 Task: Find connections with filter location Bindki with filter topic #Managementconsultant with filter profile language German with filter current company Alembic Pharmaceuticals Limited with filter school Prin. L.N. Wellingkar Institute Of Mgt. Develop with filter industry Landscaping Services with filter service category Virtual Assistance with filter keywords title Animal Trainer
Action: Mouse moved to (664, 87)
Screenshot: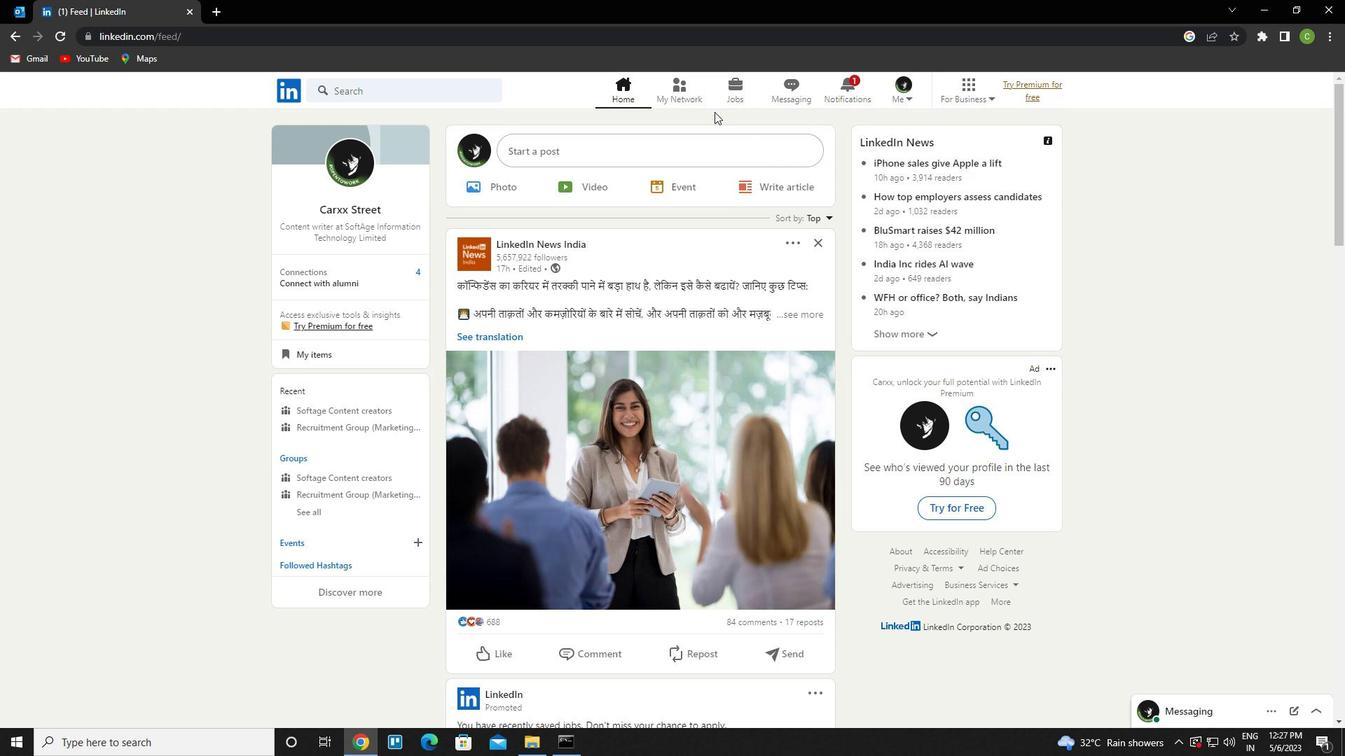 
Action: Mouse pressed left at (664, 87)
Screenshot: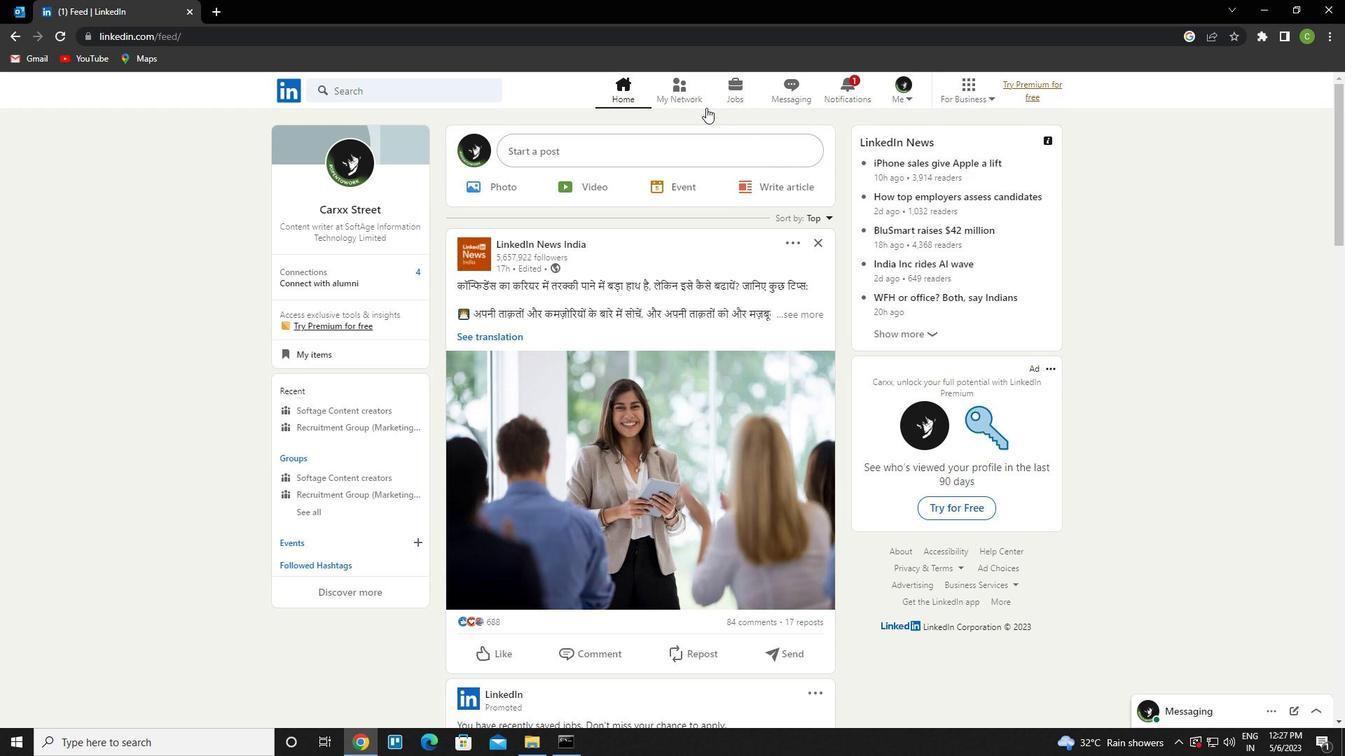 
Action: Mouse moved to (430, 171)
Screenshot: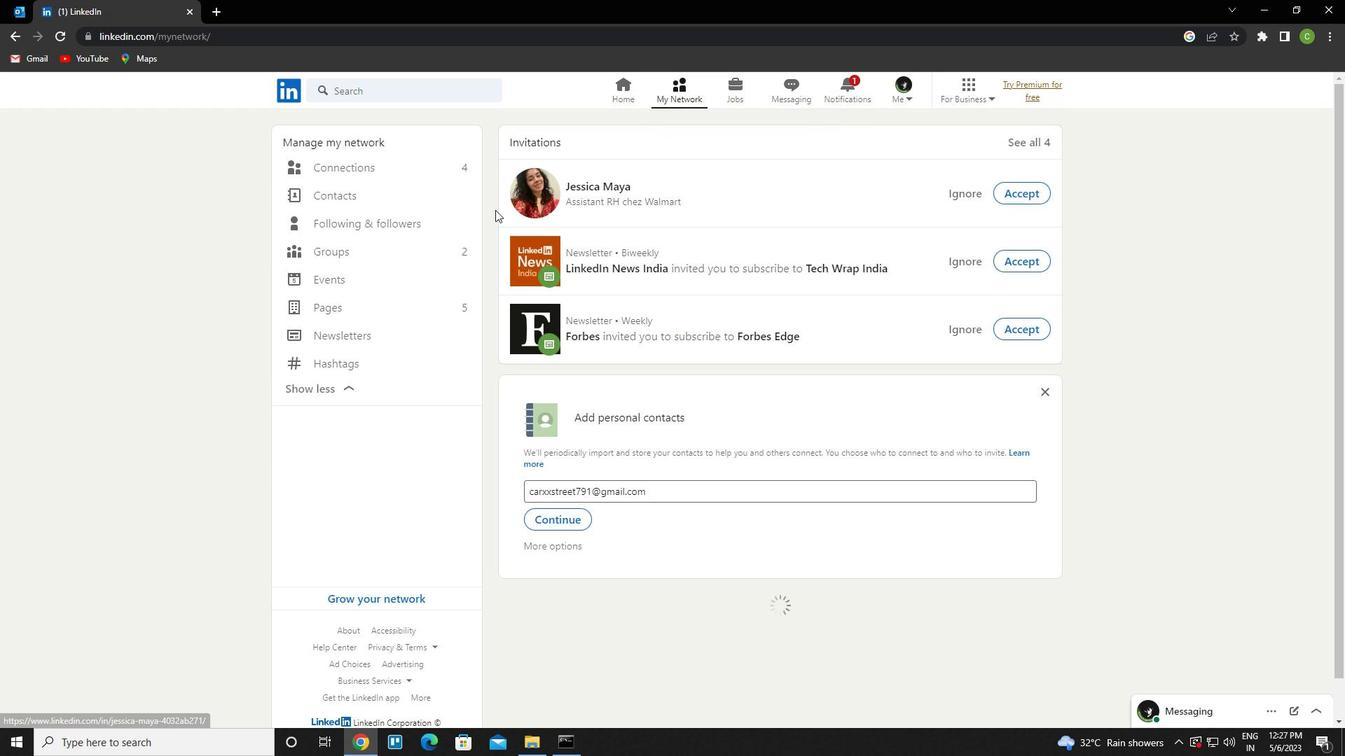 
Action: Mouse pressed left at (430, 171)
Screenshot: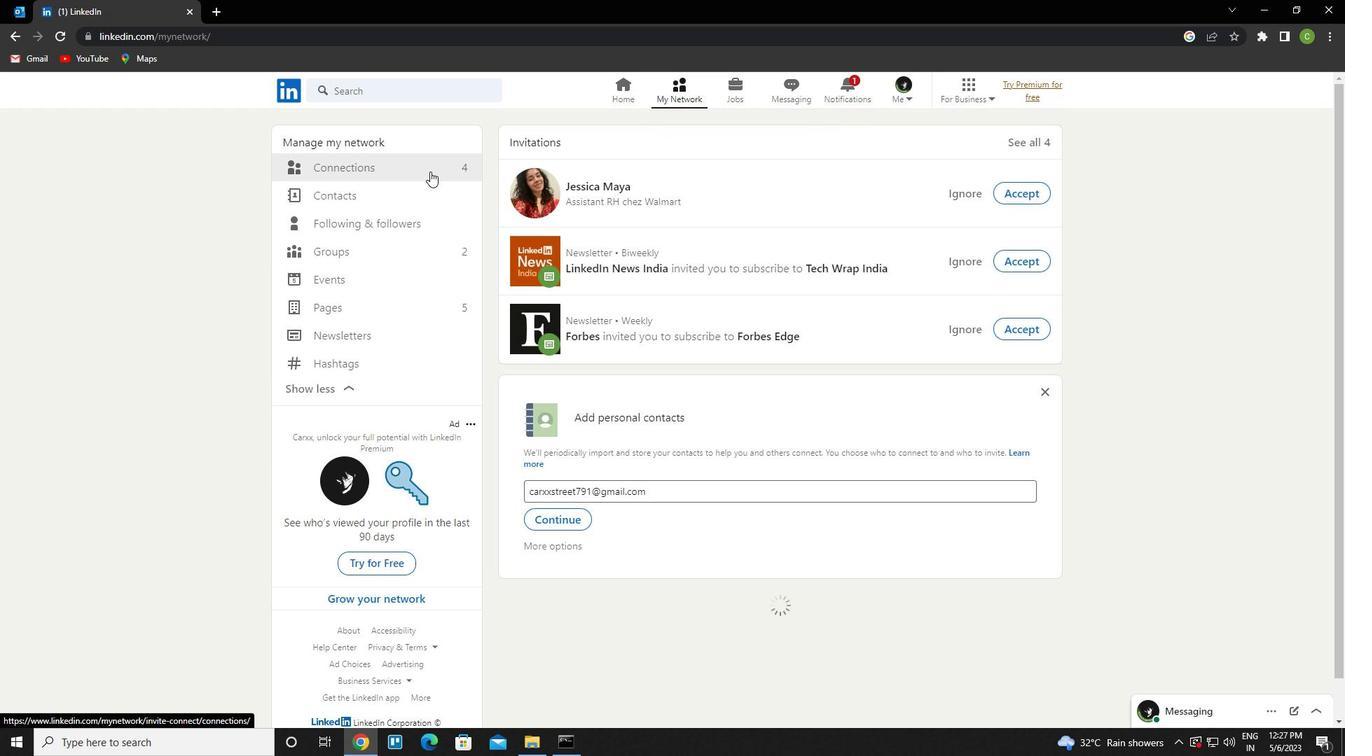 
Action: Mouse moved to (768, 169)
Screenshot: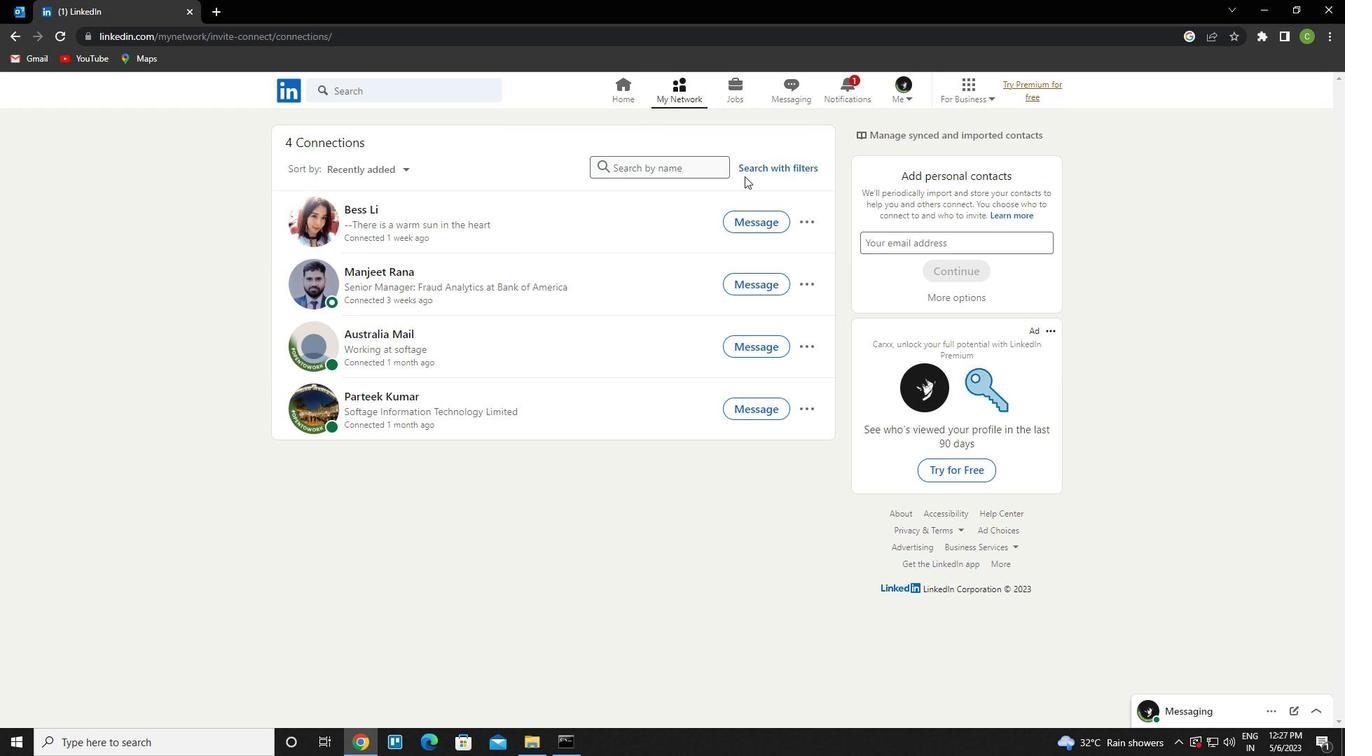 
Action: Mouse pressed left at (768, 169)
Screenshot: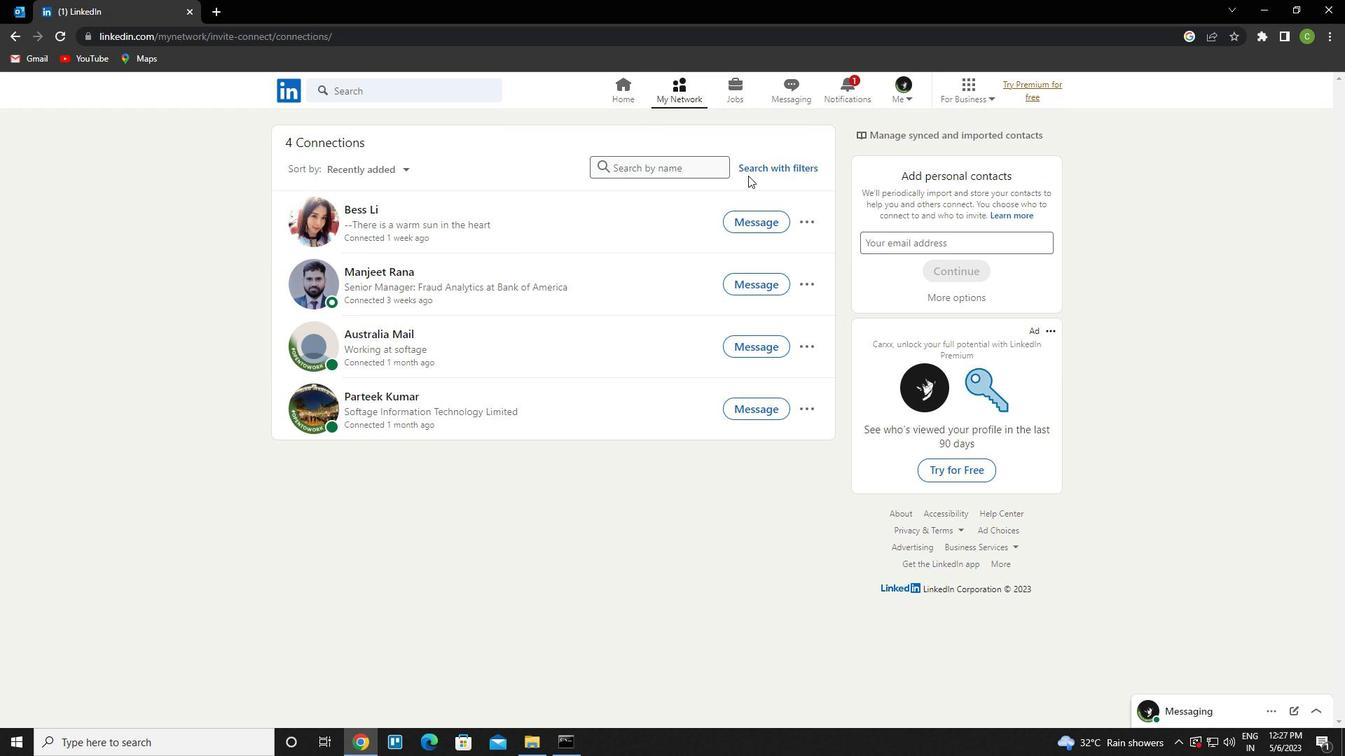 
Action: Mouse moved to (719, 124)
Screenshot: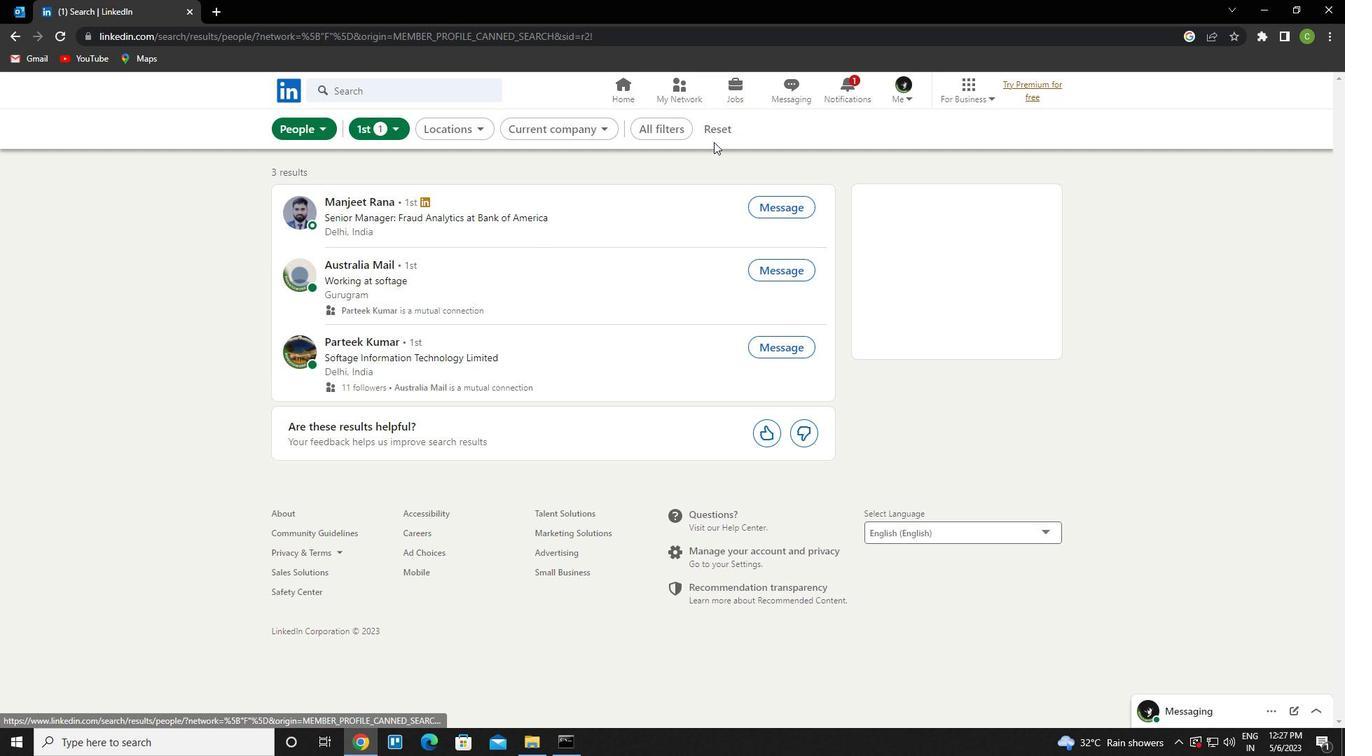 
Action: Mouse pressed left at (719, 124)
Screenshot: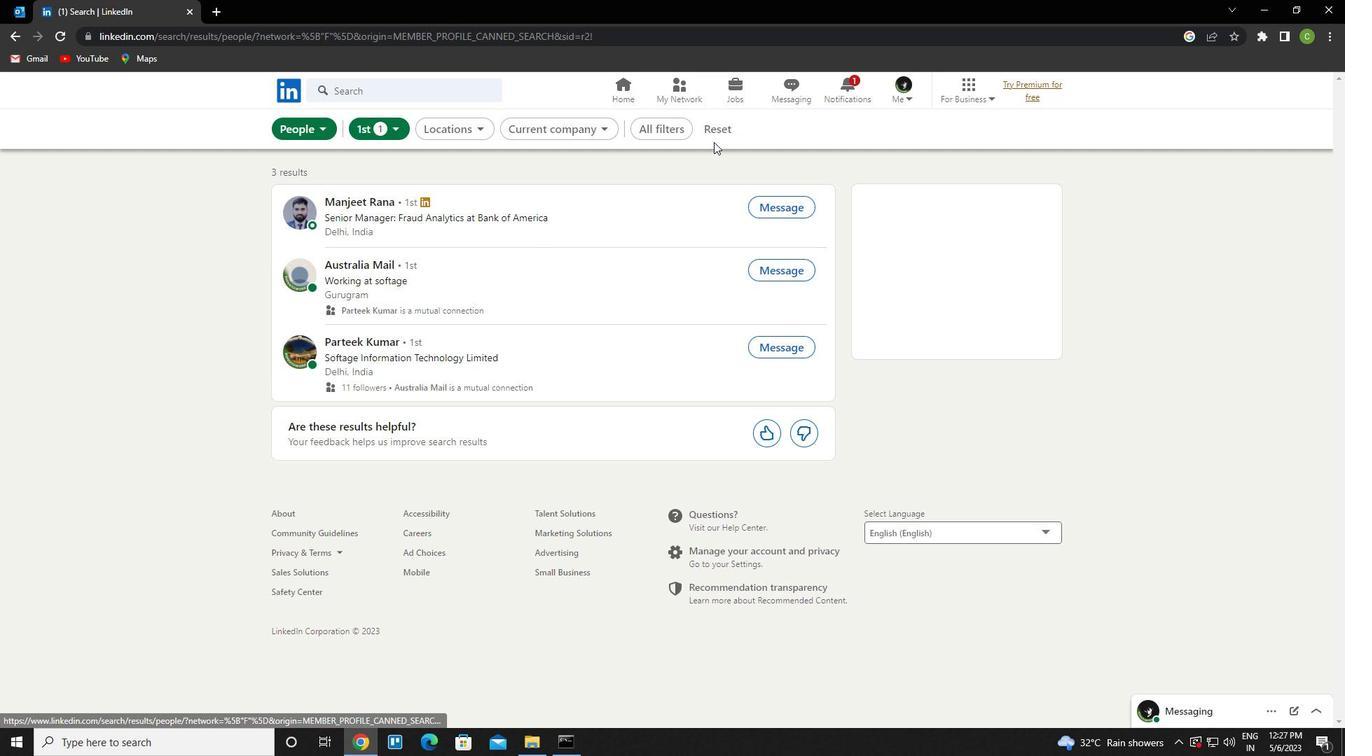 
Action: Mouse moved to (690, 133)
Screenshot: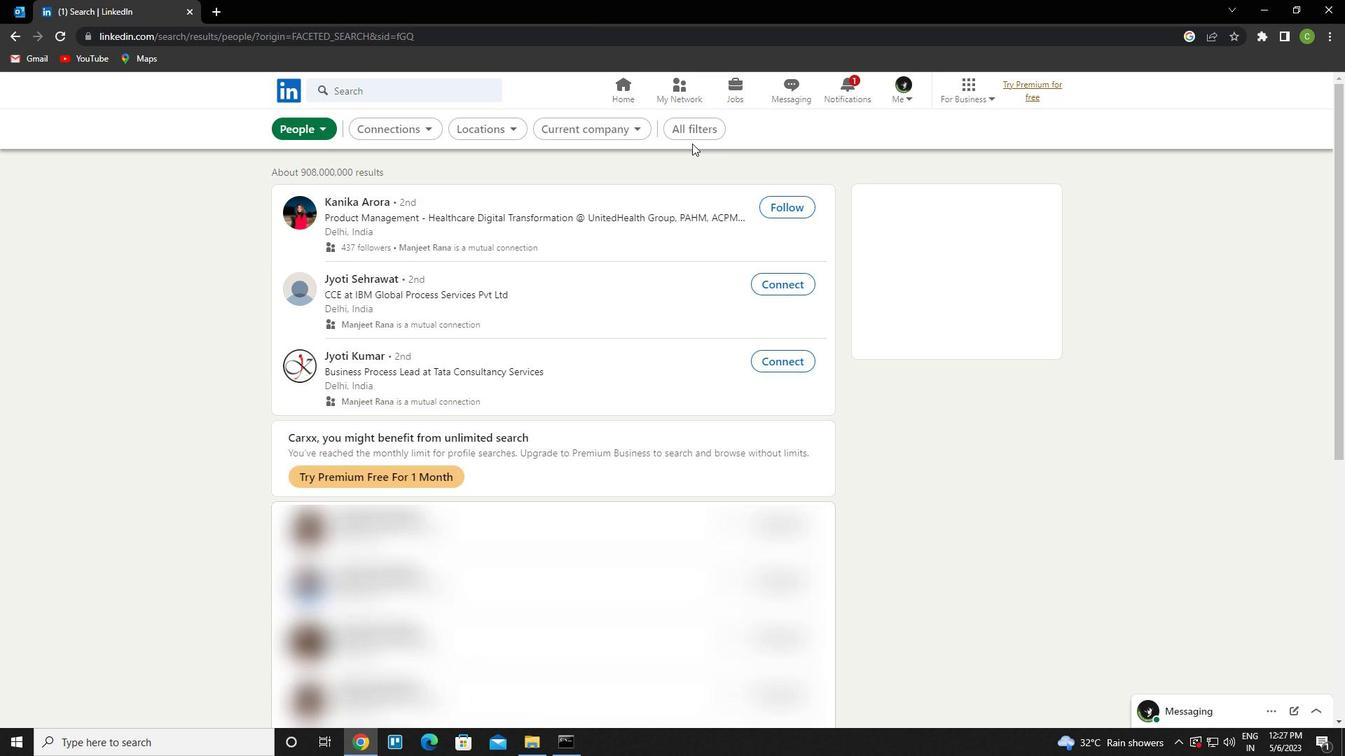 
Action: Mouse pressed left at (690, 133)
Screenshot: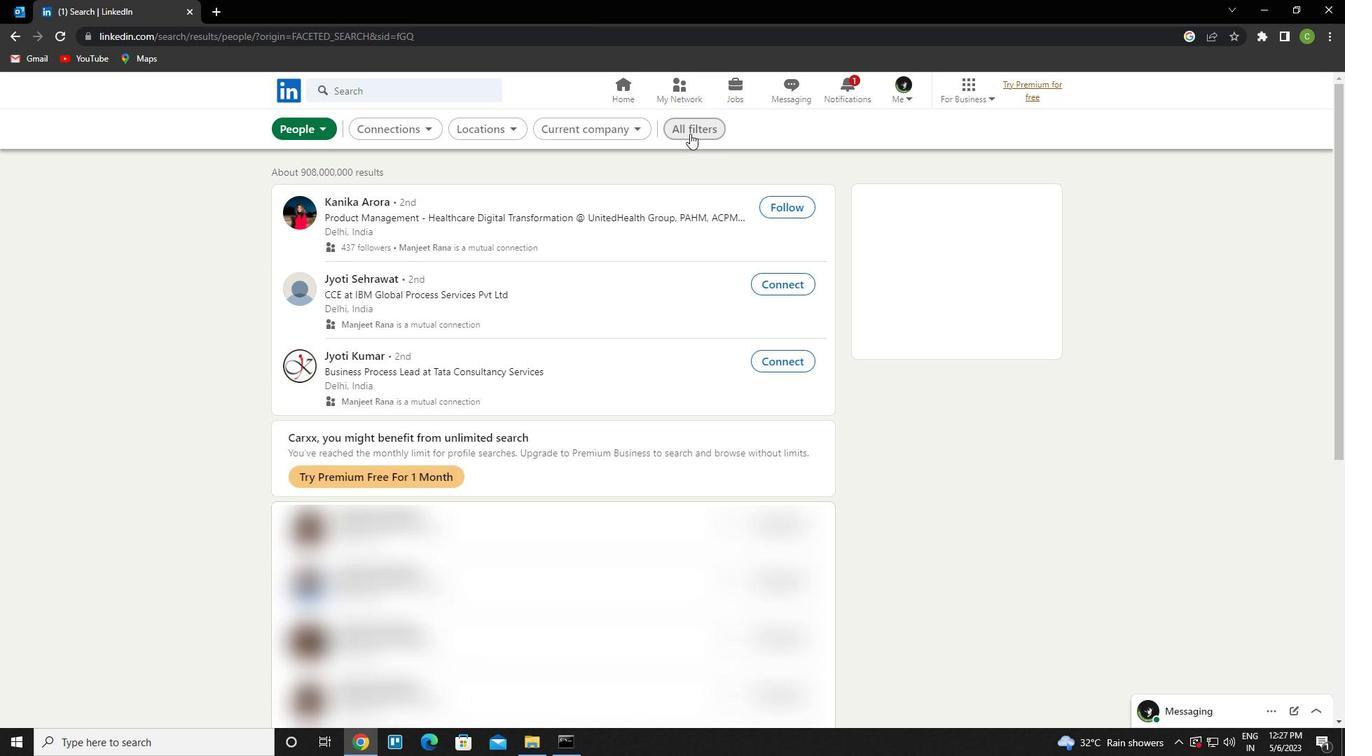
Action: Mouse moved to (1141, 432)
Screenshot: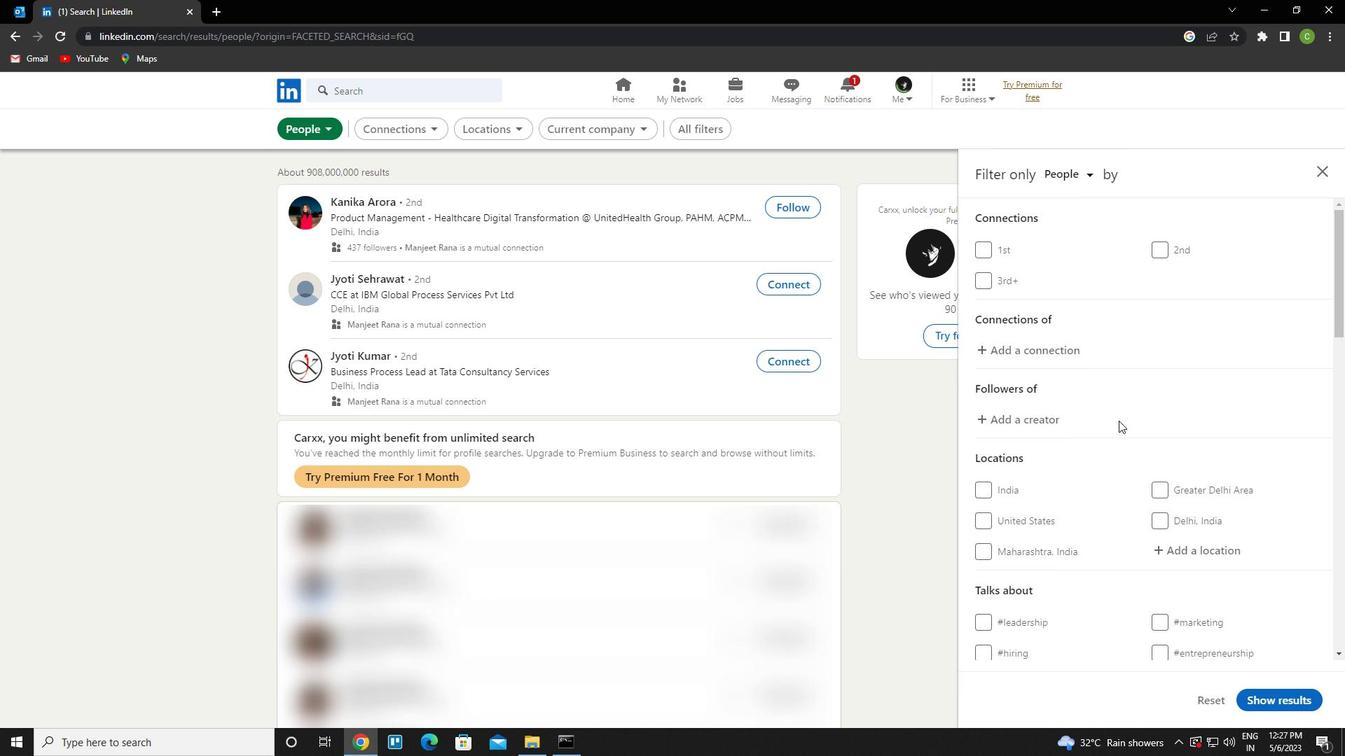 
Action: Mouse scrolled (1141, 431) with delta (0, 0)
Screenshot: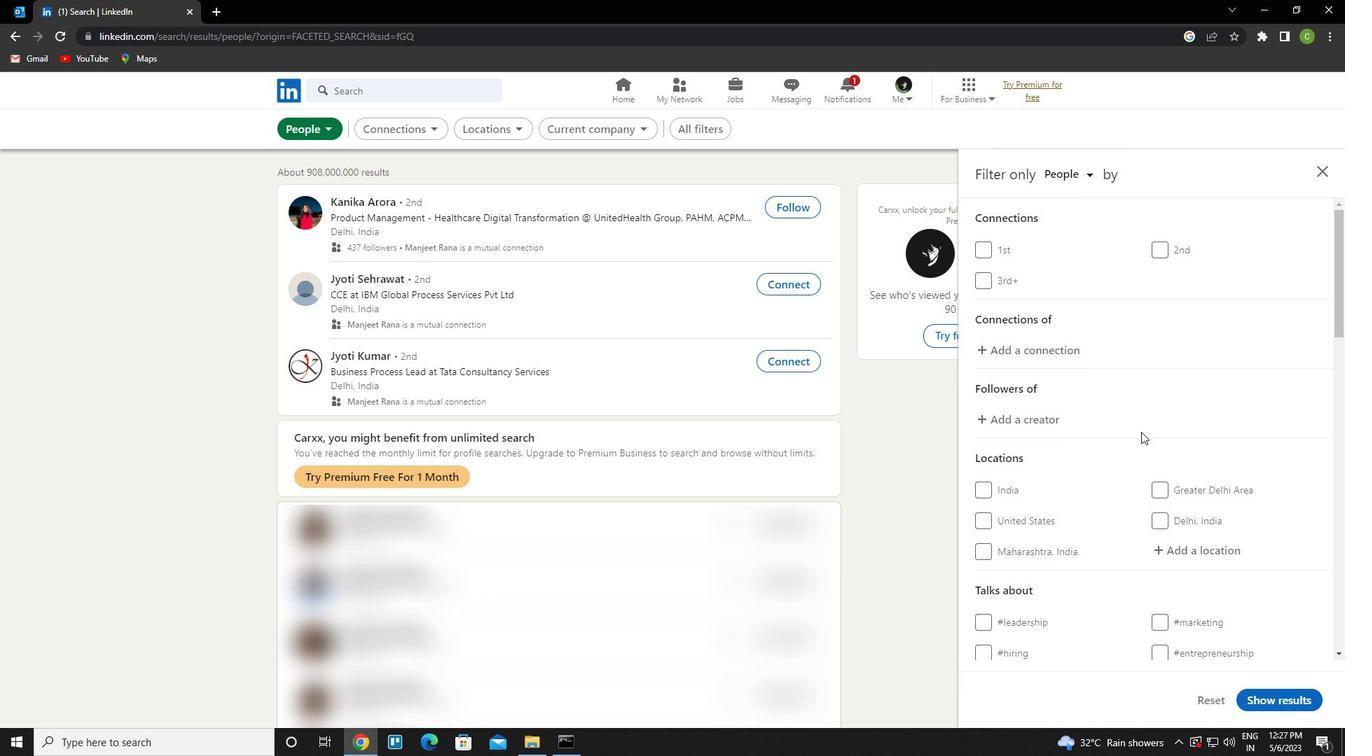 
Action: Mouse scrolled (1141, 431) with delta (0, 0)
Screenshot: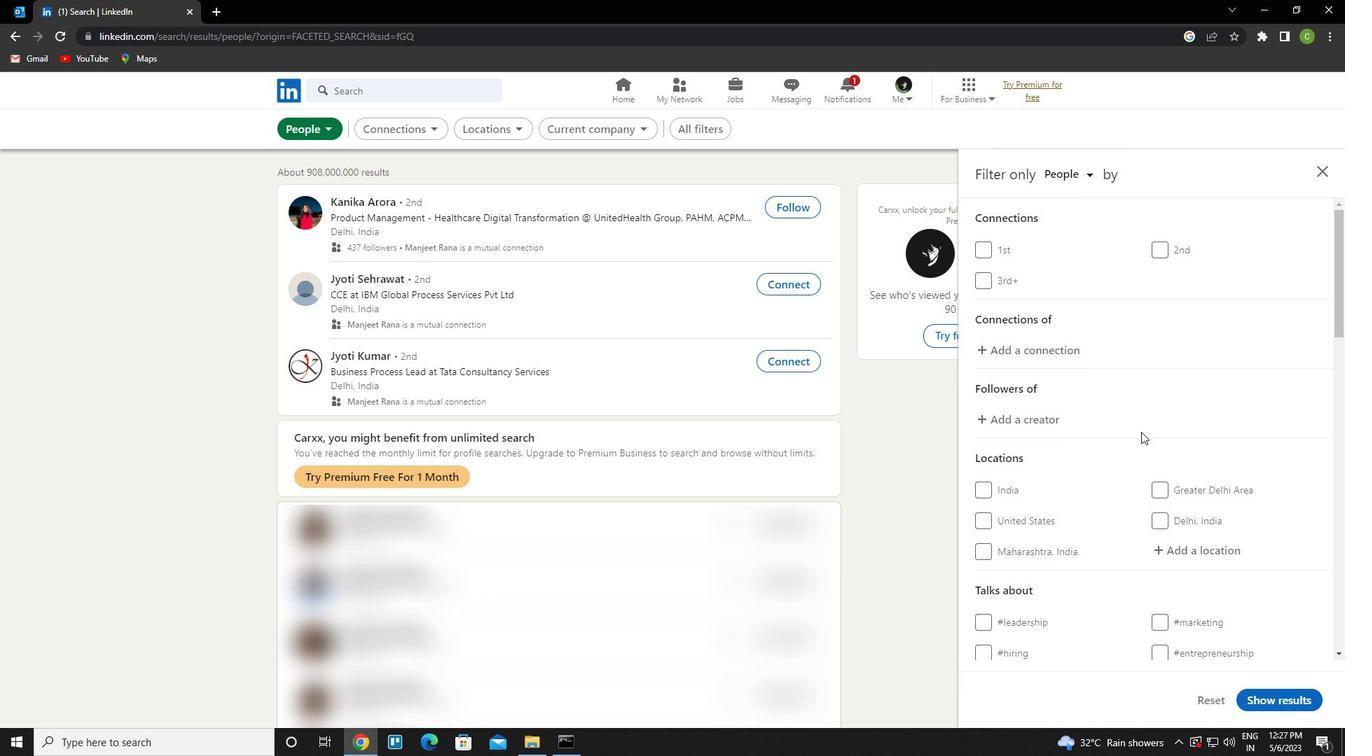 
Action: Mouse moved to (1141, 432)
Screenshot: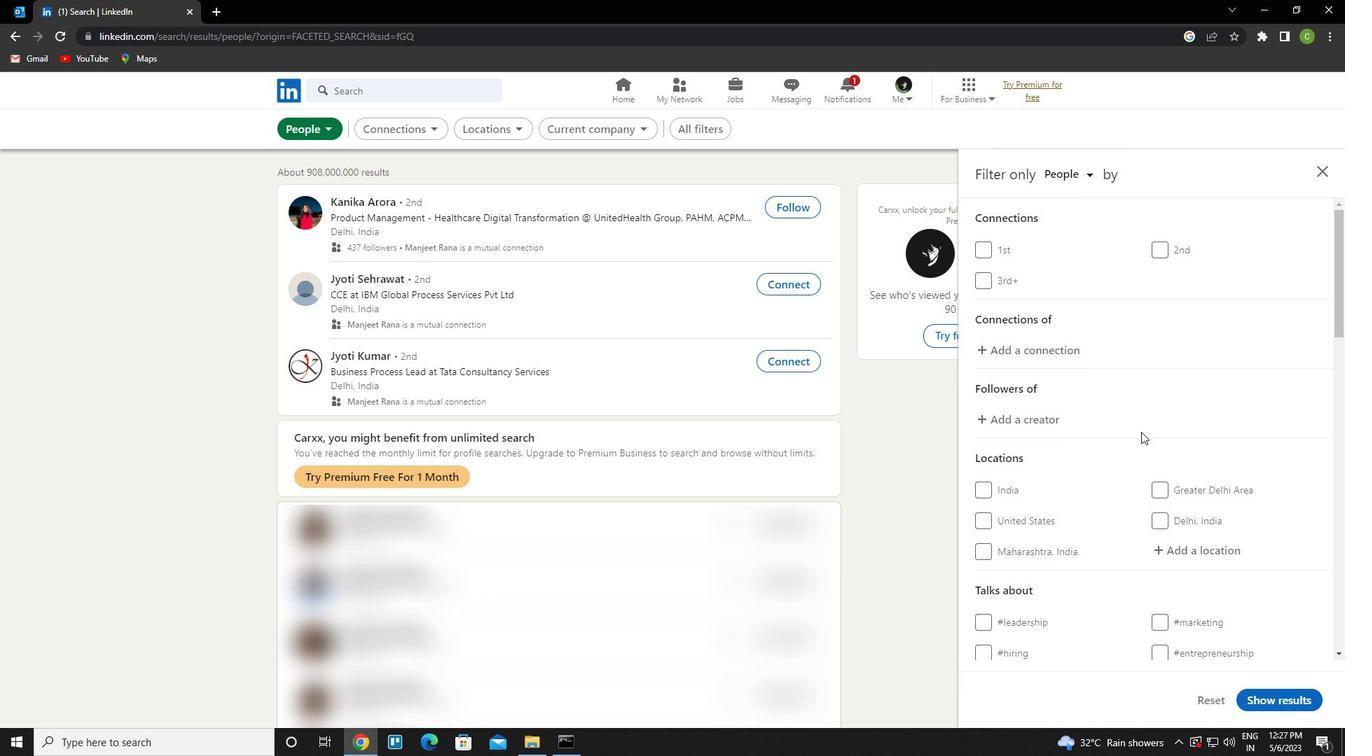 
Action: Mouse scrolled (1141, 431) with delta (0, 0)
Screenshot: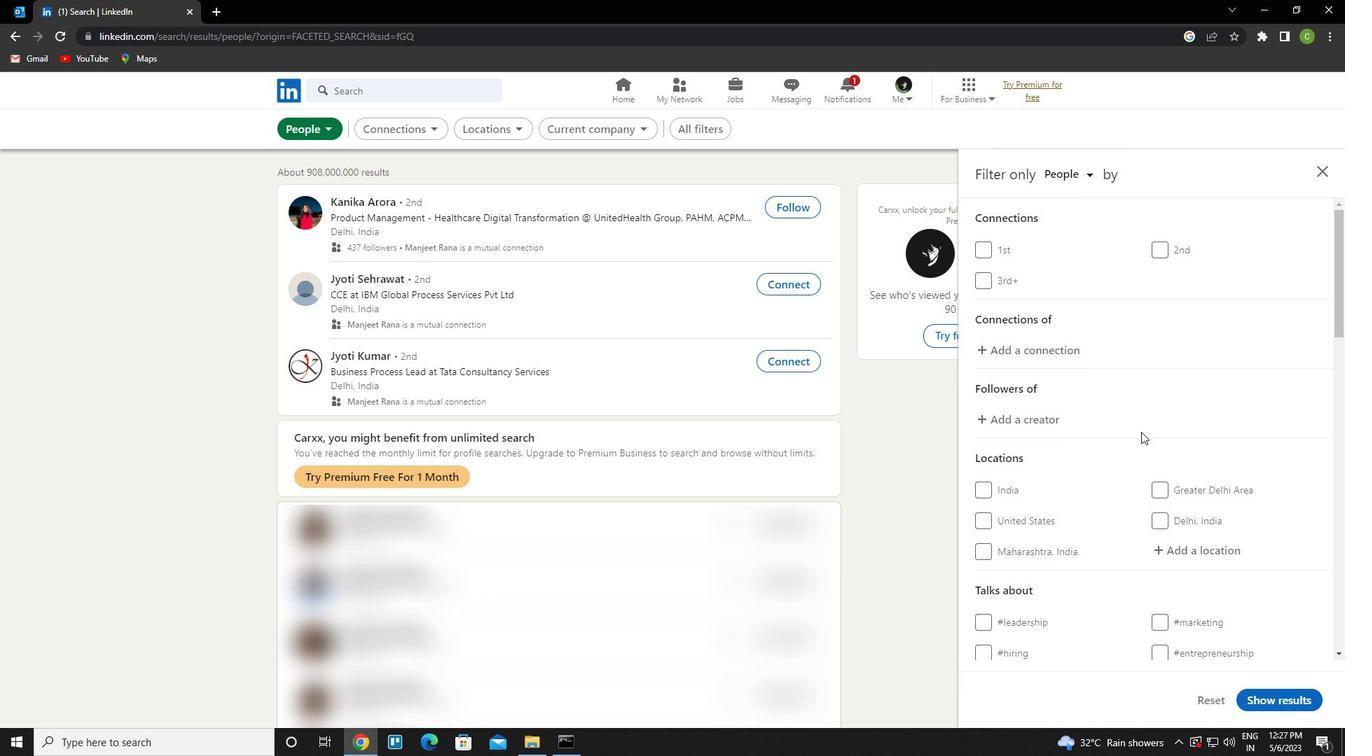 
Action: Mouse moved to (1214, 341)
Screenshot: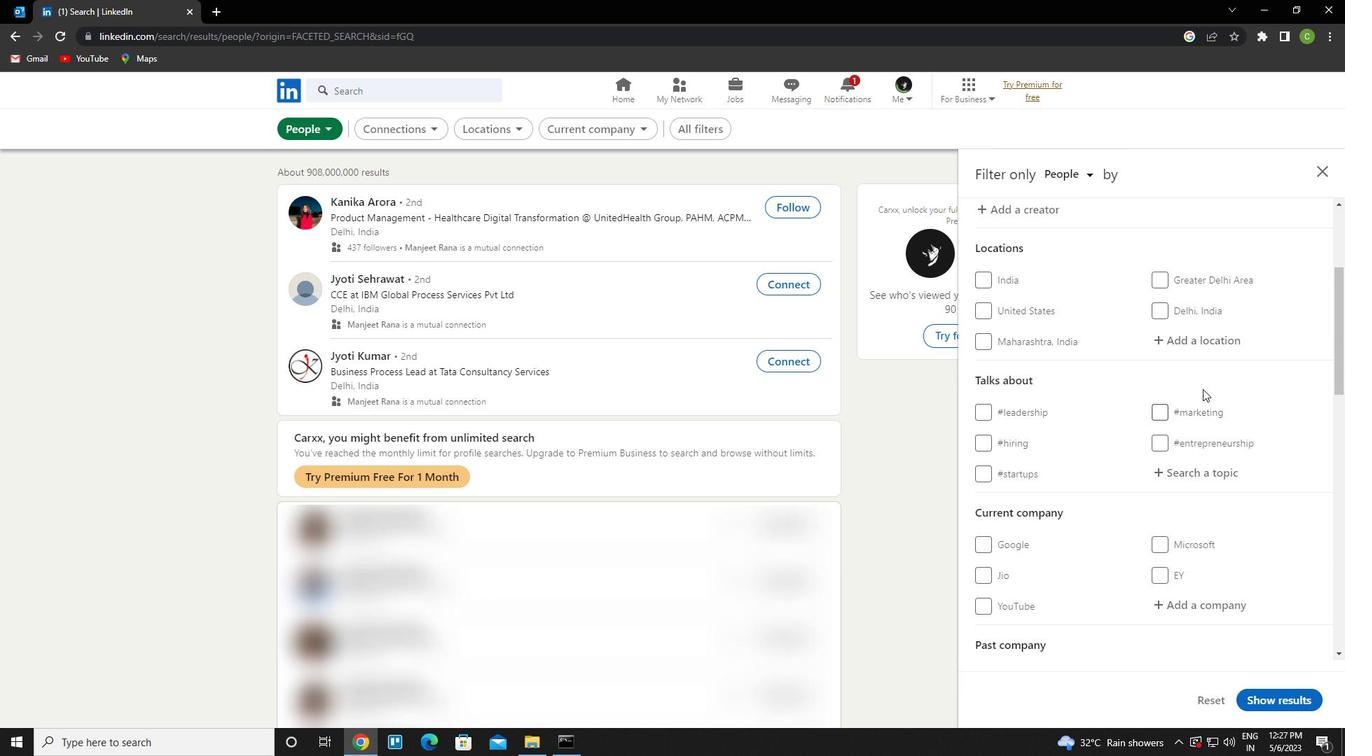 
Action: Mouse pressed left at (1214, 341)
Screenshot: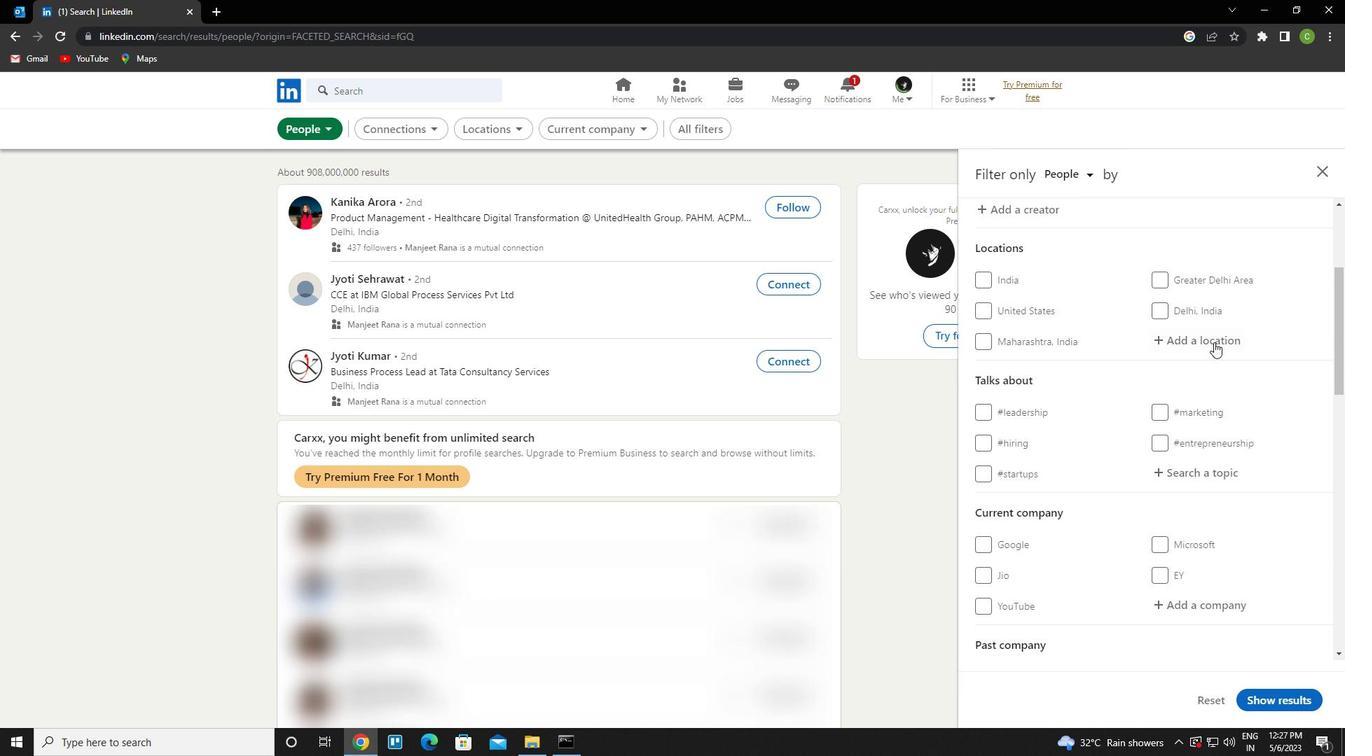 
Action: Key pressed <Key.caps_lock>b<Key.caps_lock>indki<Key.down><Key.enter>
Screenshot: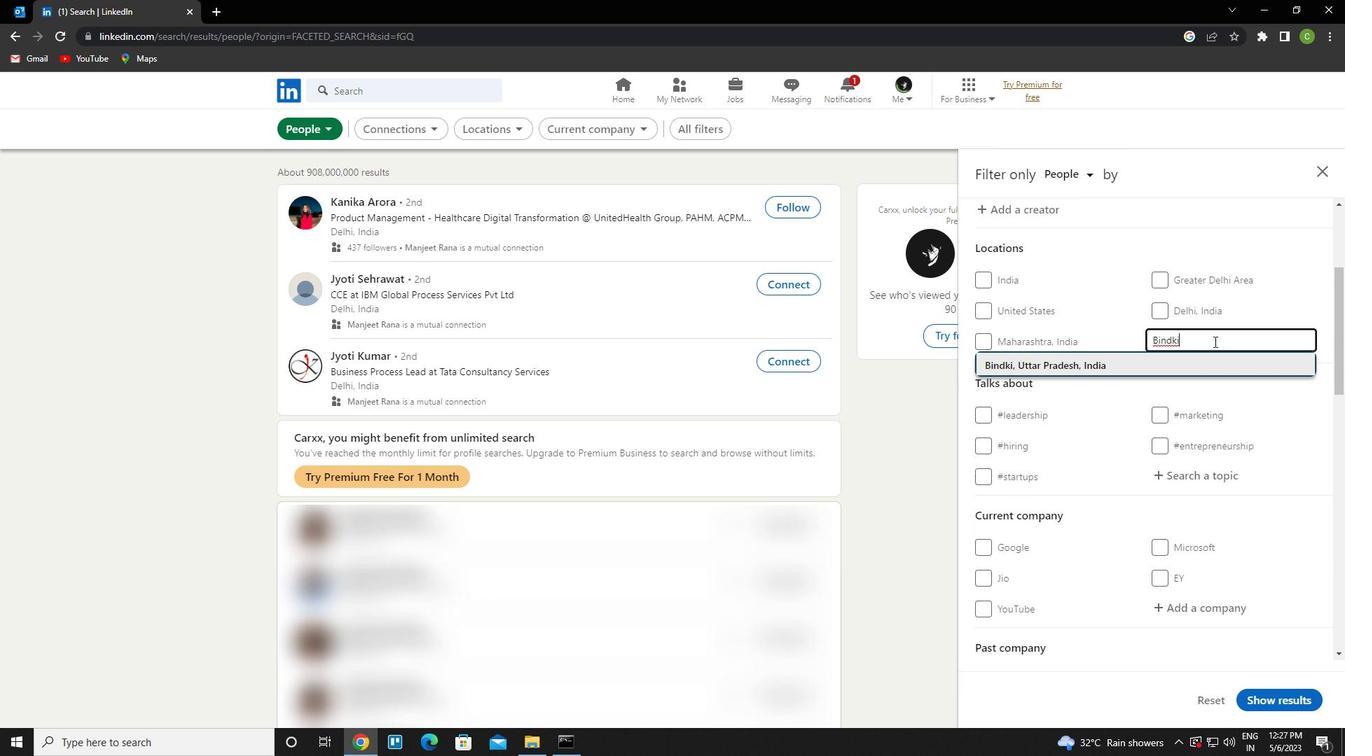 
Action: Mouse scrolled (1214, 341) with delta (0, 0)
Screenshot: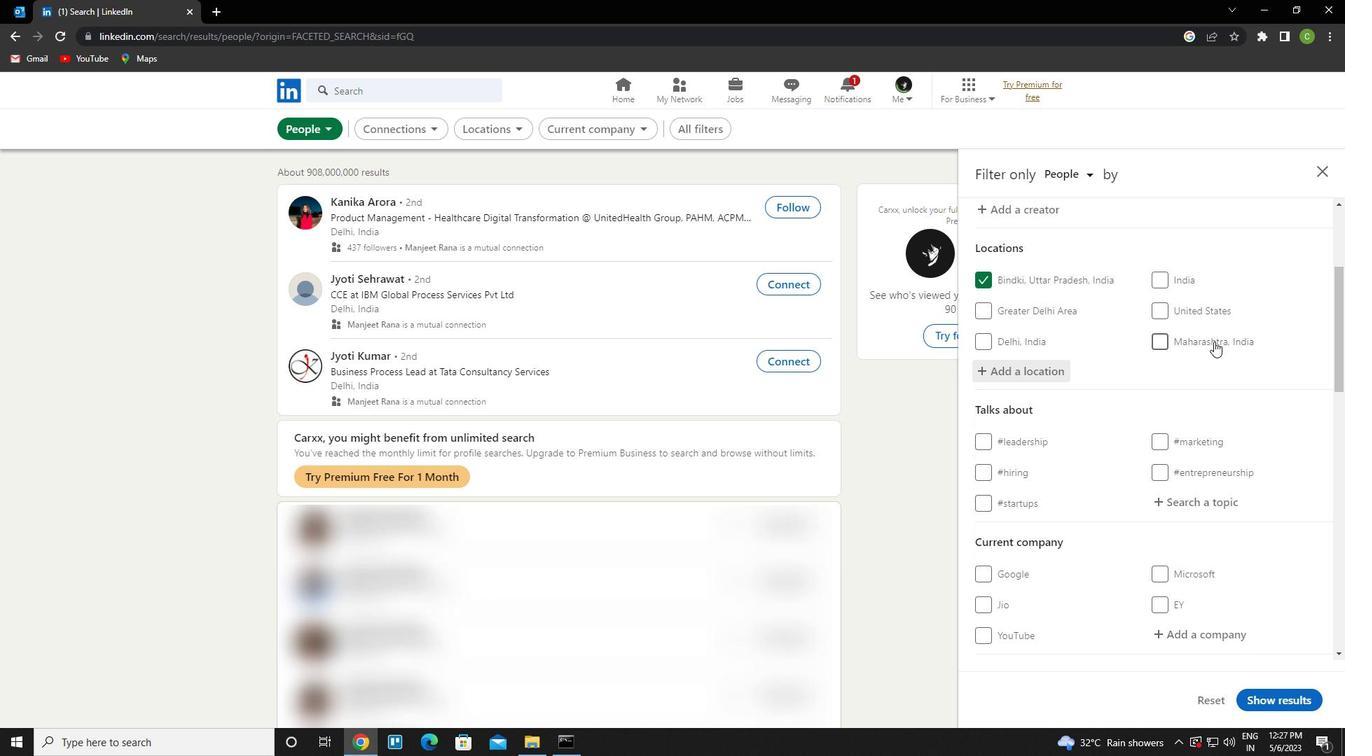 
Action: Mouse moved to (1223, 373)
Screenshot: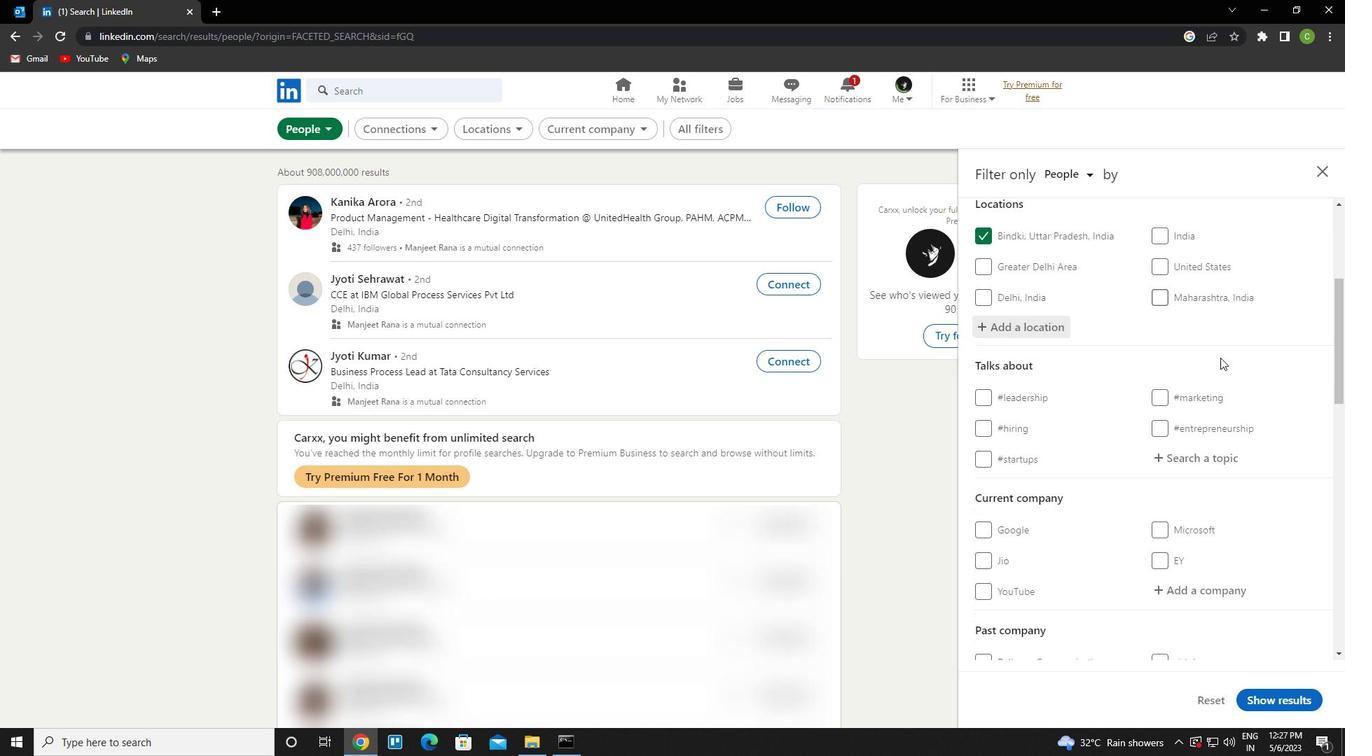 
Action: Mouse scrolled (1223, 372) with delta (0, 0)
Screenshot: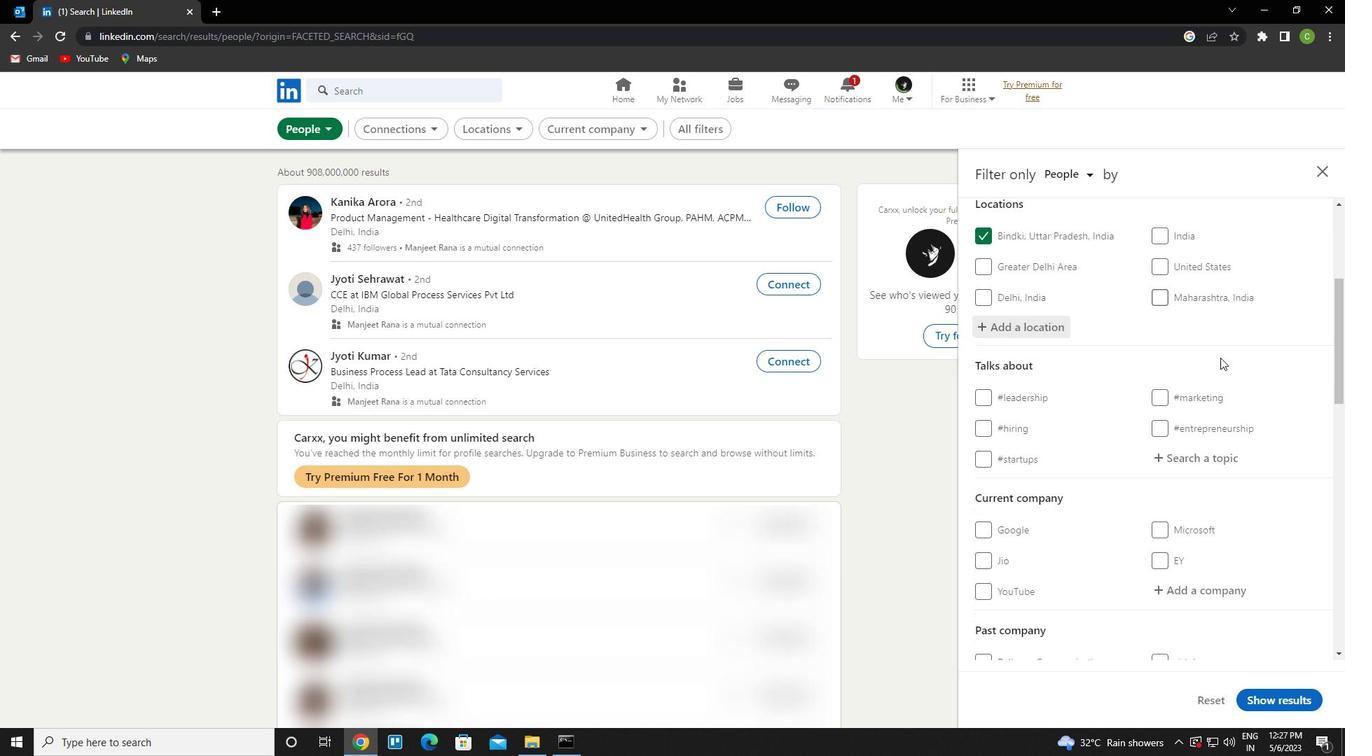 
Action: Mouse moved to (1226, 390)
Screenshot: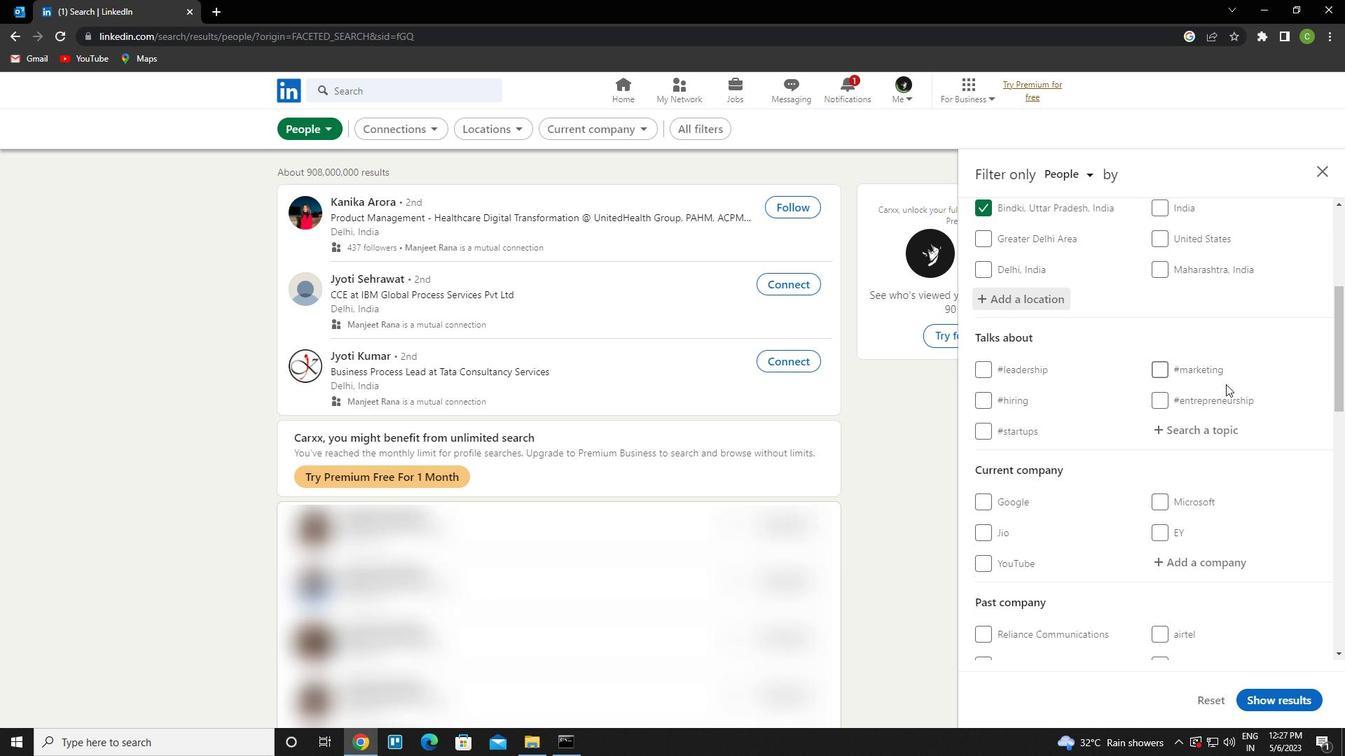 
Action: Mouse scrolled (1226, 389) with delta (0, 0)
Screenshot: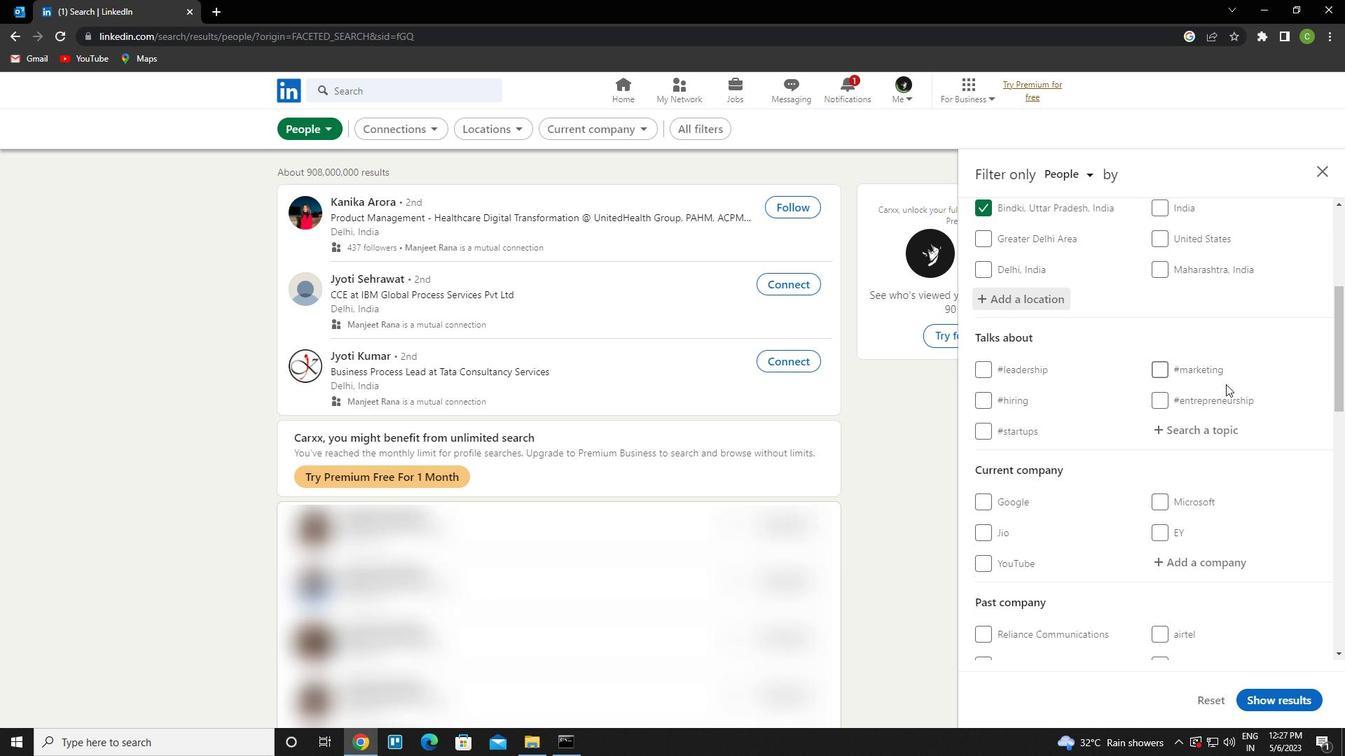 
Action: Mouse moved to (1201, 432)
Screenshot: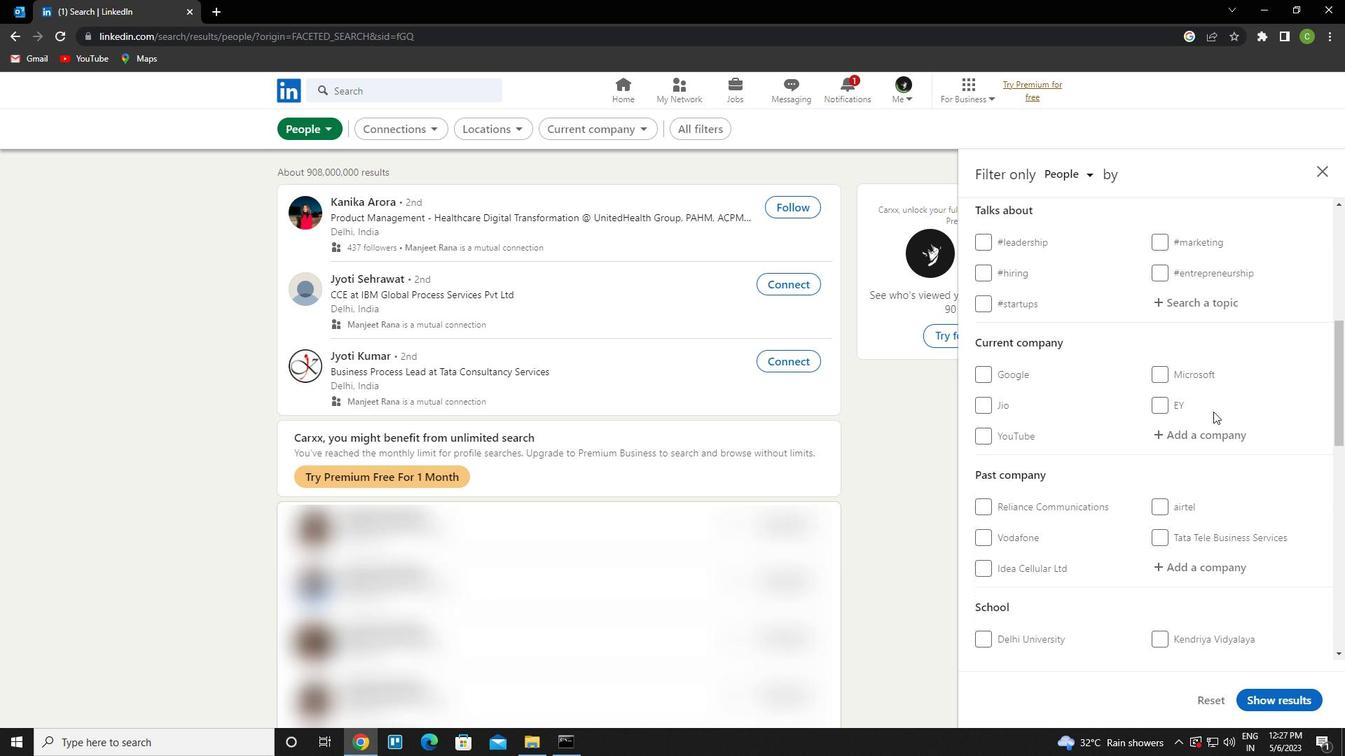 
Action: Mouse pressed left at (1201, 432)
Screenshot: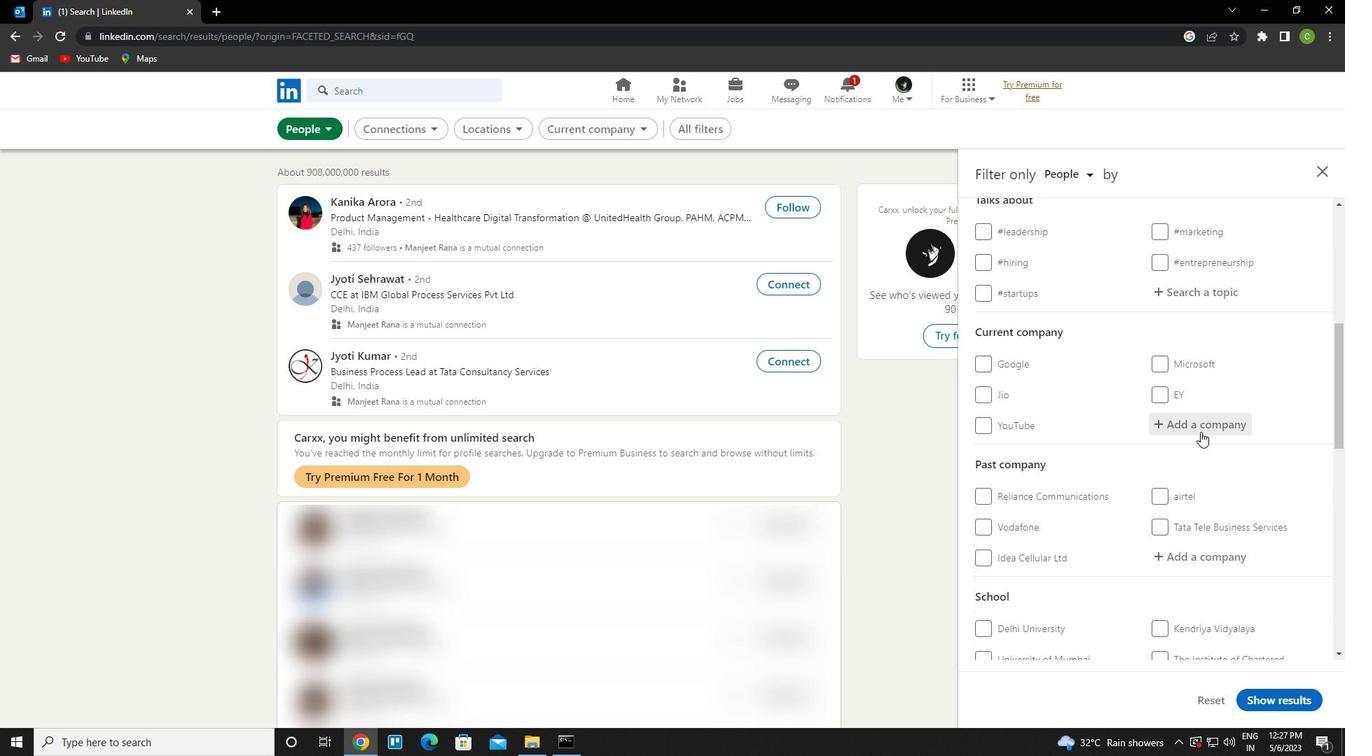 
Action: Mouse moved to (1200, 286)
Screenshot: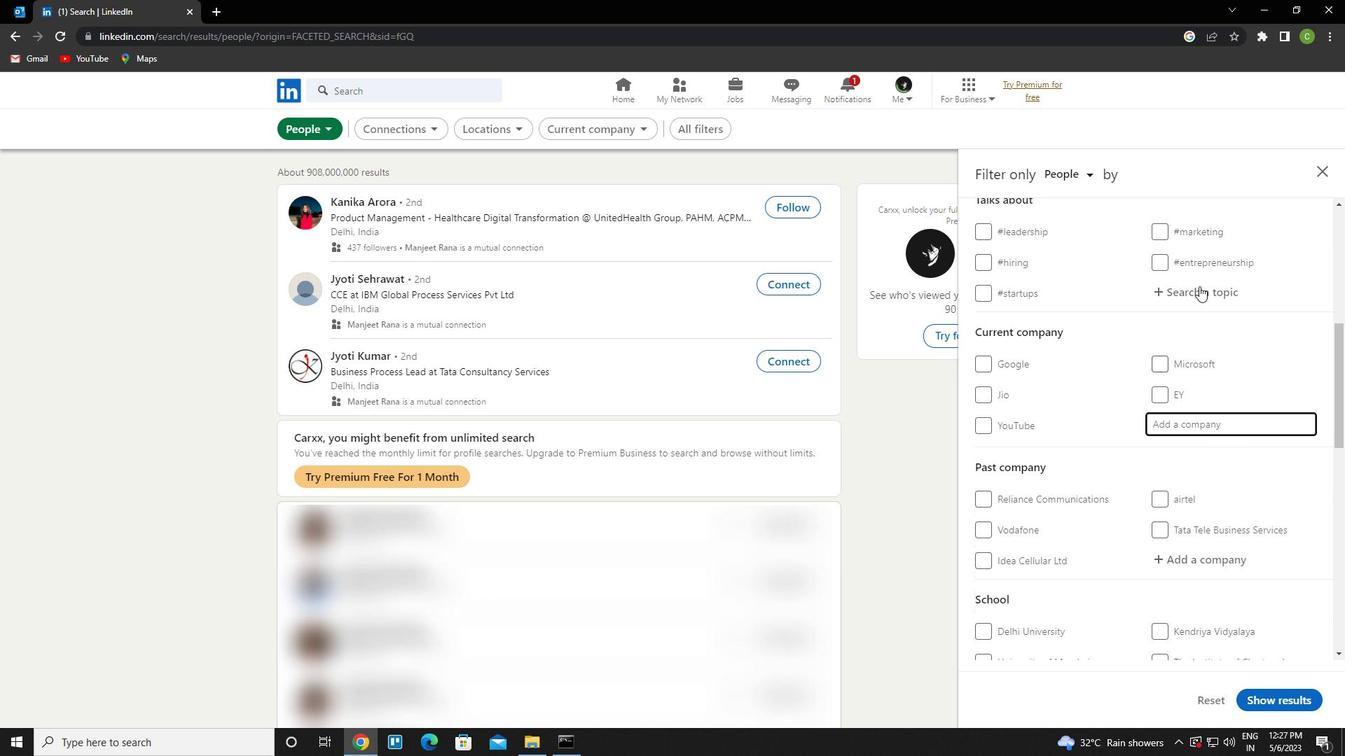 
Action: Mouse pressed left at (1200, 286)
Screenshot: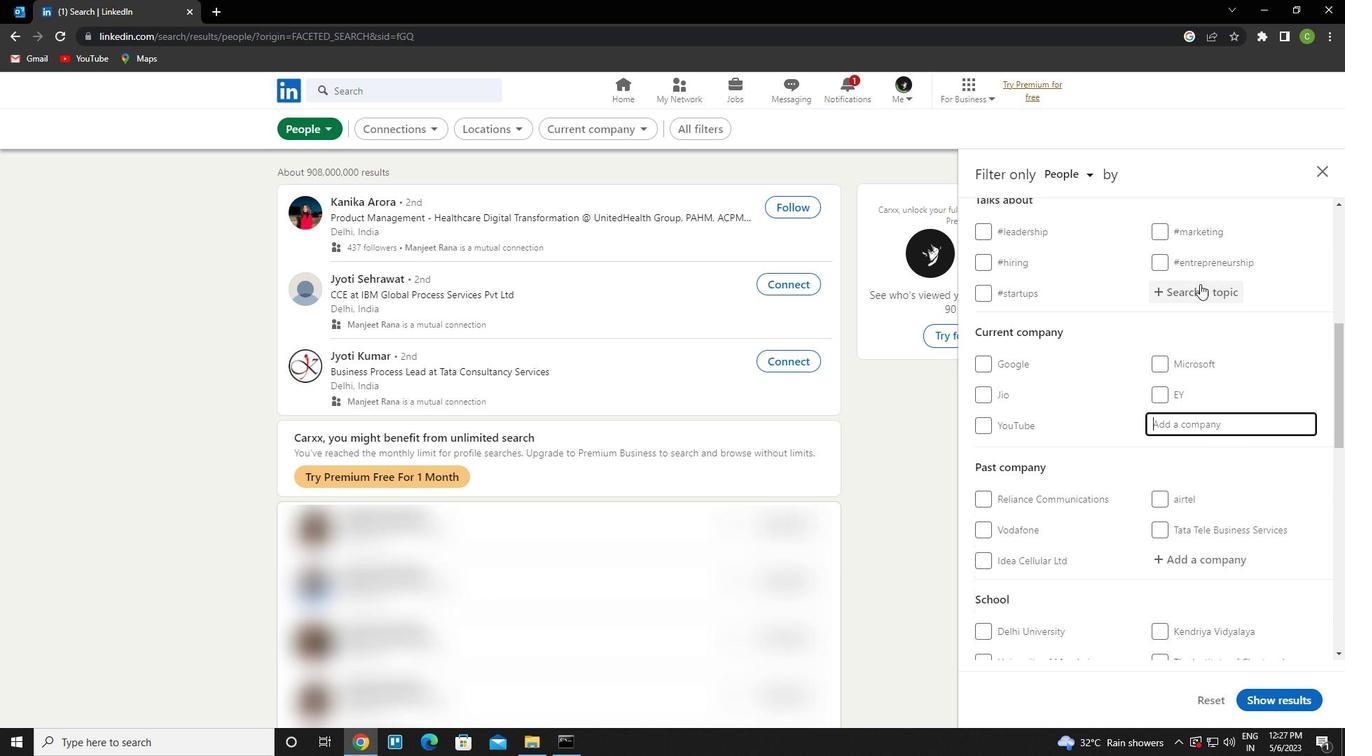 
Action: Key pressed managementconsultant<Key.down><Key.enter>
Screenshot: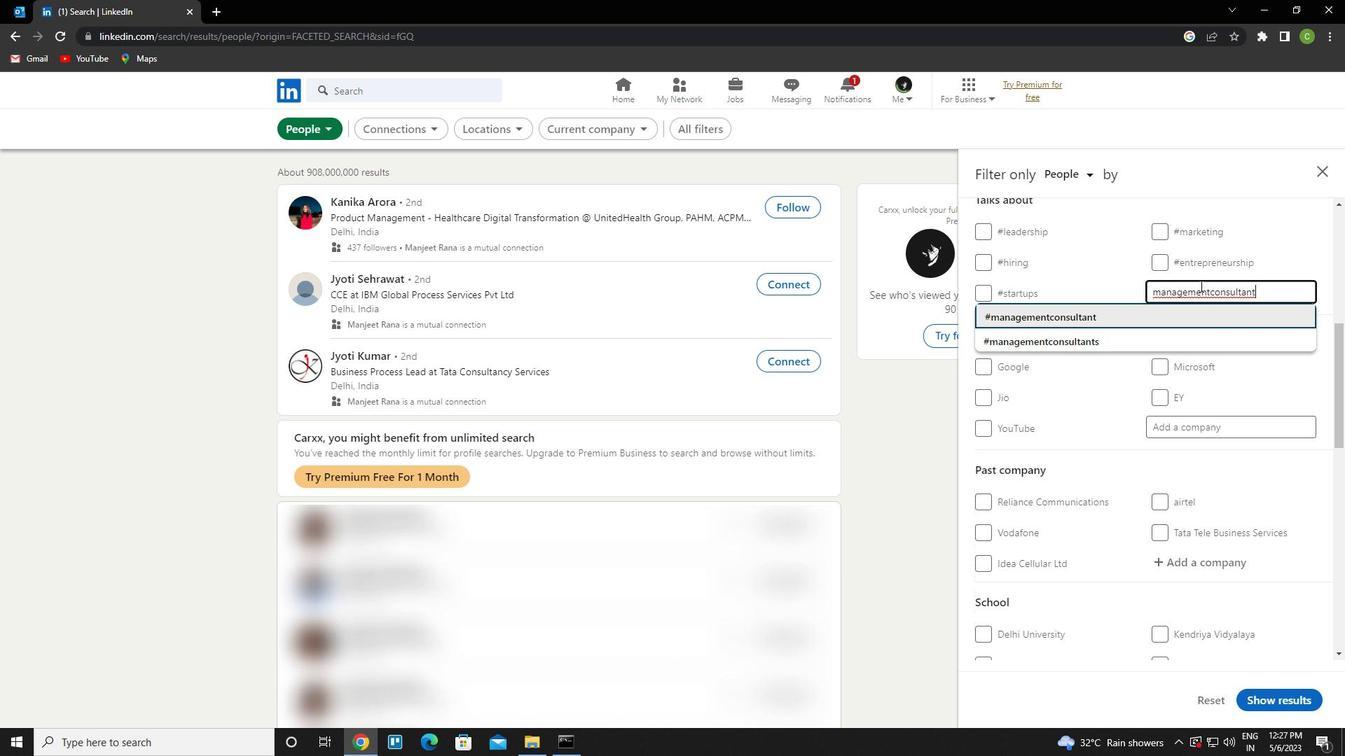 
Action: Mouse scrolled (1200, 285) with delta (0, 0)
Screenshot: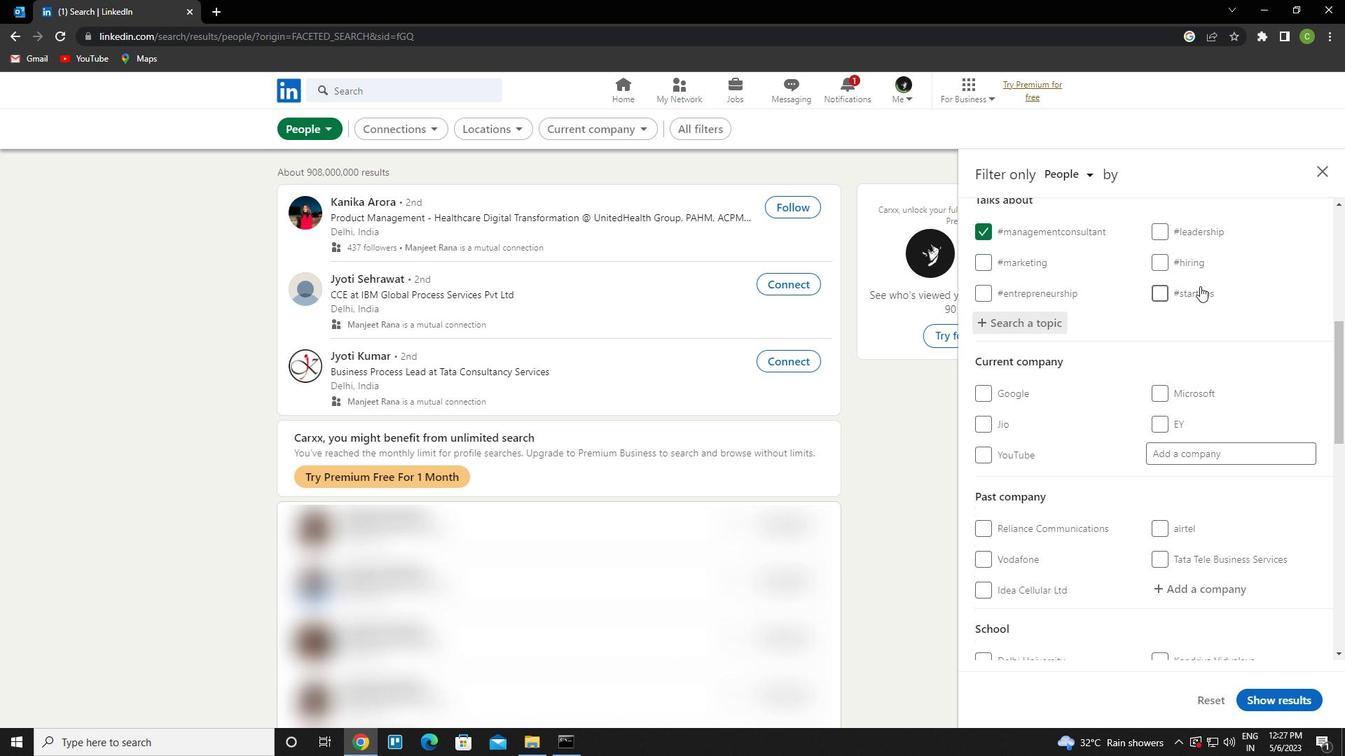 
Action: Mouse scrolled (1200, 285) with delta (0, 0)
Screenshot: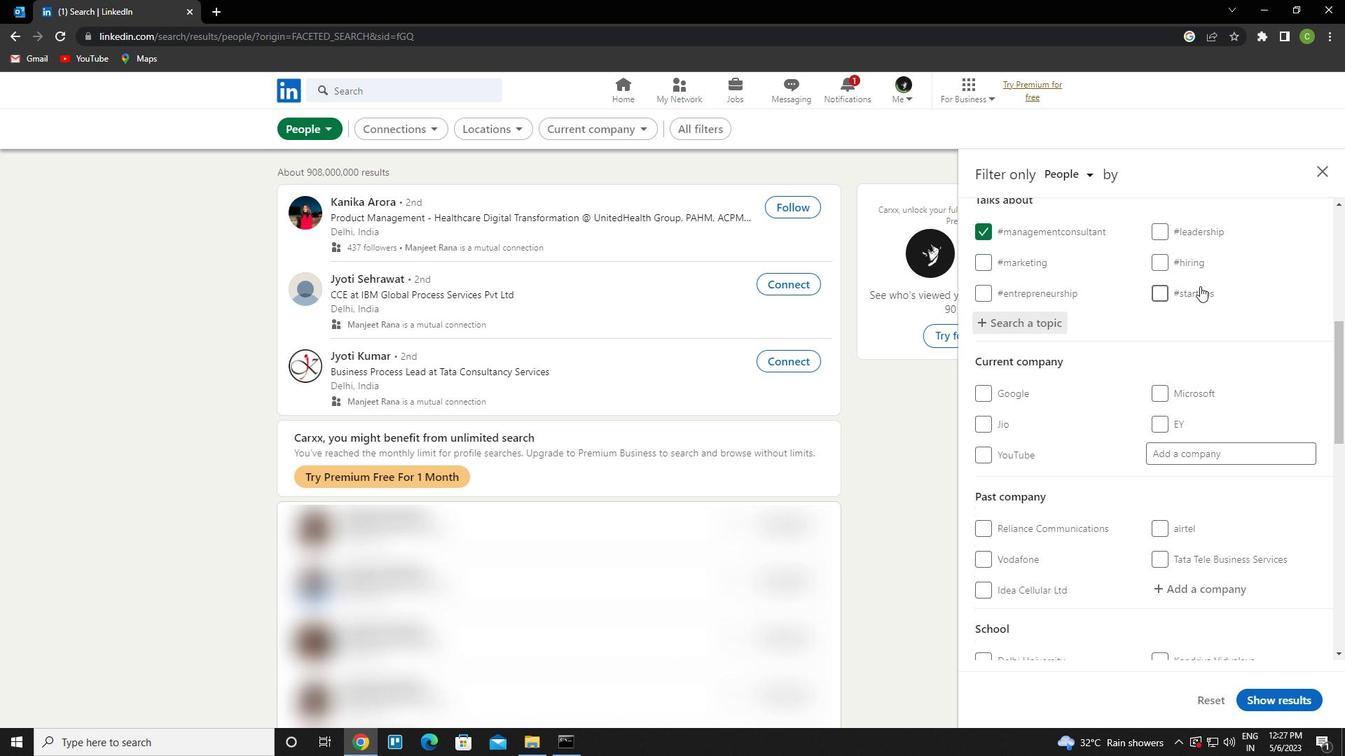 
Action: Mouse scrolled (1200, 285) with delta (0, 0)
Screenshot: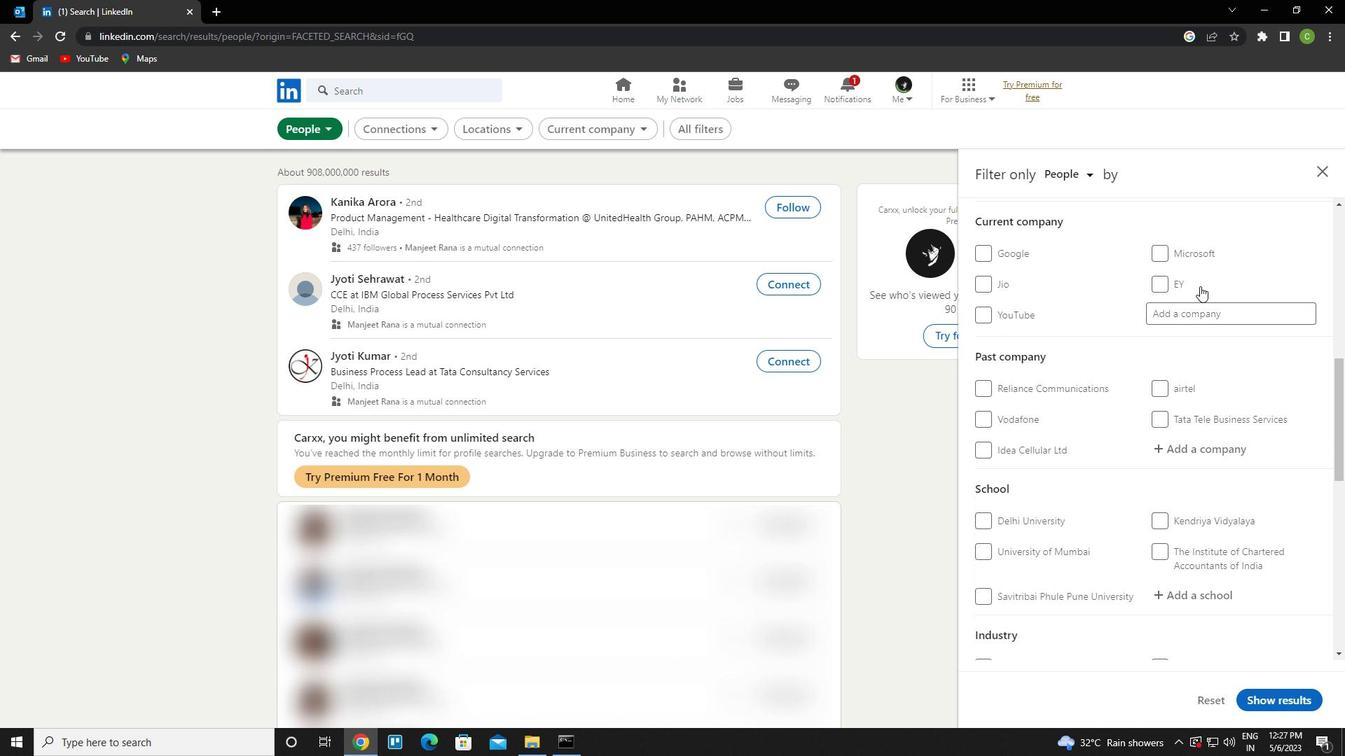 
Action: Mouse scrolled (1200, 285) with delta (0, 0)
Screenshot: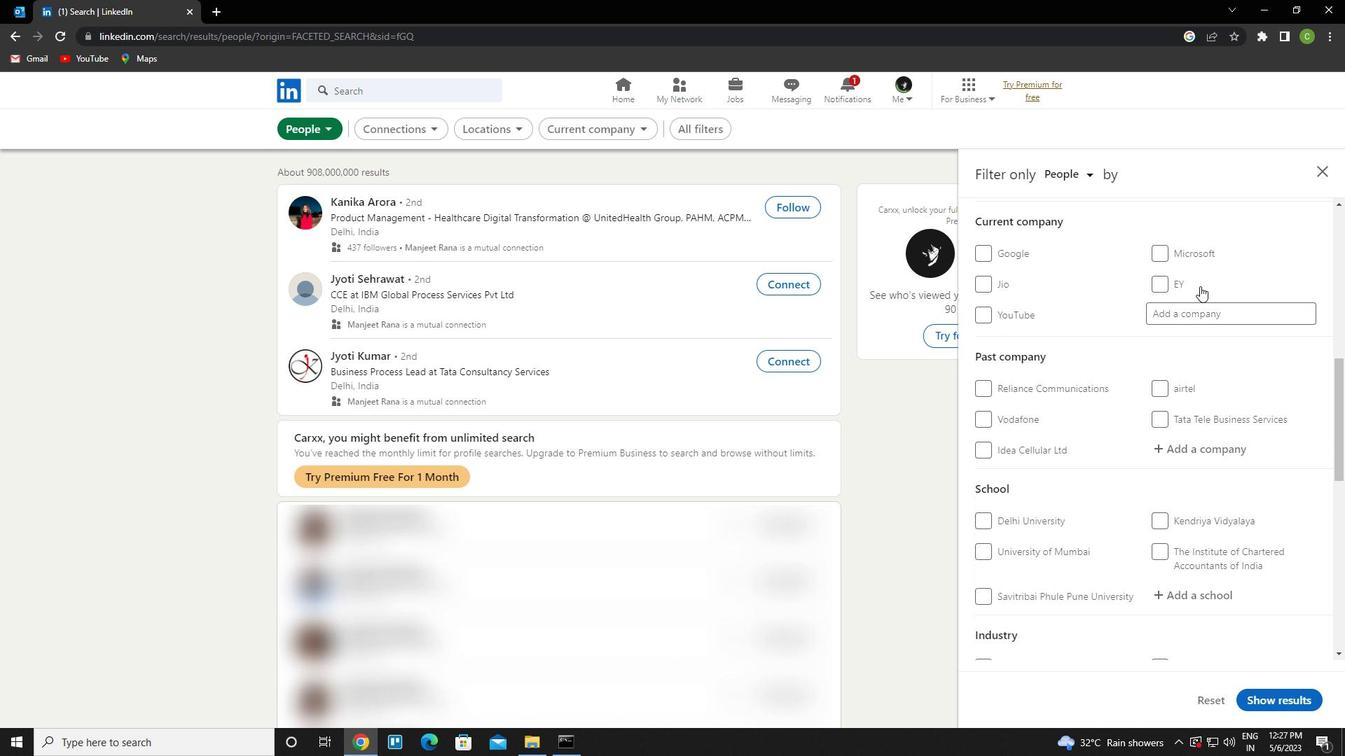 
Action: Mouse scrolled (1200, 285) with delta (0, 0)
Screenshot: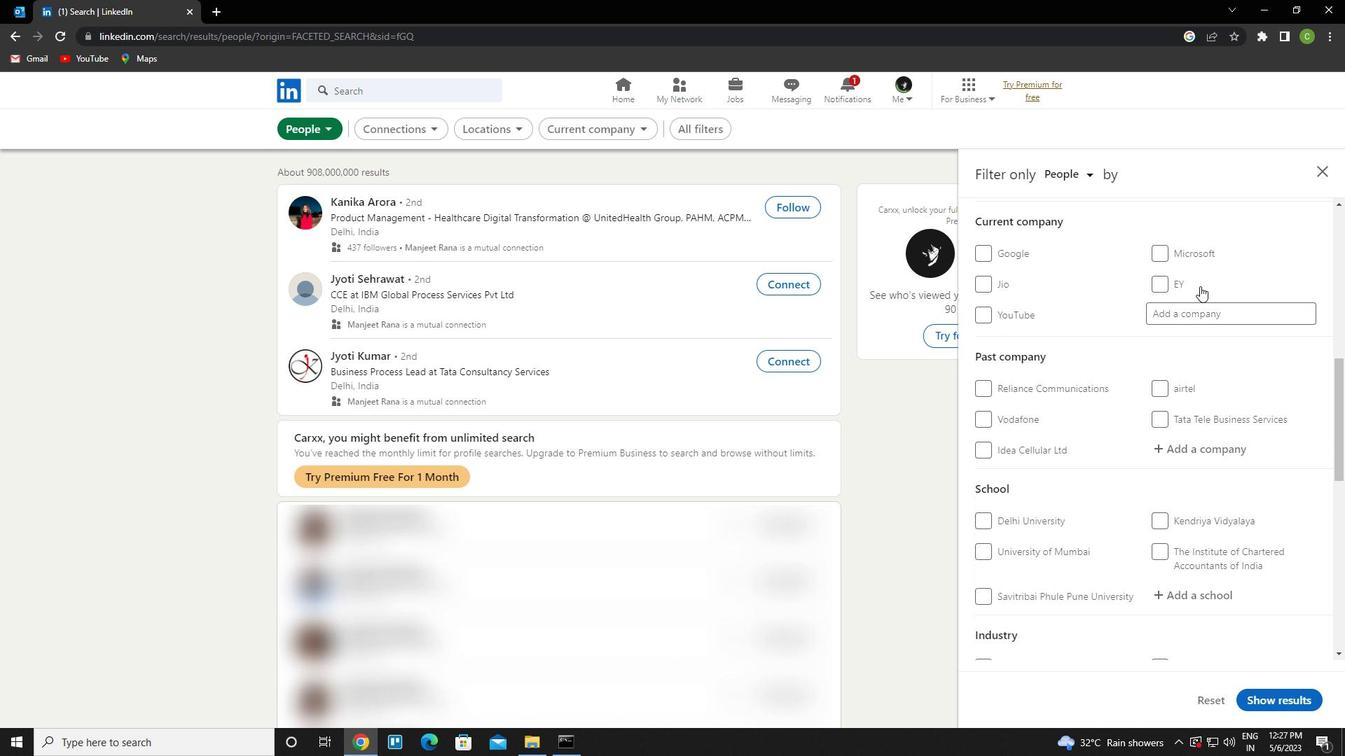 
Action: Mouse scrolled (1200, 285) with delta (0, 0)
Screenshot: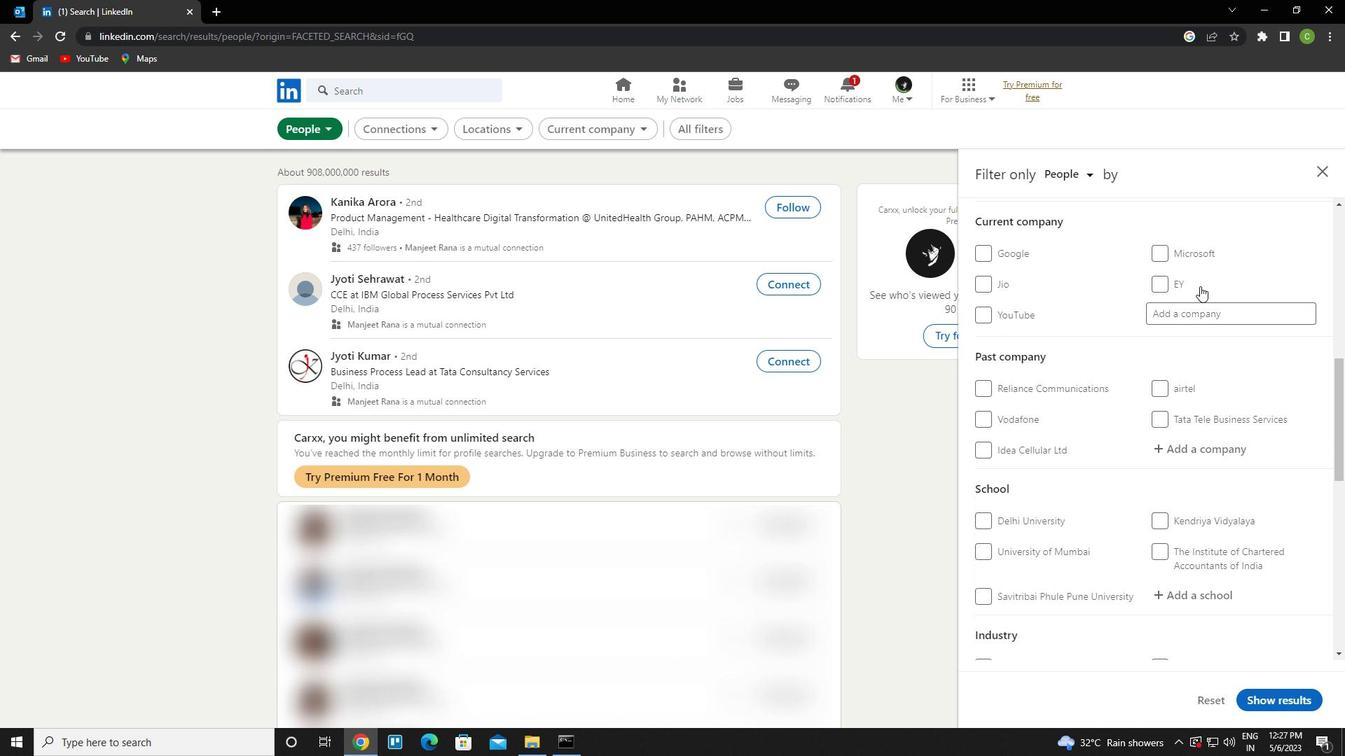 
Action: Mouse scrolled (1200, 285) with delta (0, 0)
Screenshot: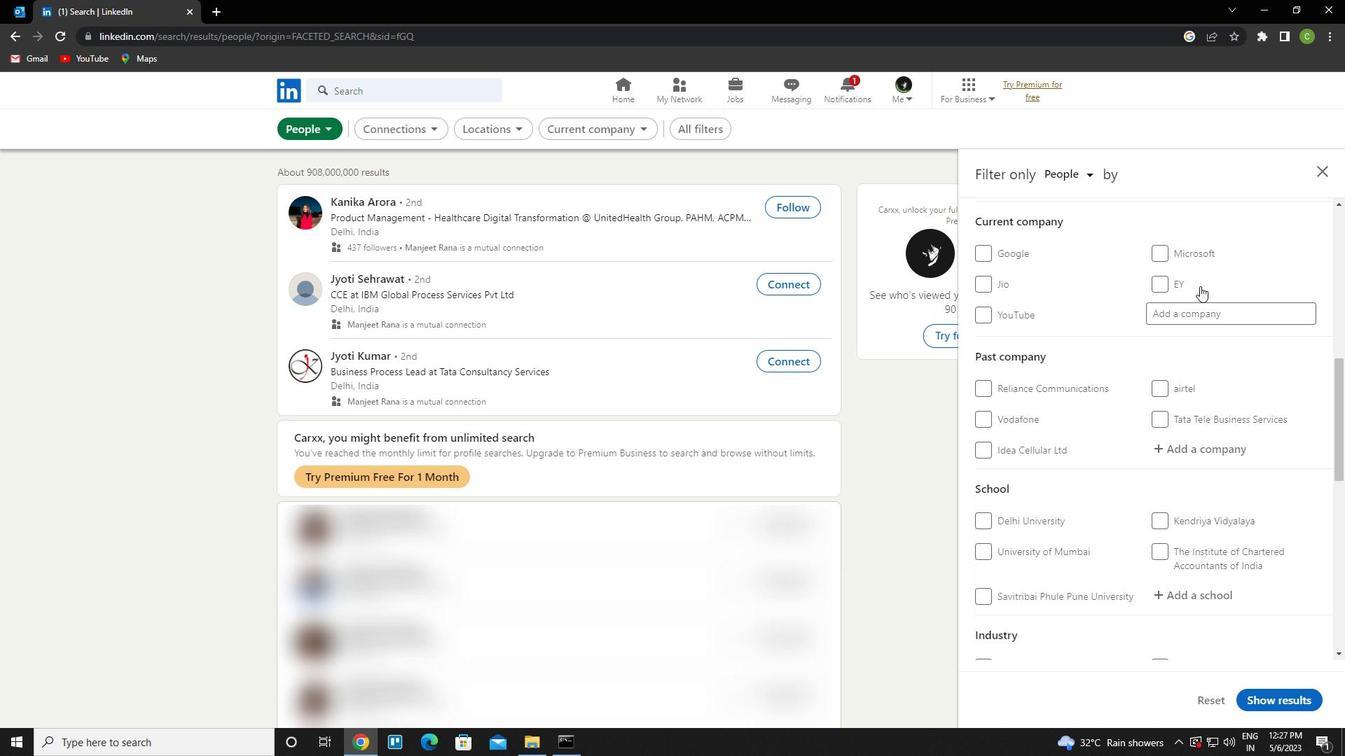 
Action: Mouse scrolled (1200, 285) with delta (0, 0)
Screenshot: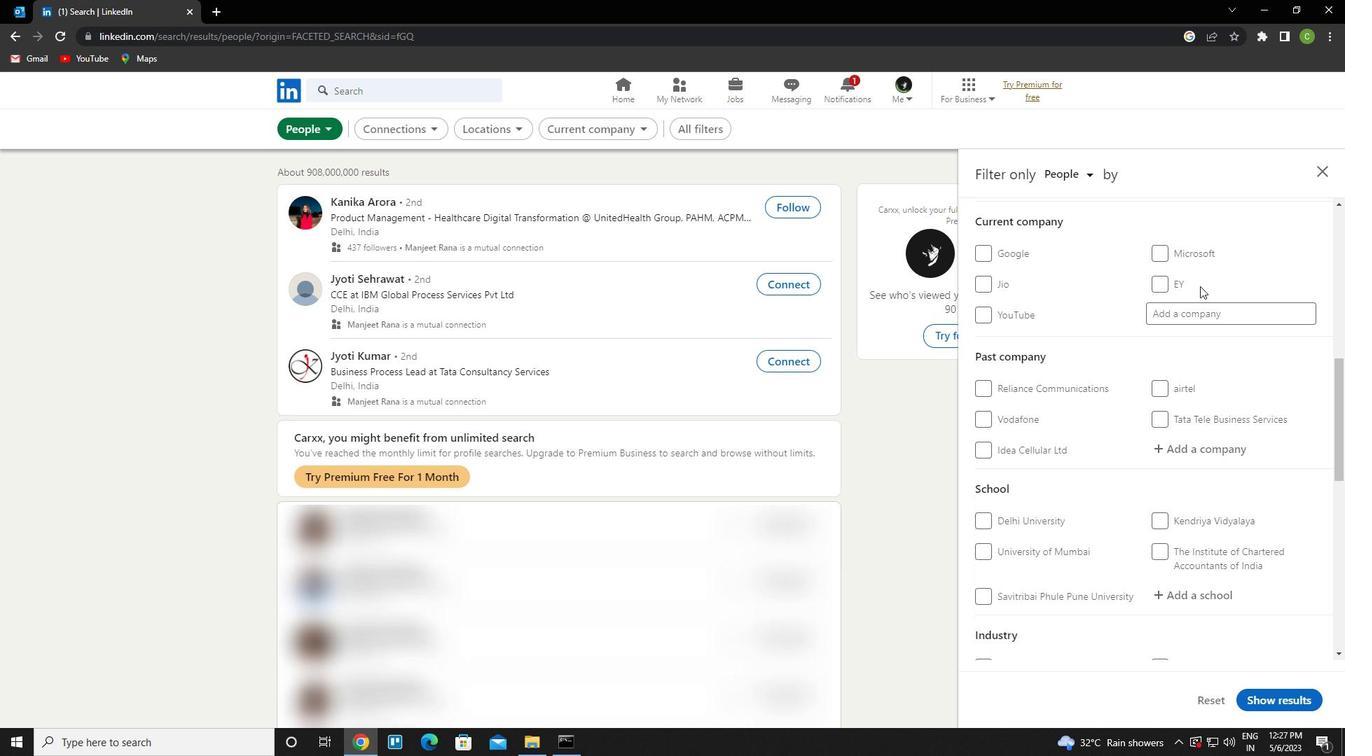 
Action: Mouse scrolled (1200, 285) with delta (0, 0)
Screenshot: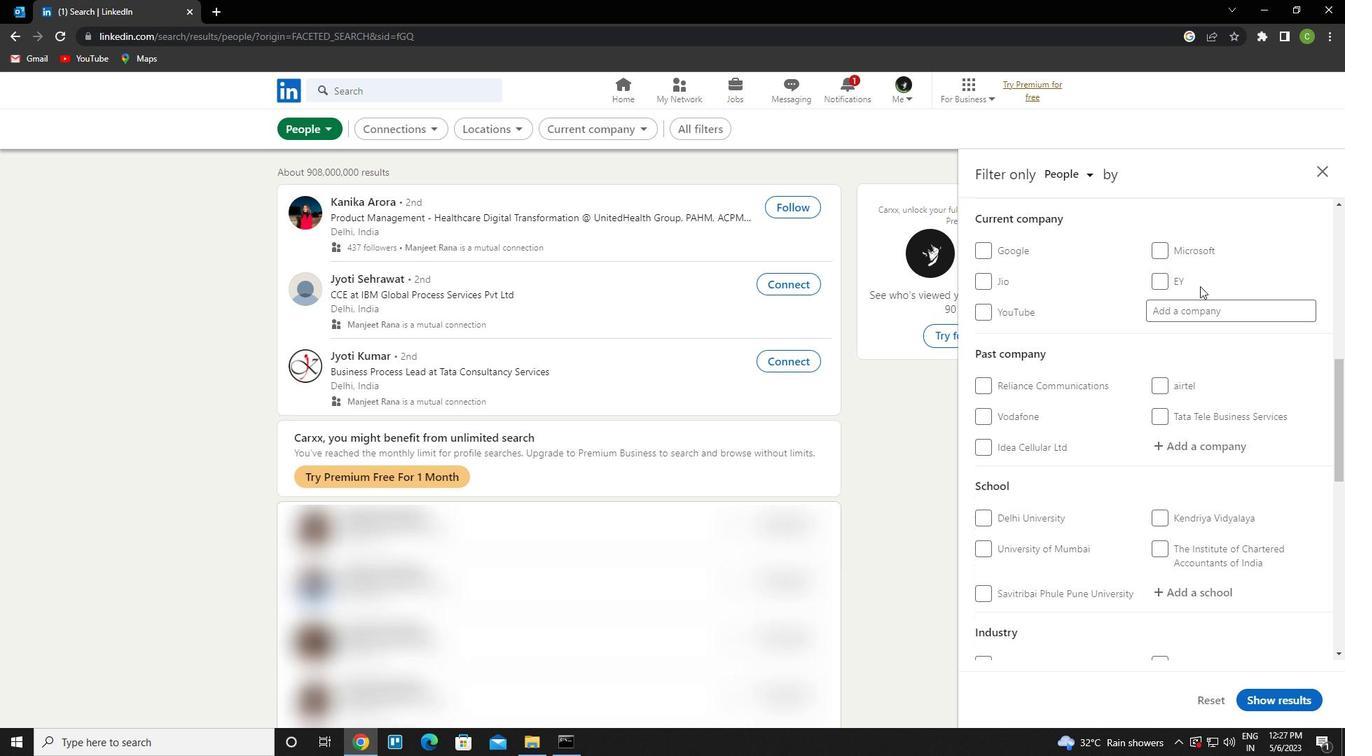 
Action: Mouse moved to (1191, 304)
Screenshot: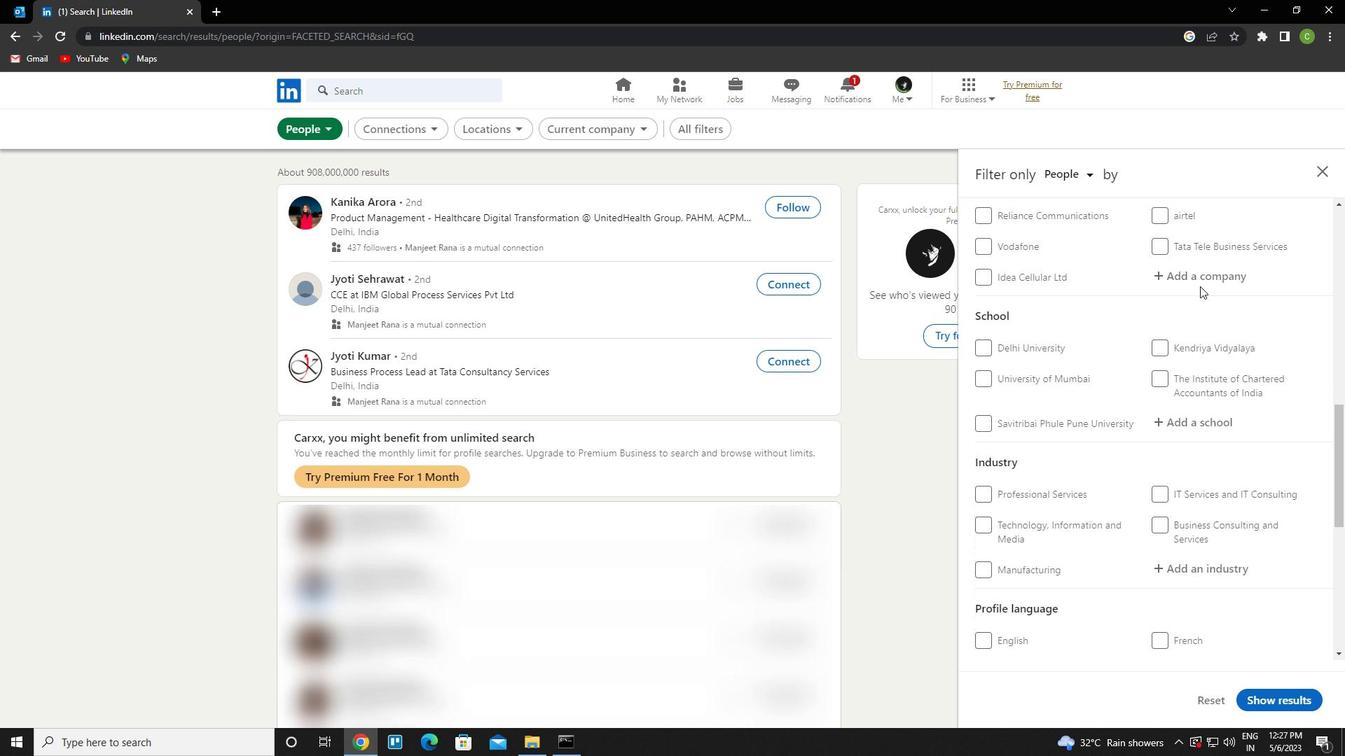 
Action: Mouse scrolled (1191, 303) with delta (0, 0)
Screenshot: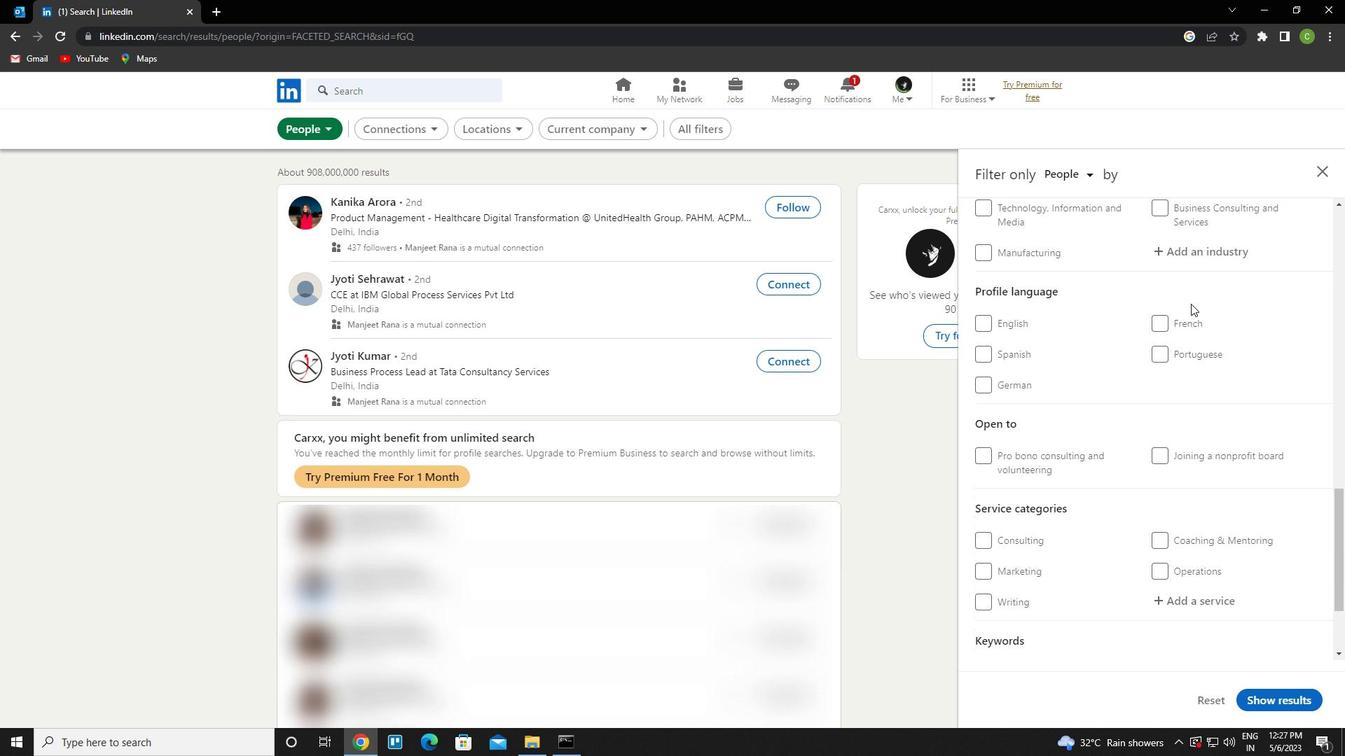 
Action: Mouse moved to (1189, 310)
Screenshot: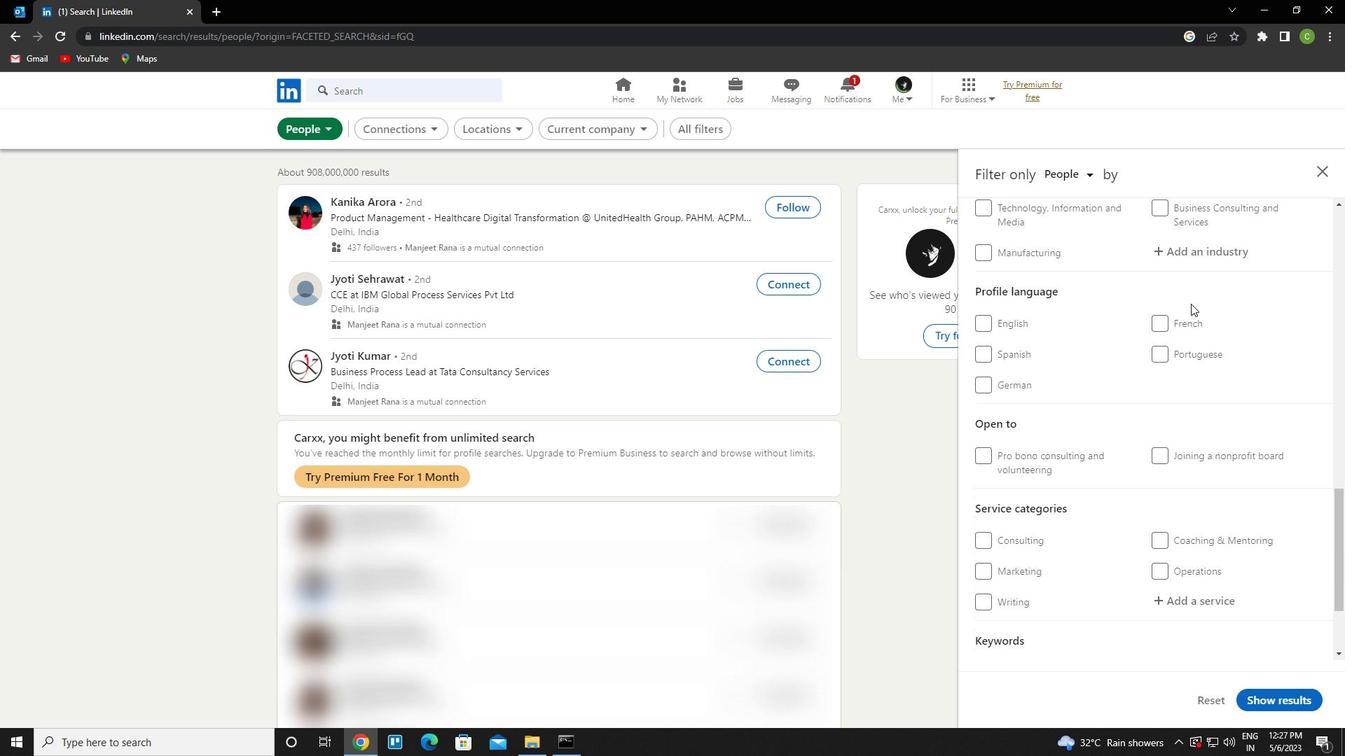 
Action: Mouse scrolled (1189, 309) with delta (0, 0)
Screenshot: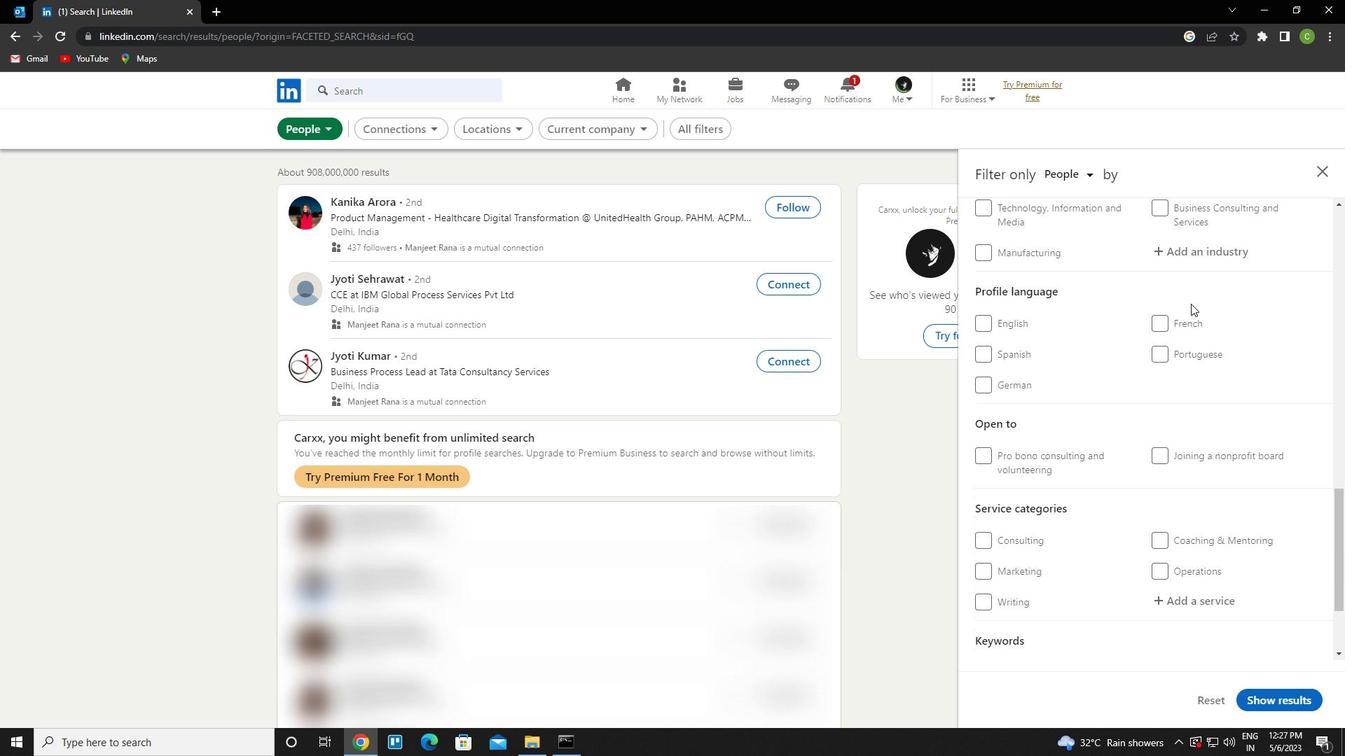 
Action: Mouse moved to (1187, 316)
Screenshot: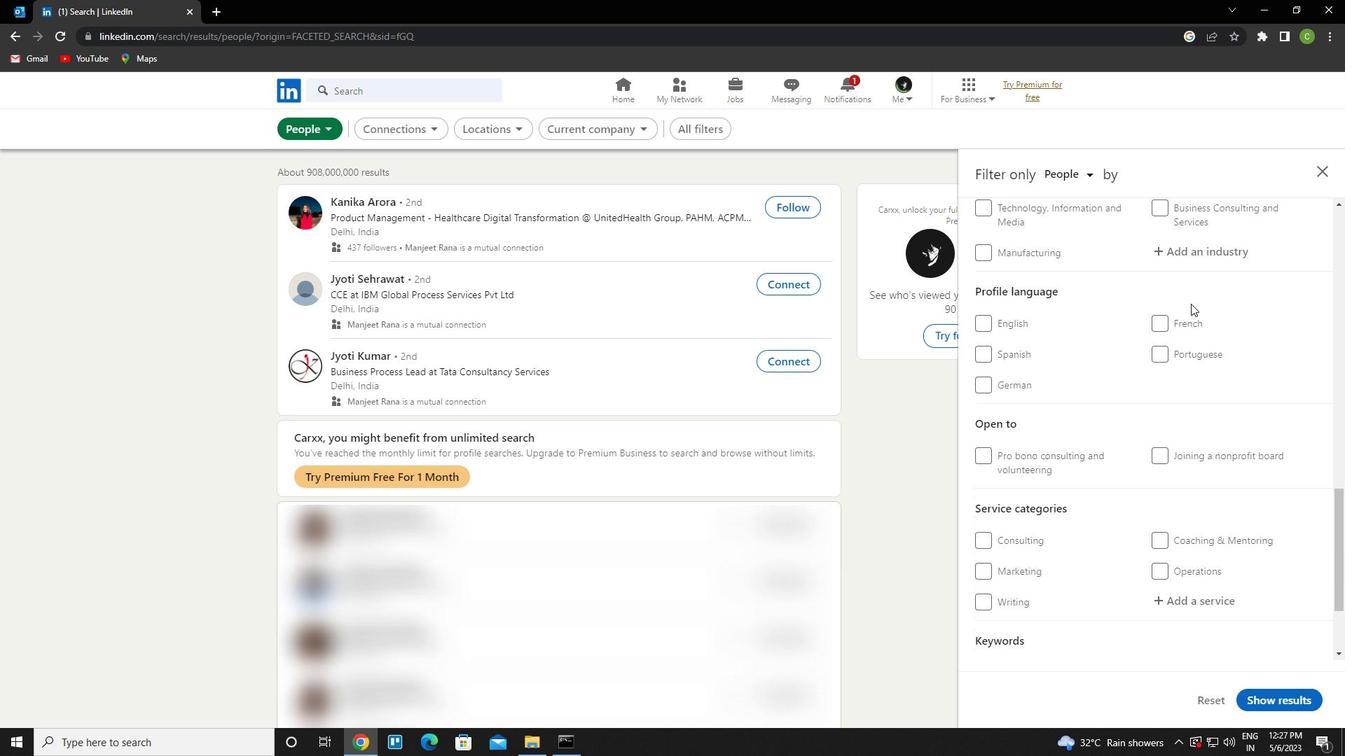 
Action: Mouse scrolled (1187, 315) with delta (0, 0)
Screenshot: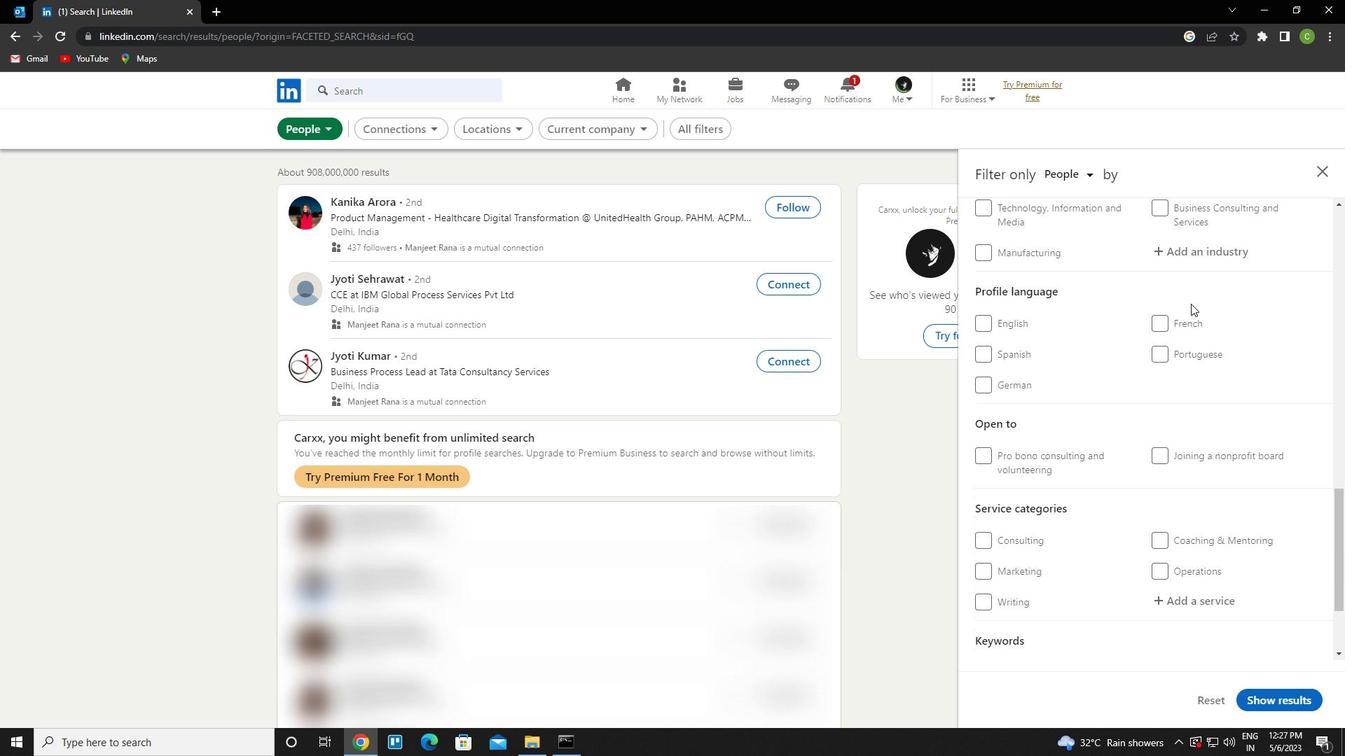 
Action: Mouse scrolled (1187, 315) with delta (0, 0)
Screenshot: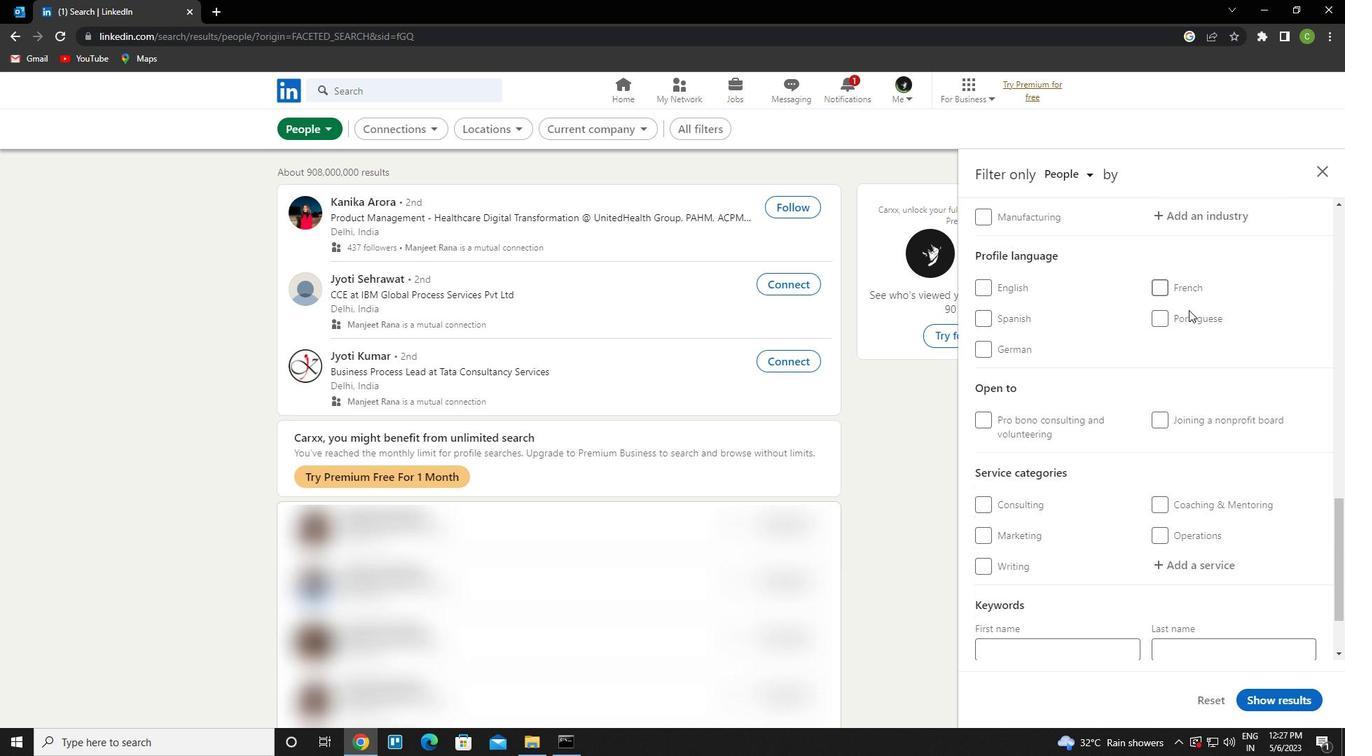 
Action: Mouse scrolled (1187, 315) with delta (0, 0)
Screenshot: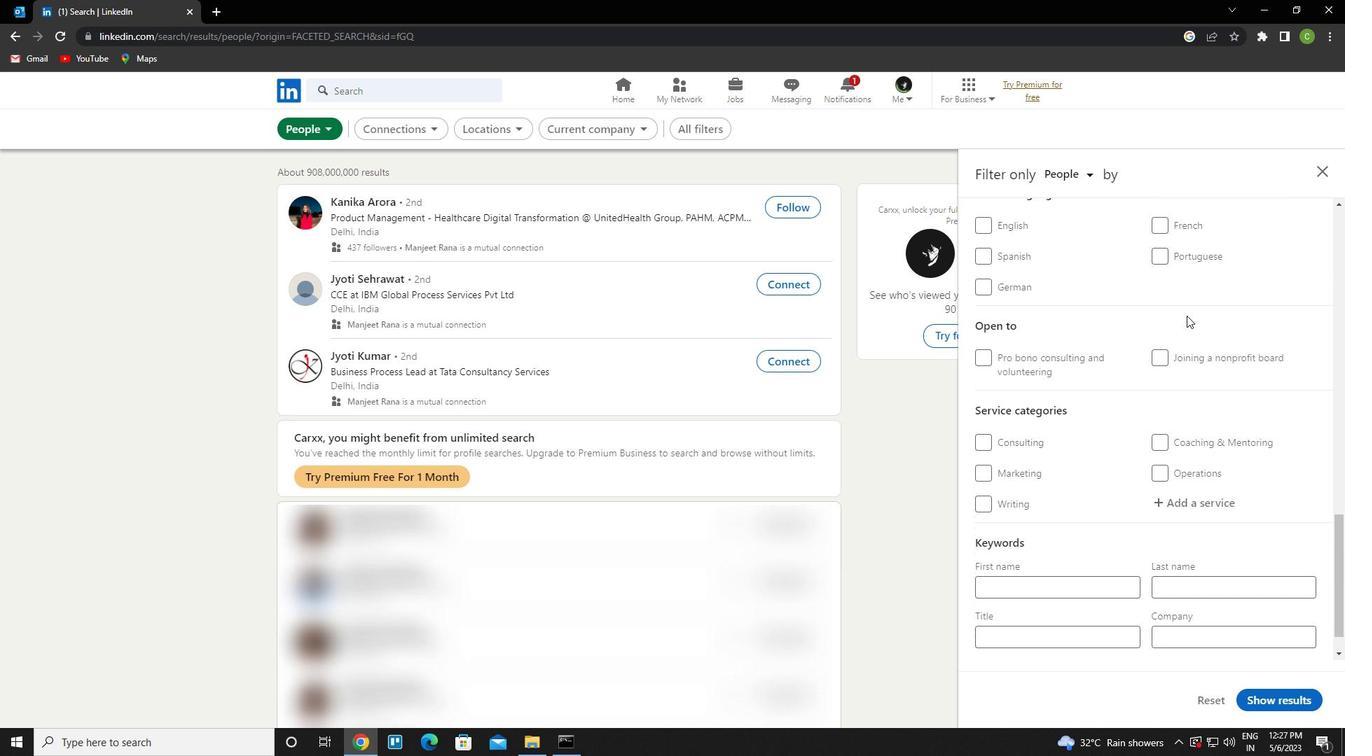 
Action: Mouse moved to (1118, 418)
Screenshot: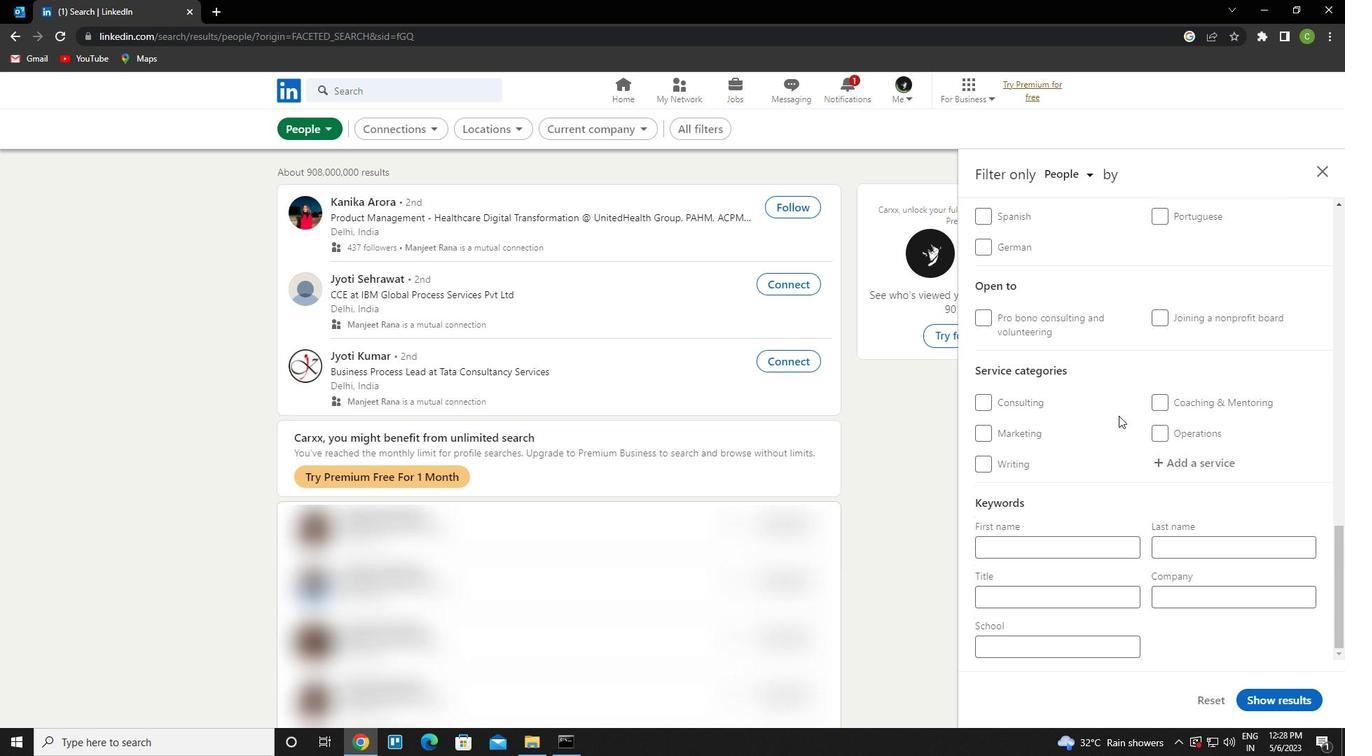 
Action: Mouse scrolled (1118, 419) with delta (0, 0)
Screenshot: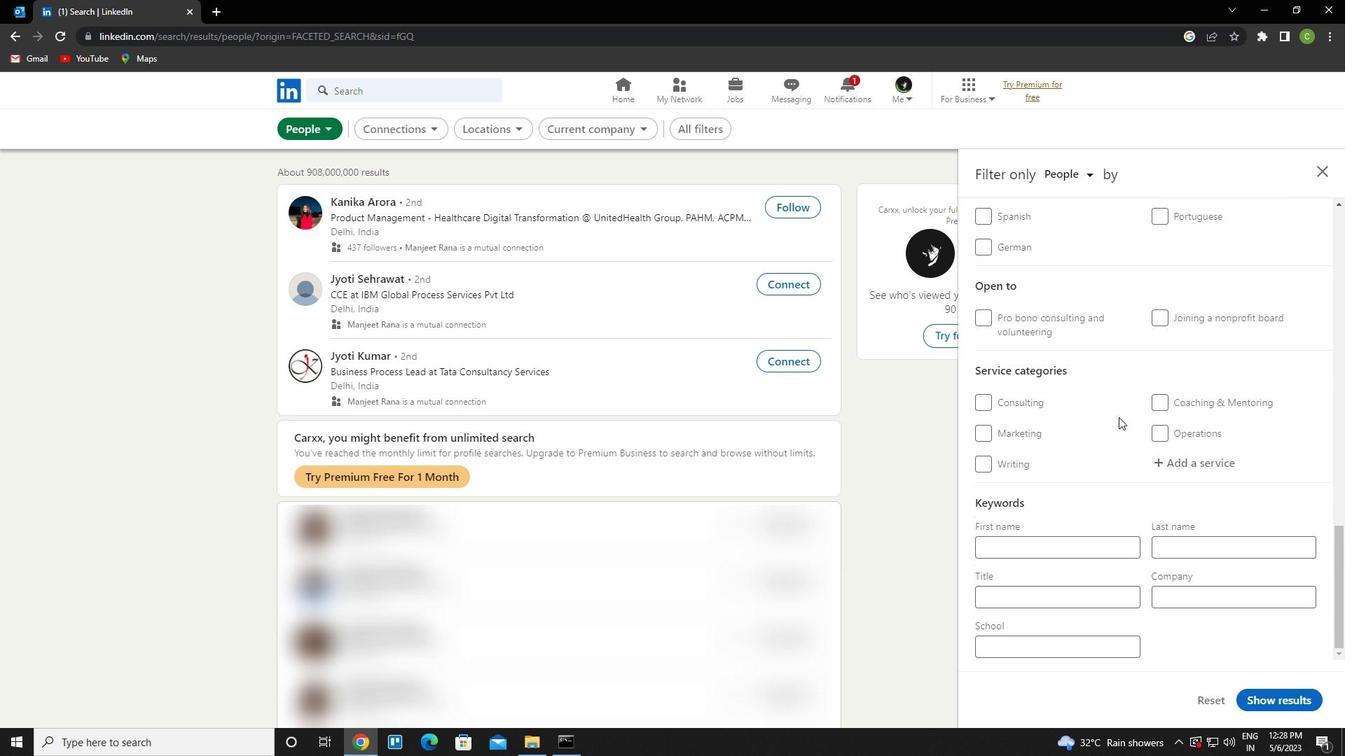 
Action: Mouse scrolled (1118, 419) with delta (0, 0)
Screenshot: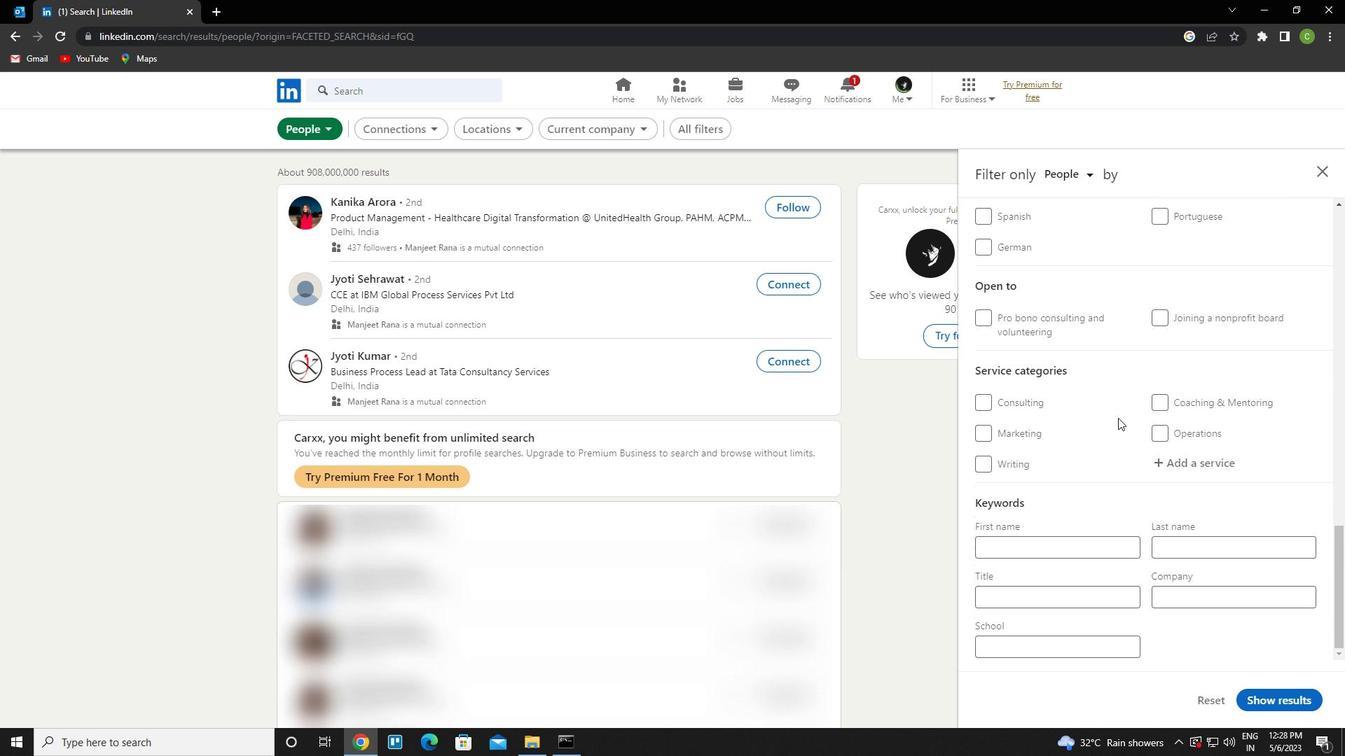 
Action: Mouse scrolled (1118, 419) with delta (0, 0)
Screenshot: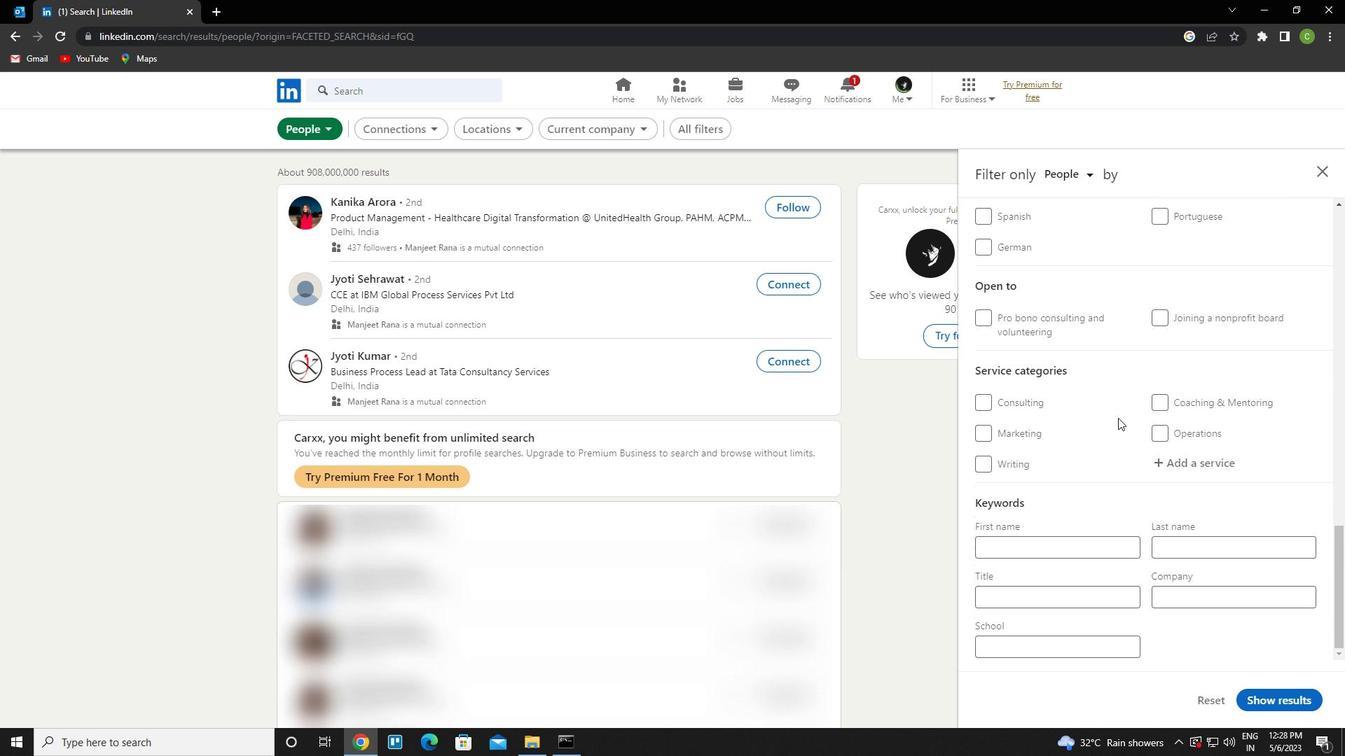 
Action: Mouse scrolled (1118, 419) with delta (0, 0)
Screenshot: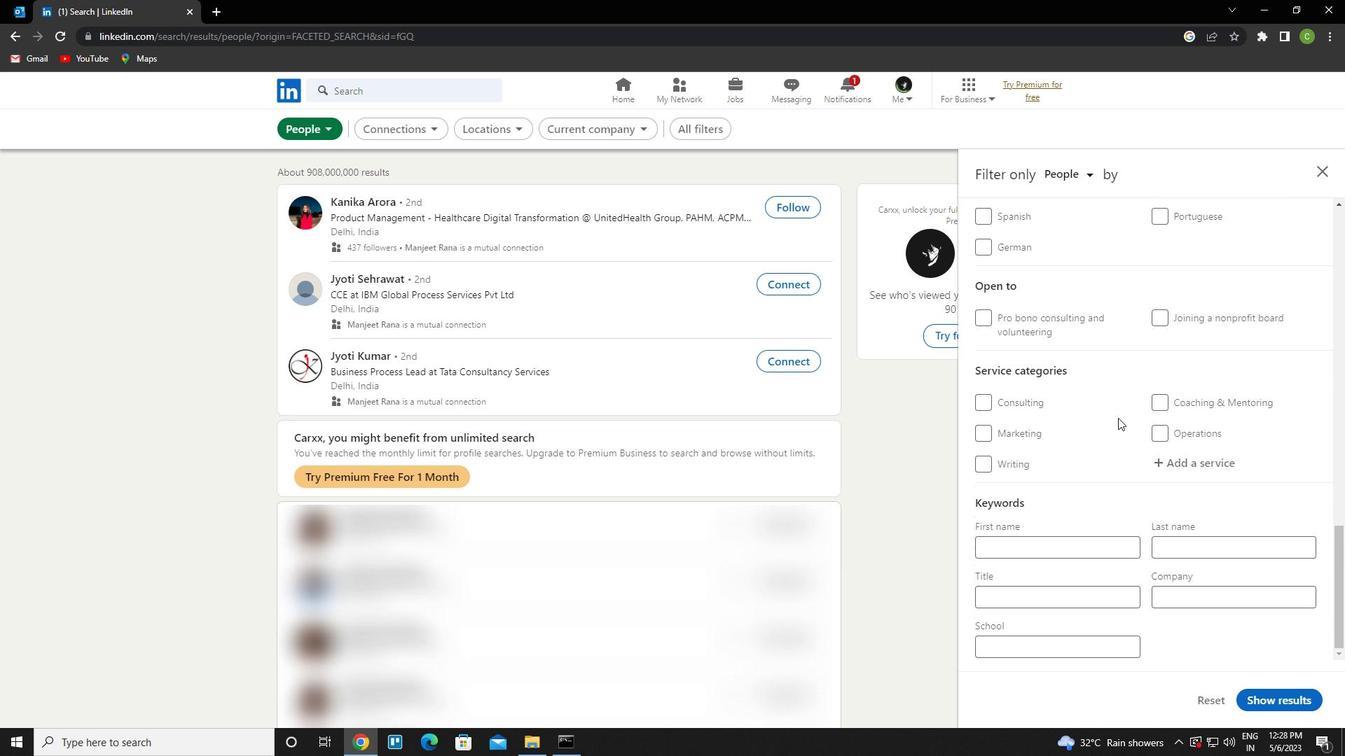 
Action: Mouse scrolled (1118, 419) with delta (0, 0)
Screenshot: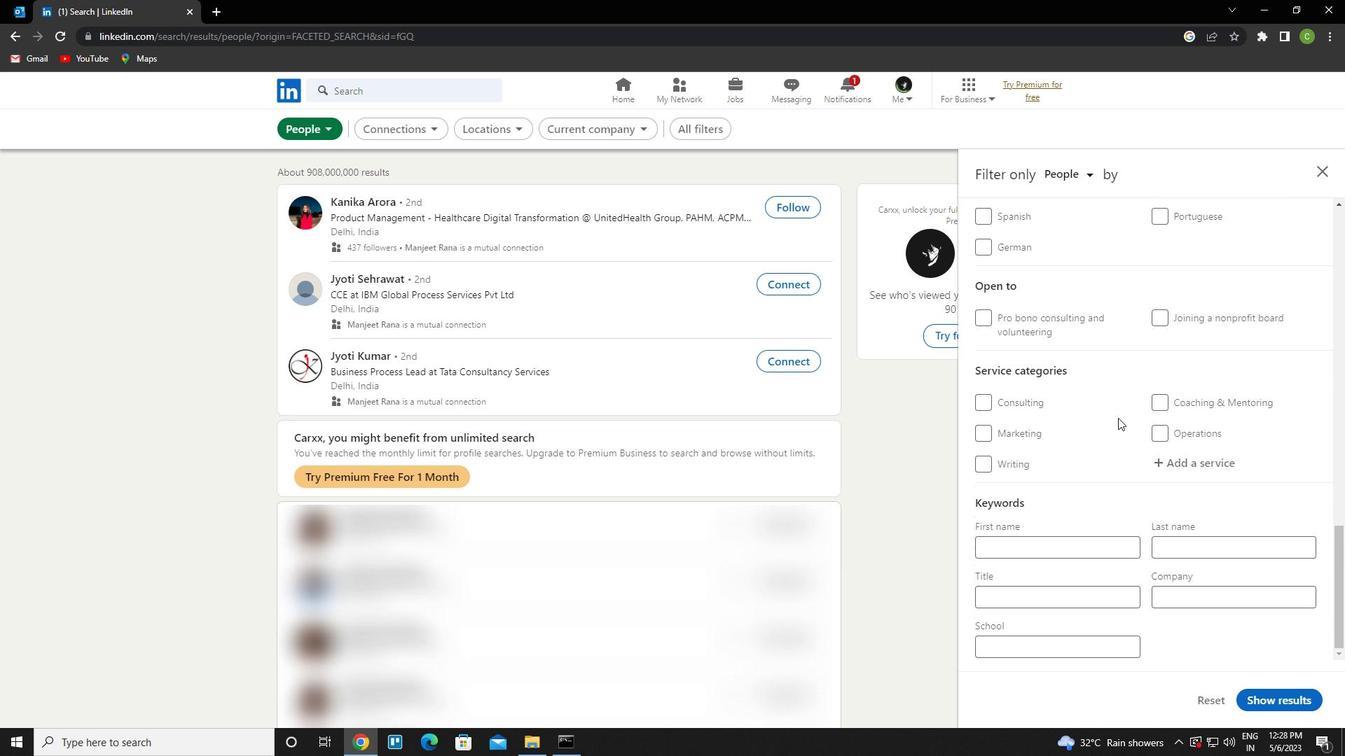 
Action: Mouse moved to (1106, 424)
Screenshot: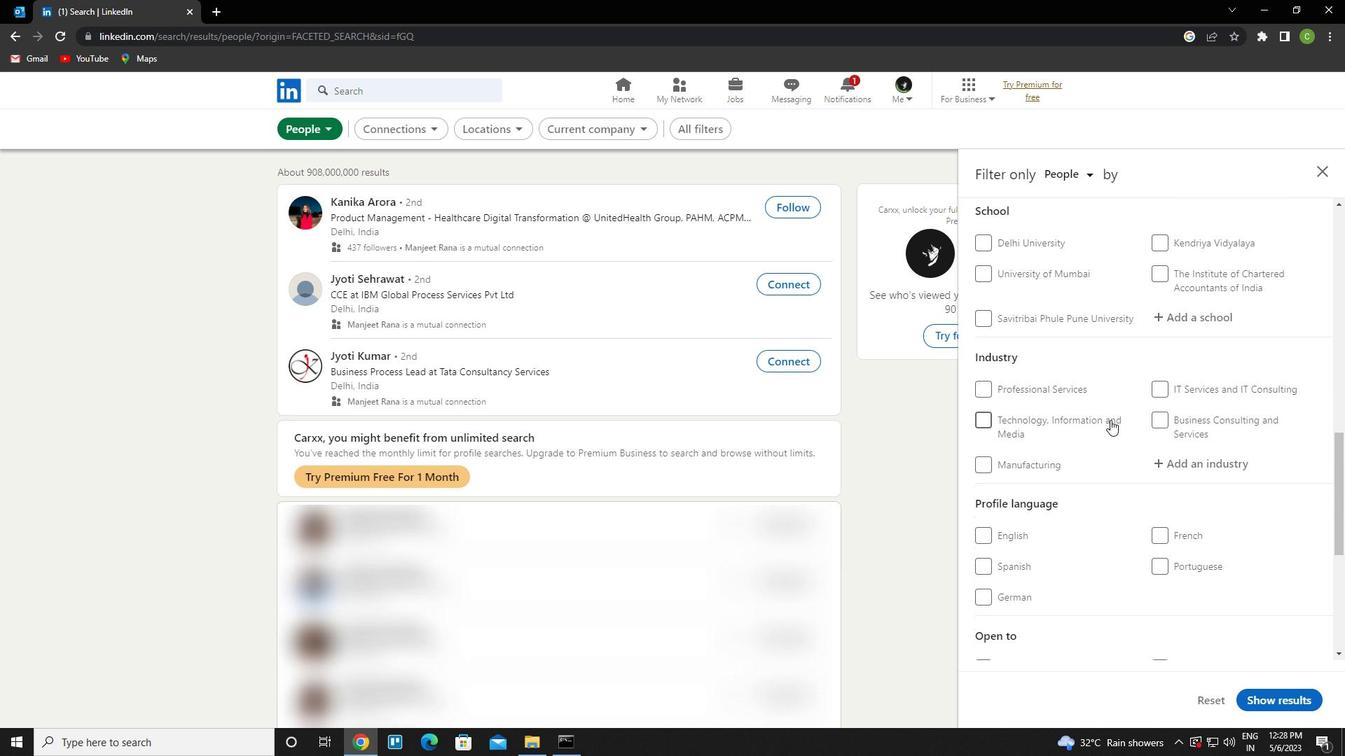 
Action: Mouse scrolled (1106, 423) with delta (0, 0)
Screenshot: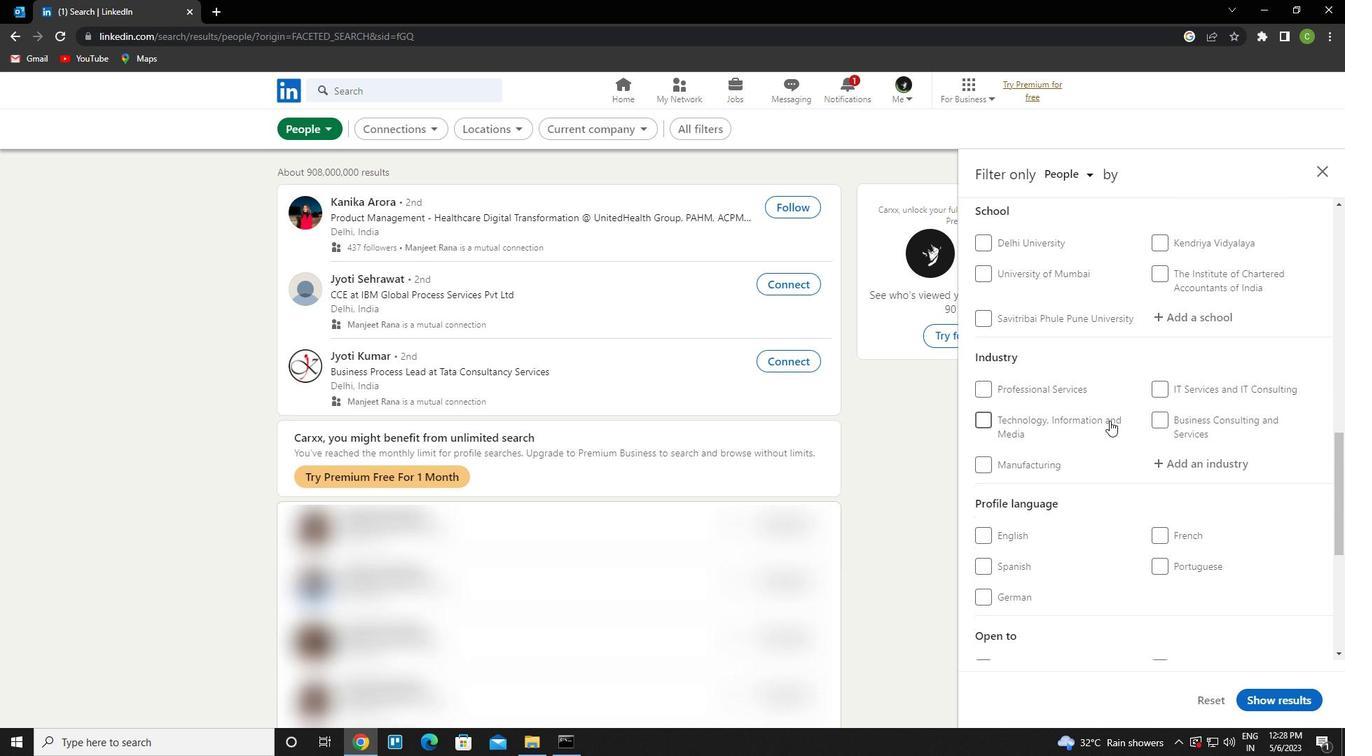 
Action: Mouse scrolled (1106, 423) with delta (0, 0)
Screenshot: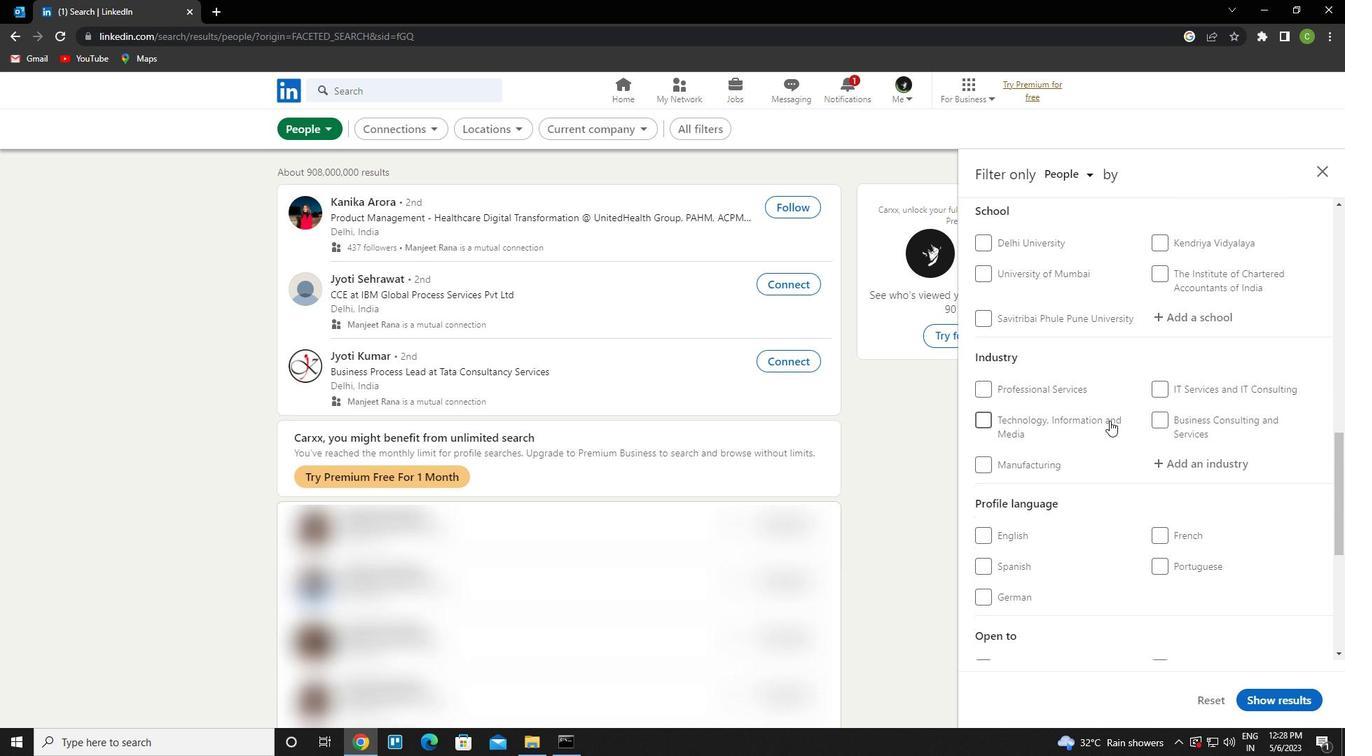 
Action: Mouse scrolled (1106, 423) with delta (0, 0)
Screenshot: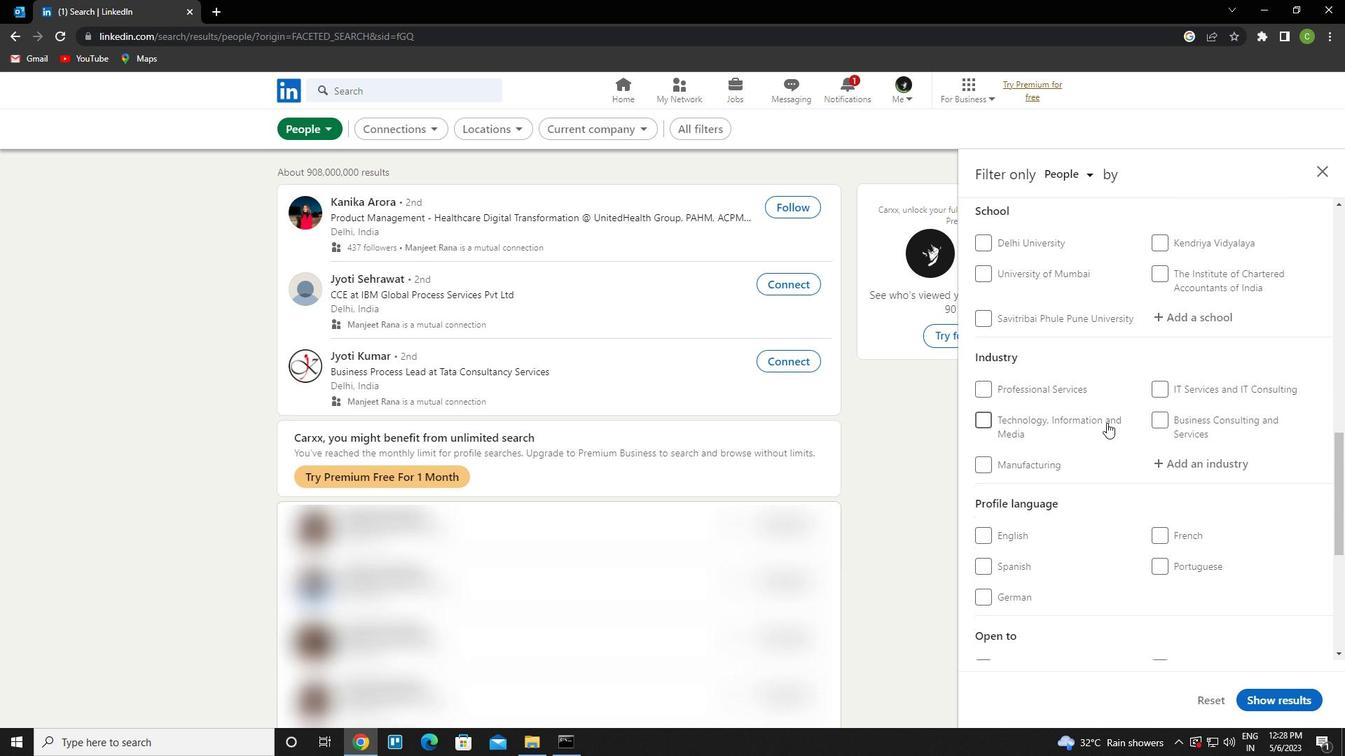 
Action: Mouse moved to (995, 387)
Screenshot: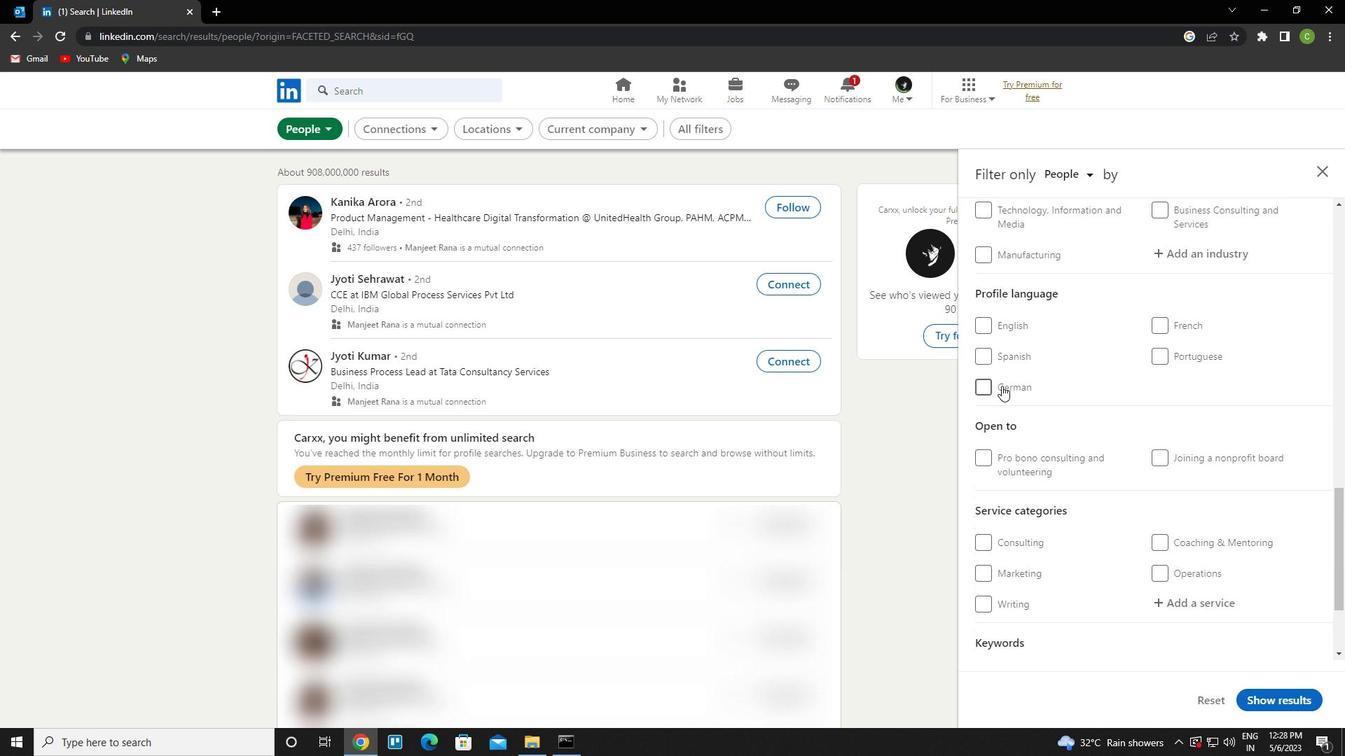 
Action: Mouse pressed left at (995, 387)
Screenshot: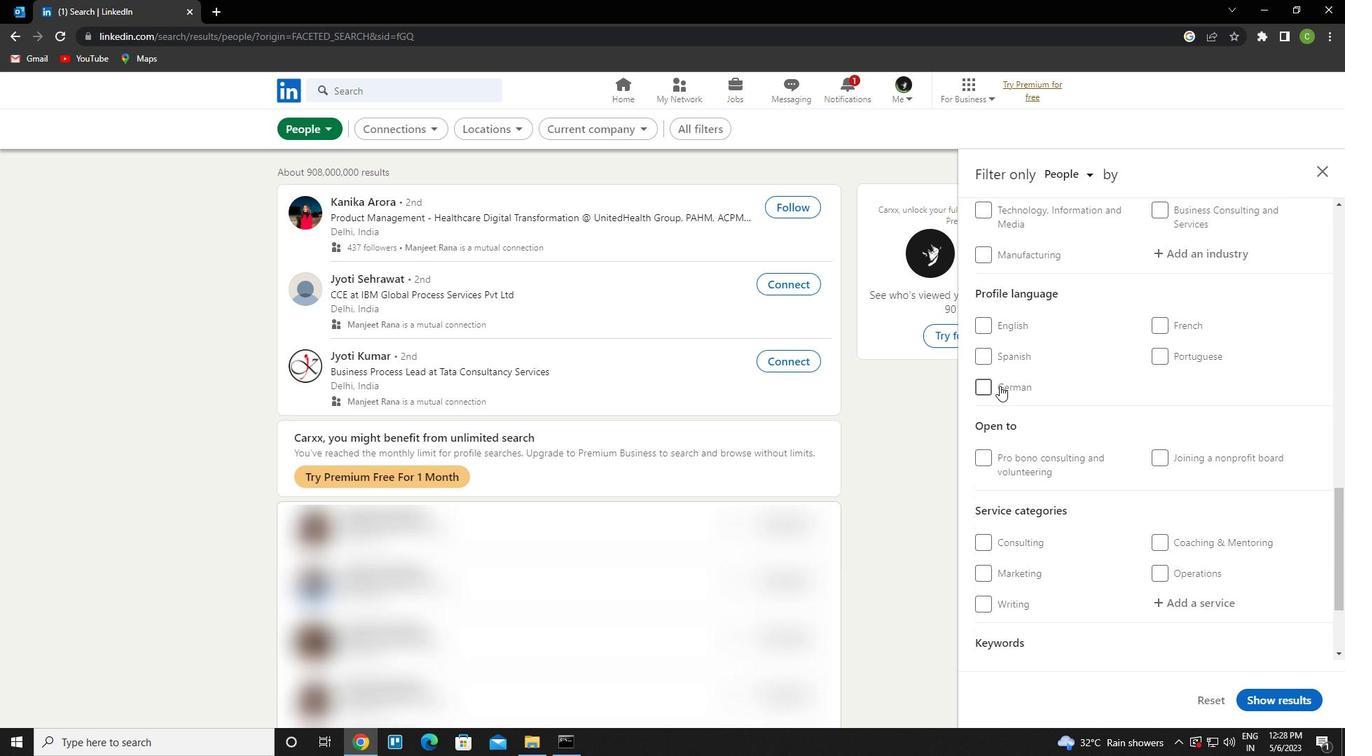 
Action: Mouse moved to (1044, 386)
Screenshot: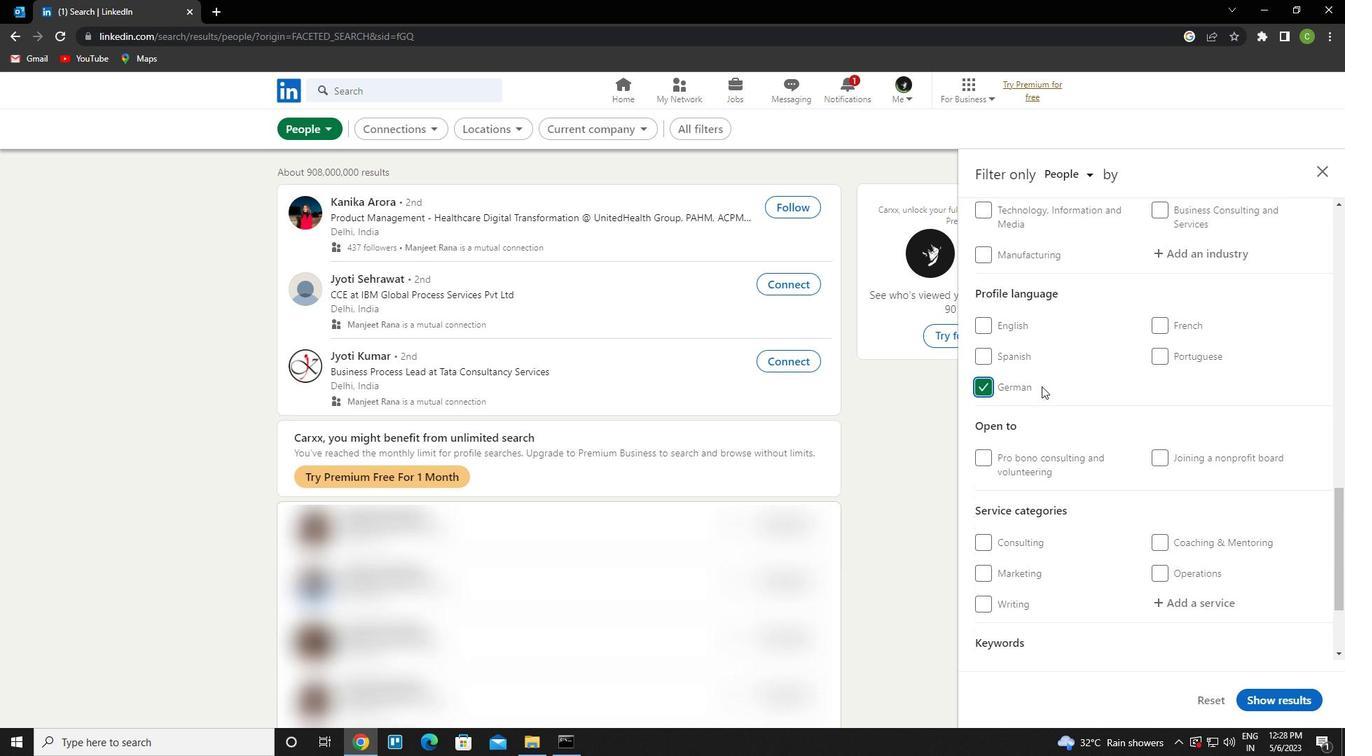 
Action: Mouse scrolled (1044, 387) with delta (0, 0)
Screenshot: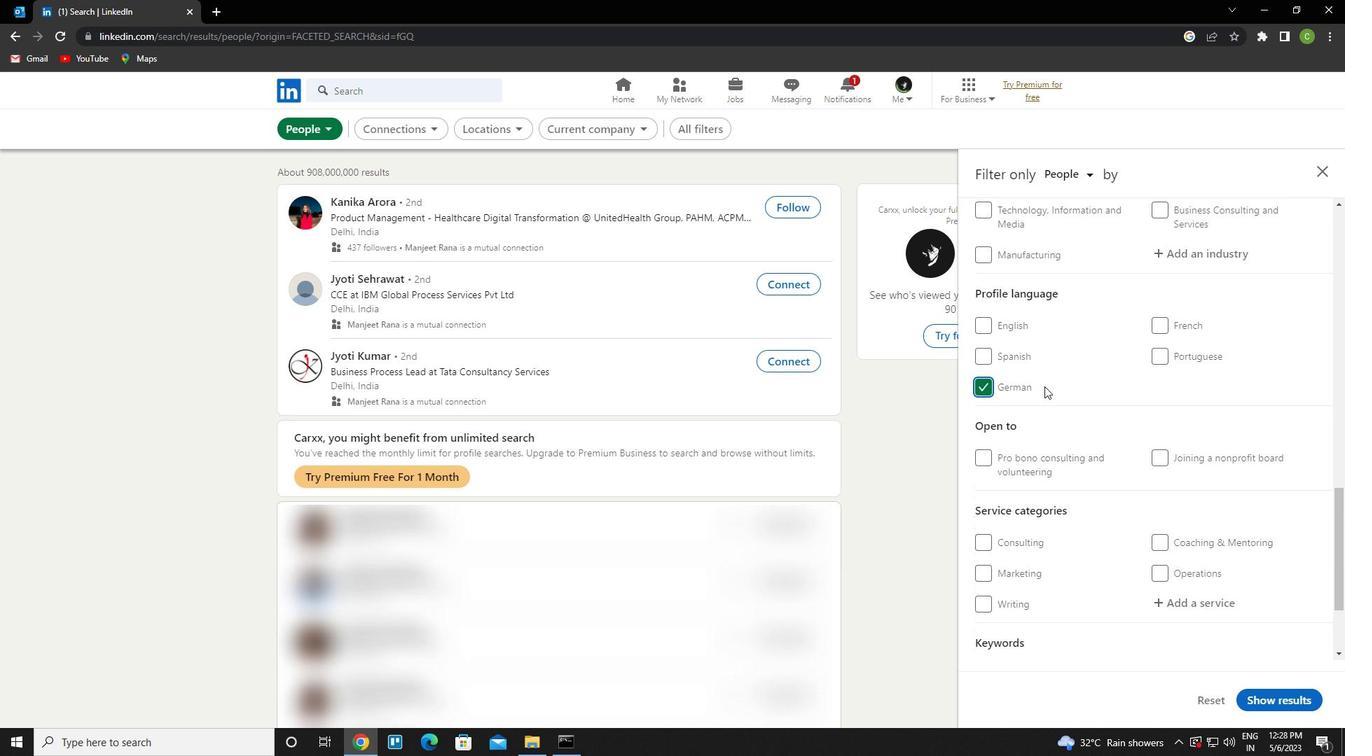 
Action: Mouse scrolled (1044, 387) with delta (0, 0)
Screenshot: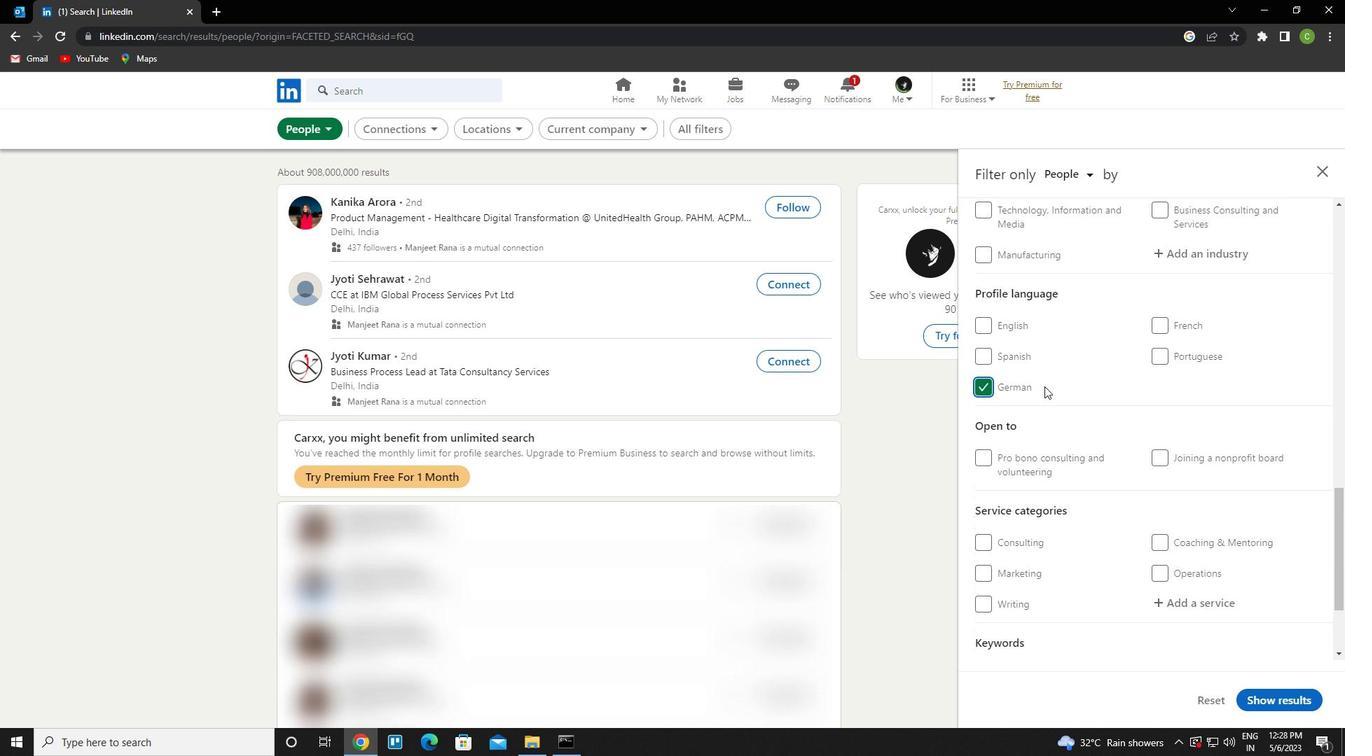 
Action: Mouse scrolled (1044, 387) with delta (0, 0)
Screenshot: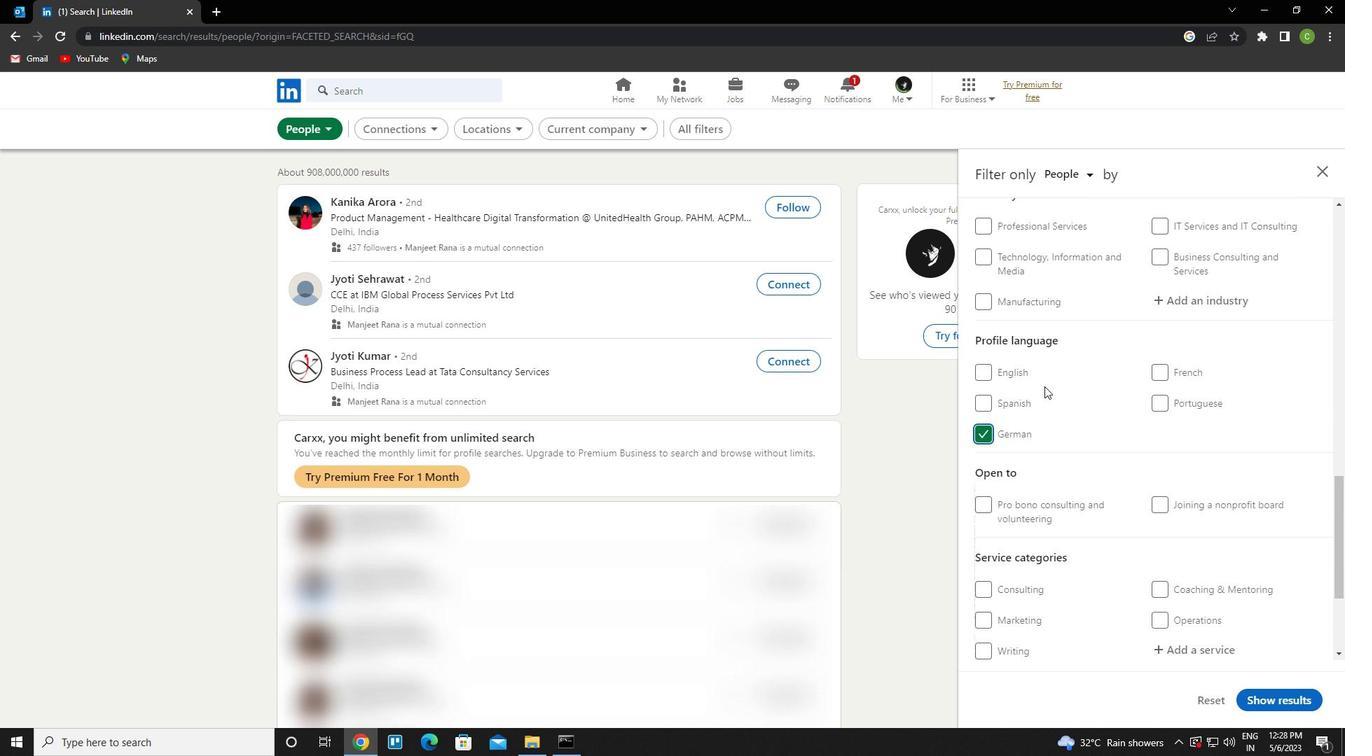 
Action: Mouse moved to (1095, 388)
Screenshot: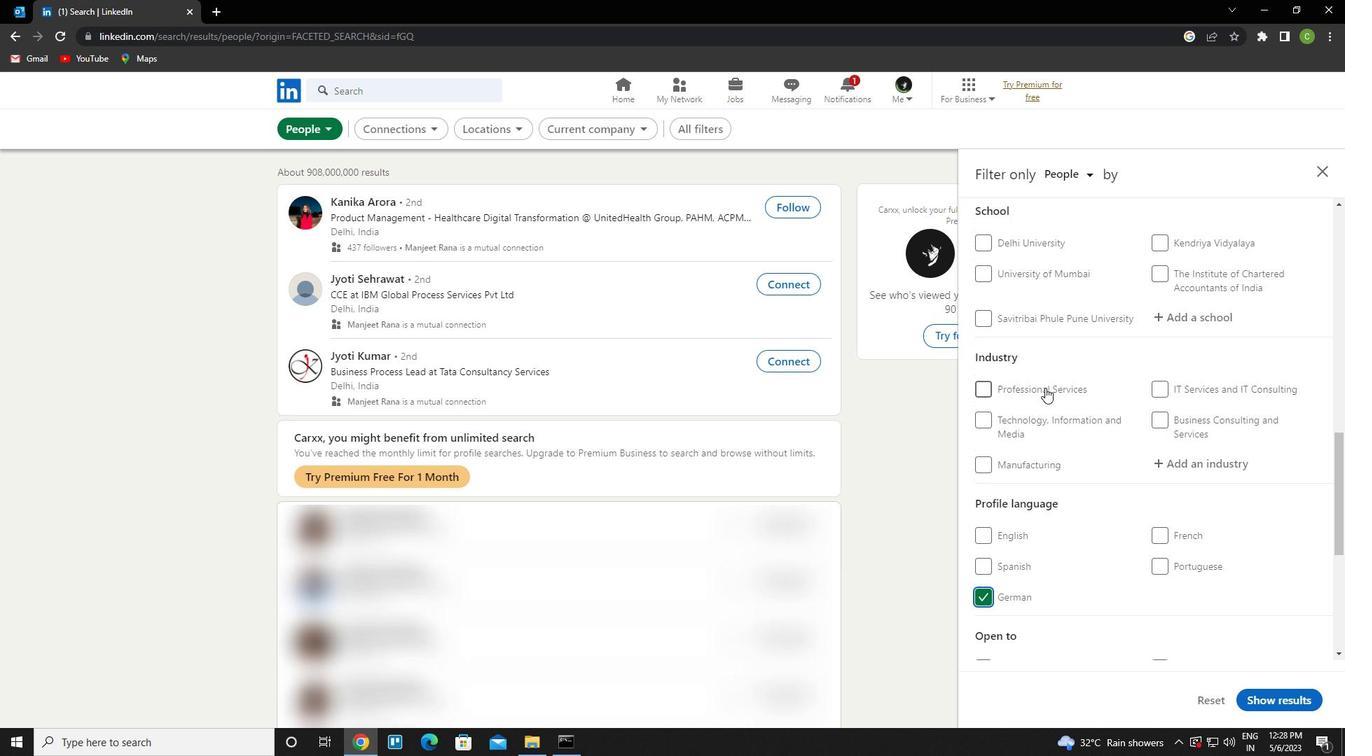 
Action: Mouse scrolled (1095, 388) with delta (0, 0)
Screenshot: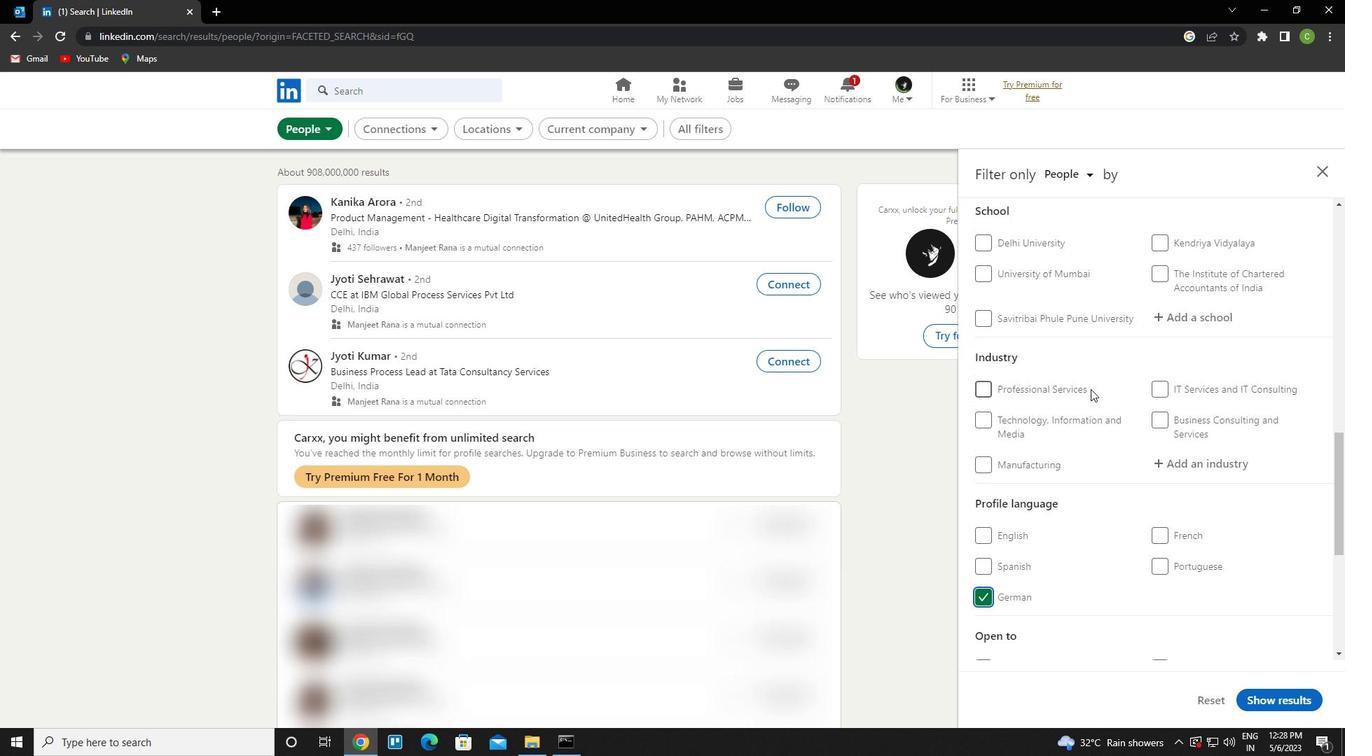 
Action: Mouse scrolled (1095, 388) with delta (0, 0)
Screenshot: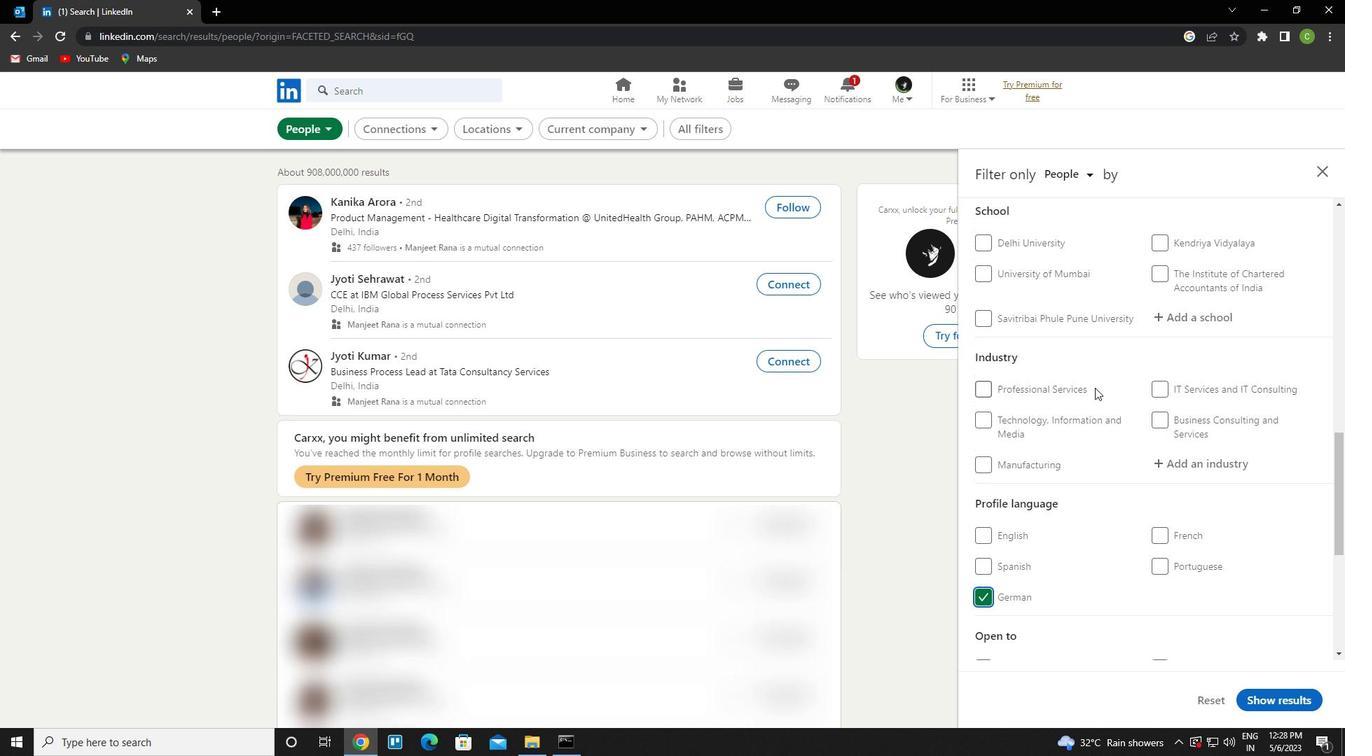 
Action: Mouse scrolled (1095, 388) with delta (0, 0)
Screenshot: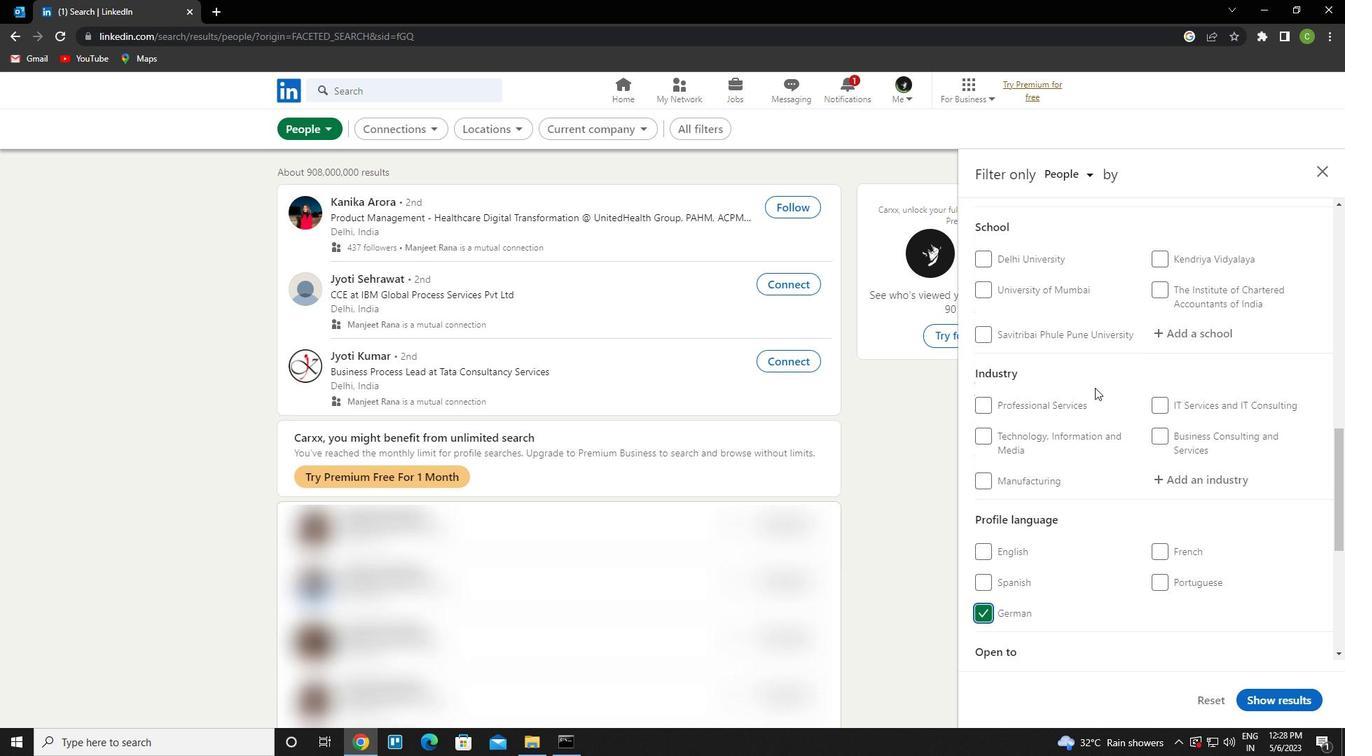 
Action: Mouse scrolled (1095, 388) with delta (0, 0)
Screenshot: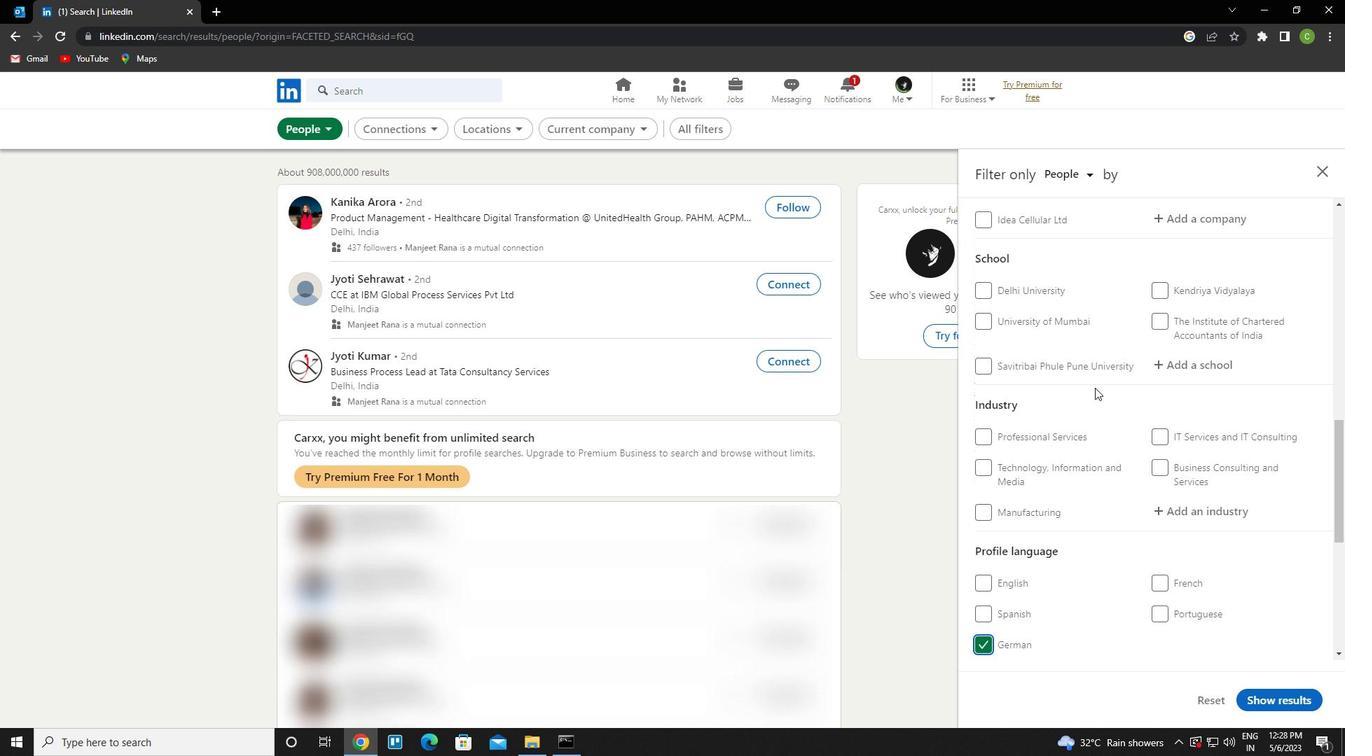 
Action: Mouse scrolled (1095, 388) with delta (0, 0)
Screenshot: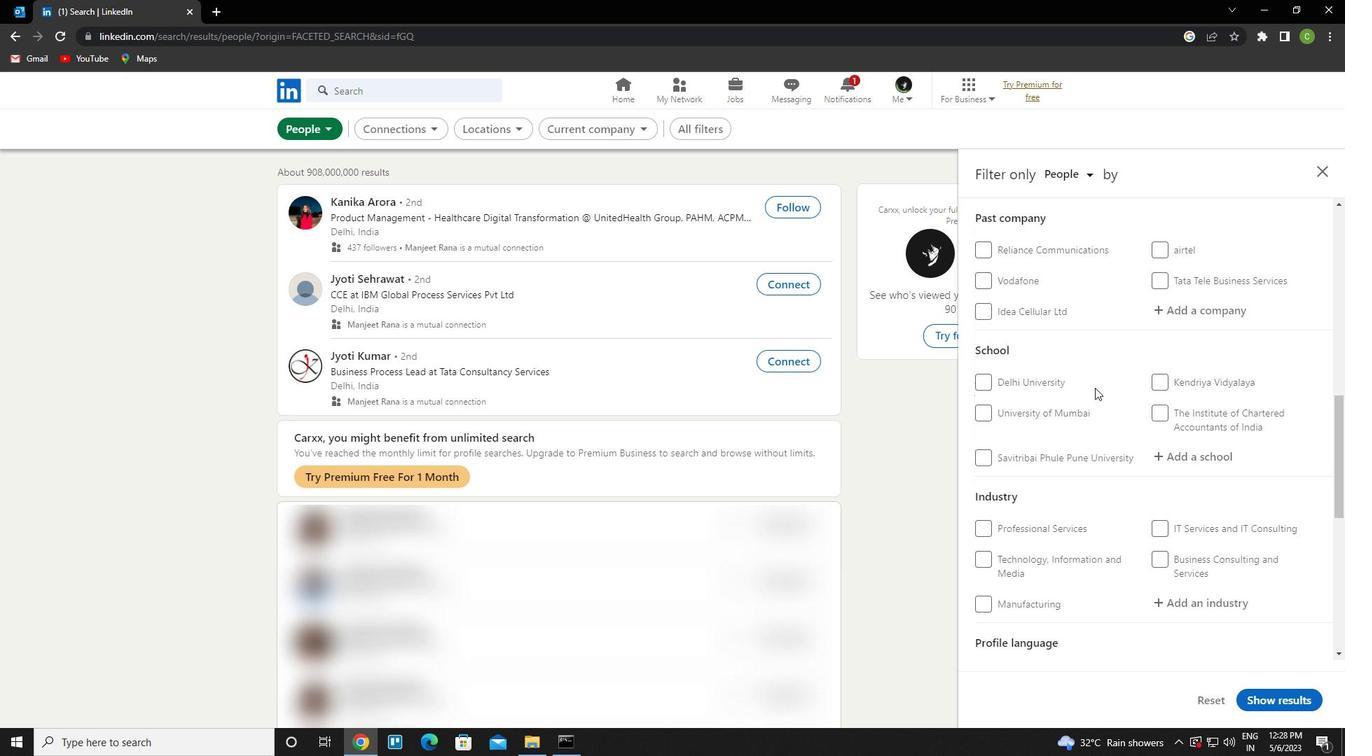 
Action: Mouse scrolled (1095, 388) with delta (0, 0)
Screenshot: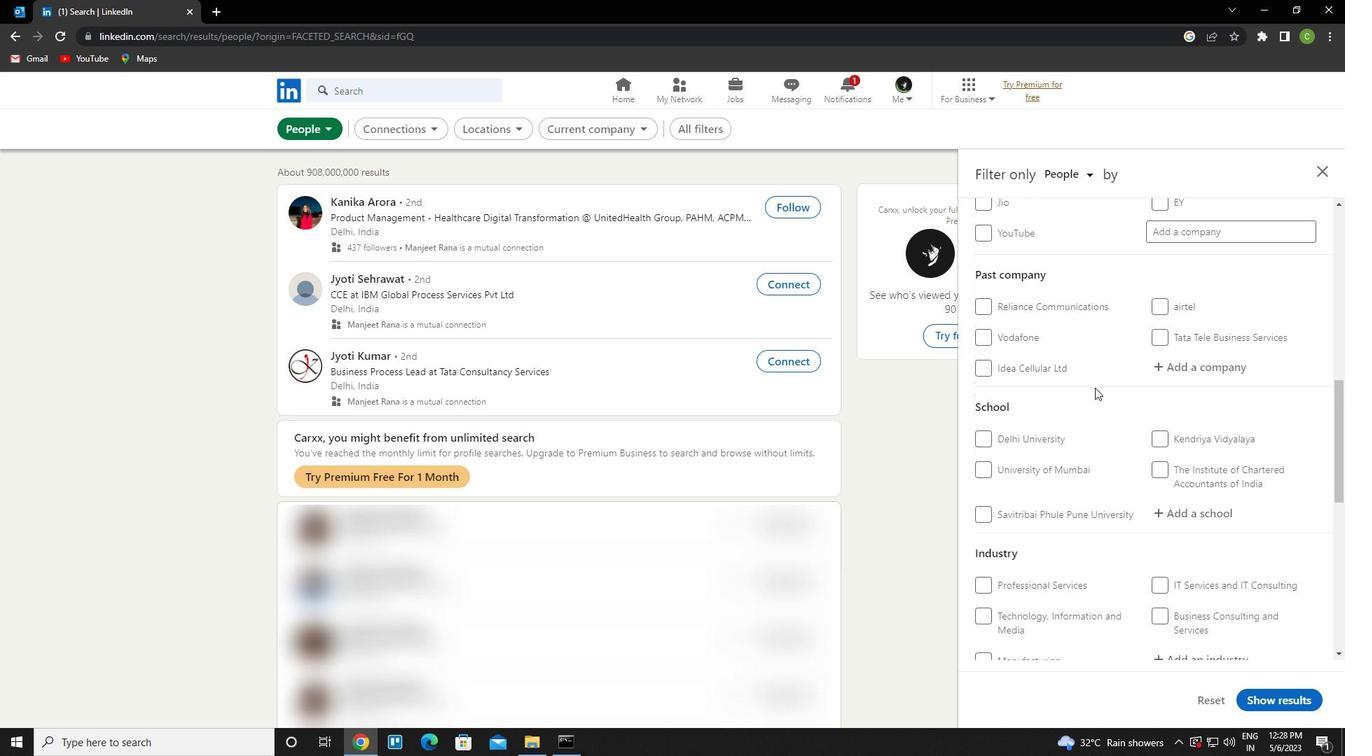
Action: Mouse scrolled (1095, 388) with delta (0, 0)
Screenshot: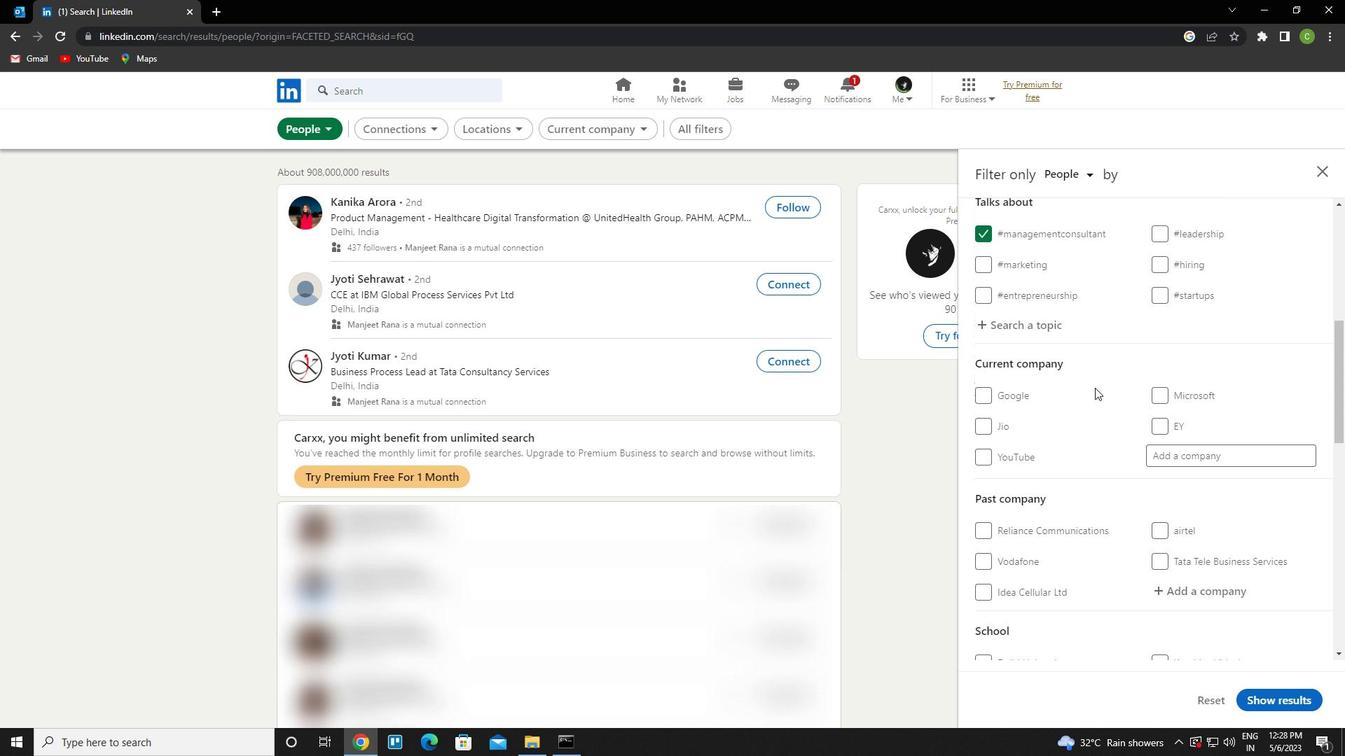 
Action: Mouse scrolled (1095, 388) with delta (0, 0)
Screenshot: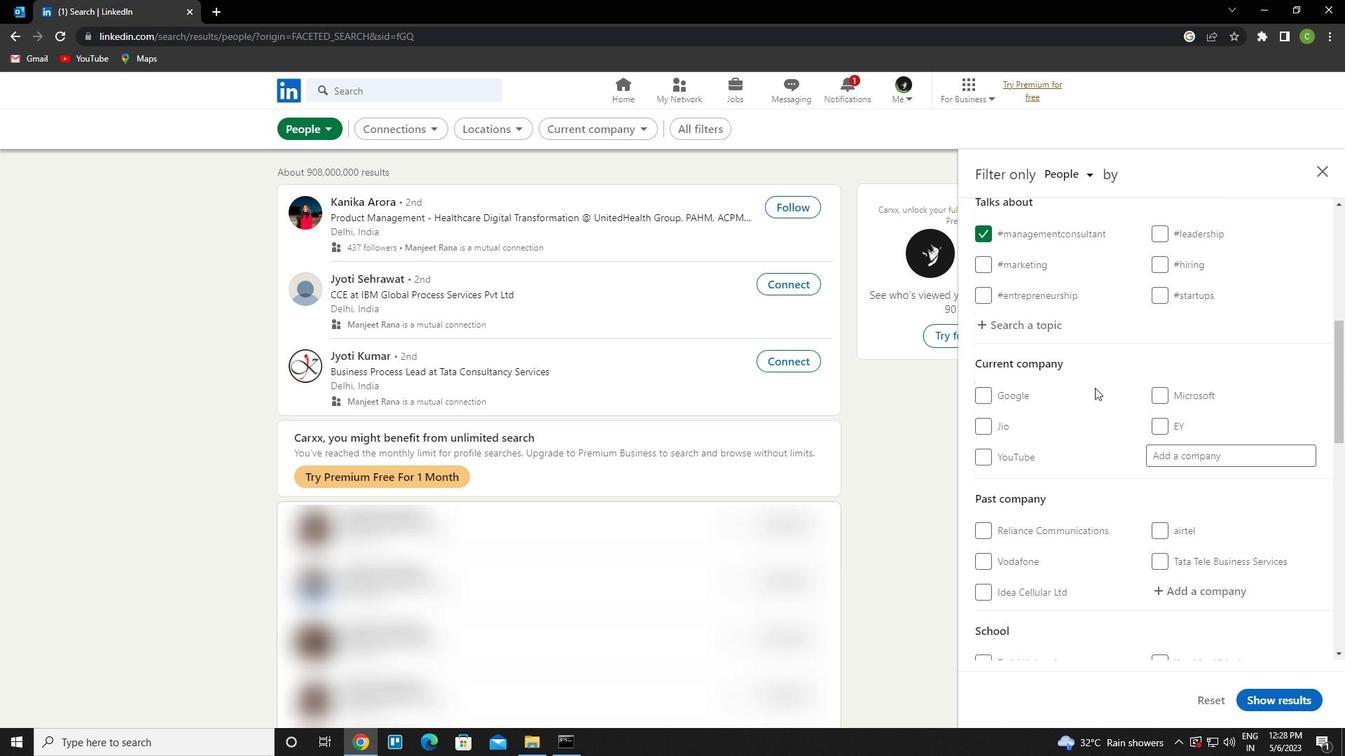 
Action: Mouse moved to (1090, 402)
Screenshot: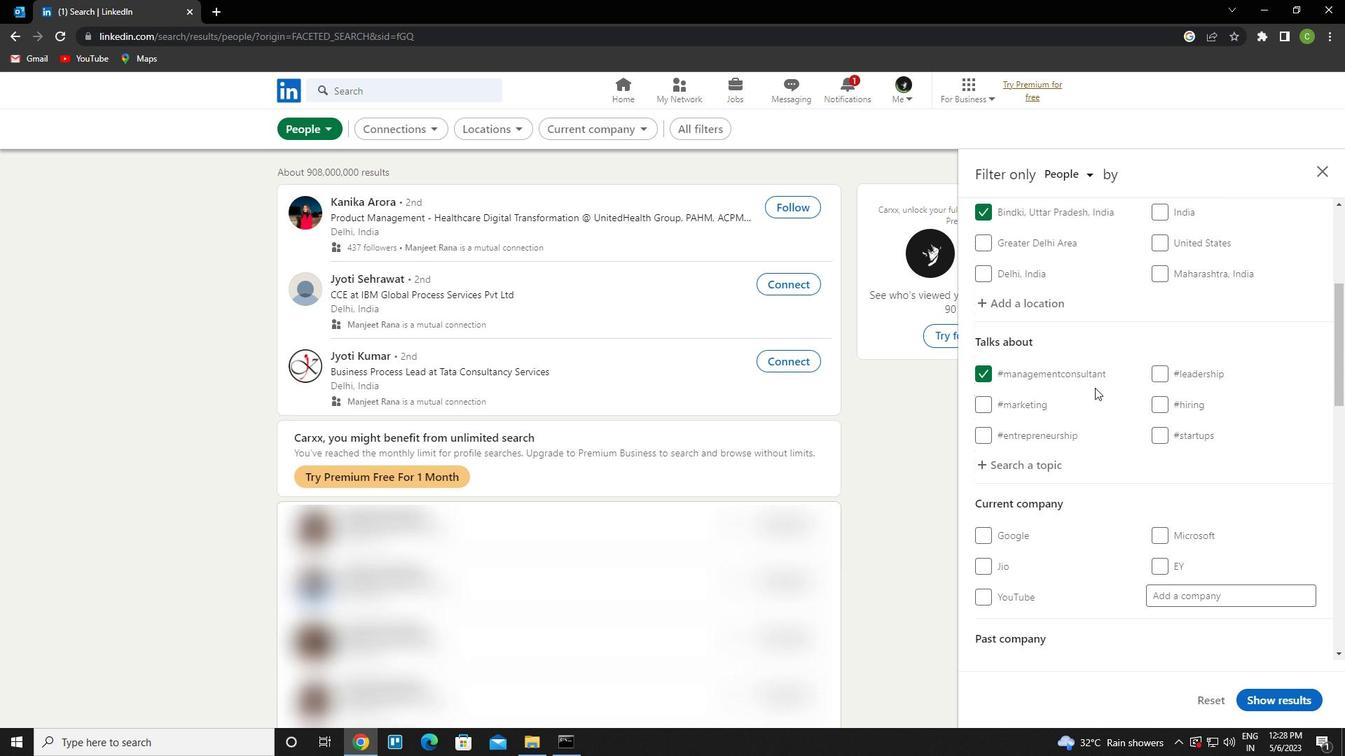 
Action: Mouse scrolled (1090, 402) with delta (0, 0)
Screenshot: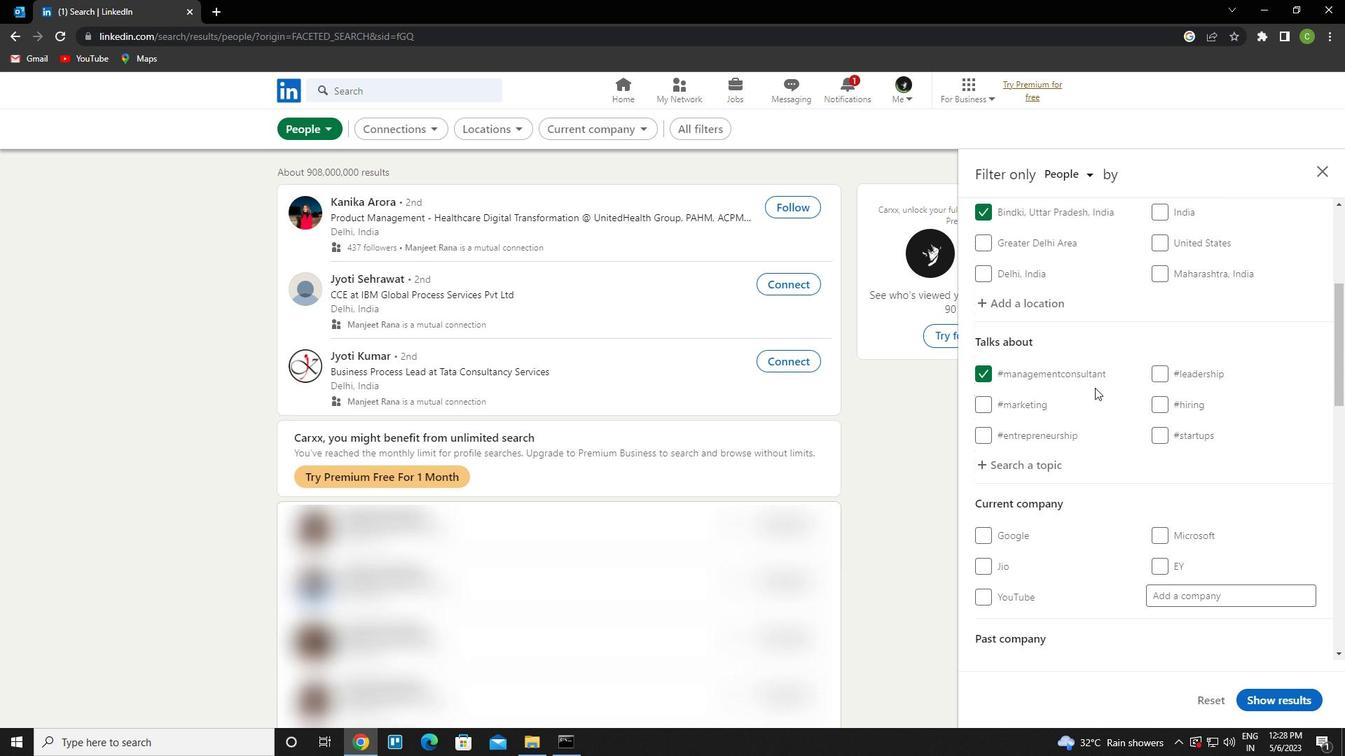 
Action: Mouse moved to (1232, 523)
Screenshot: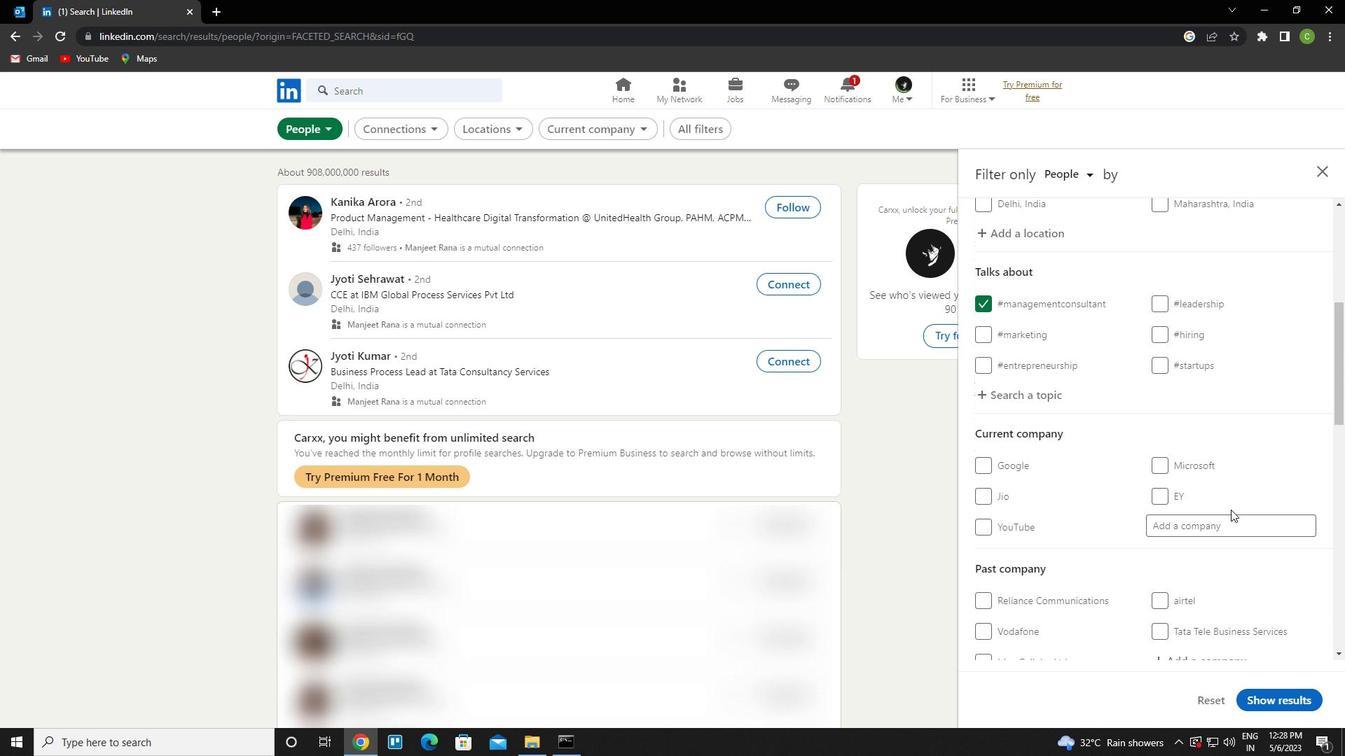 
Action: Mouse pressed left at (1232, 523)
Screenshot: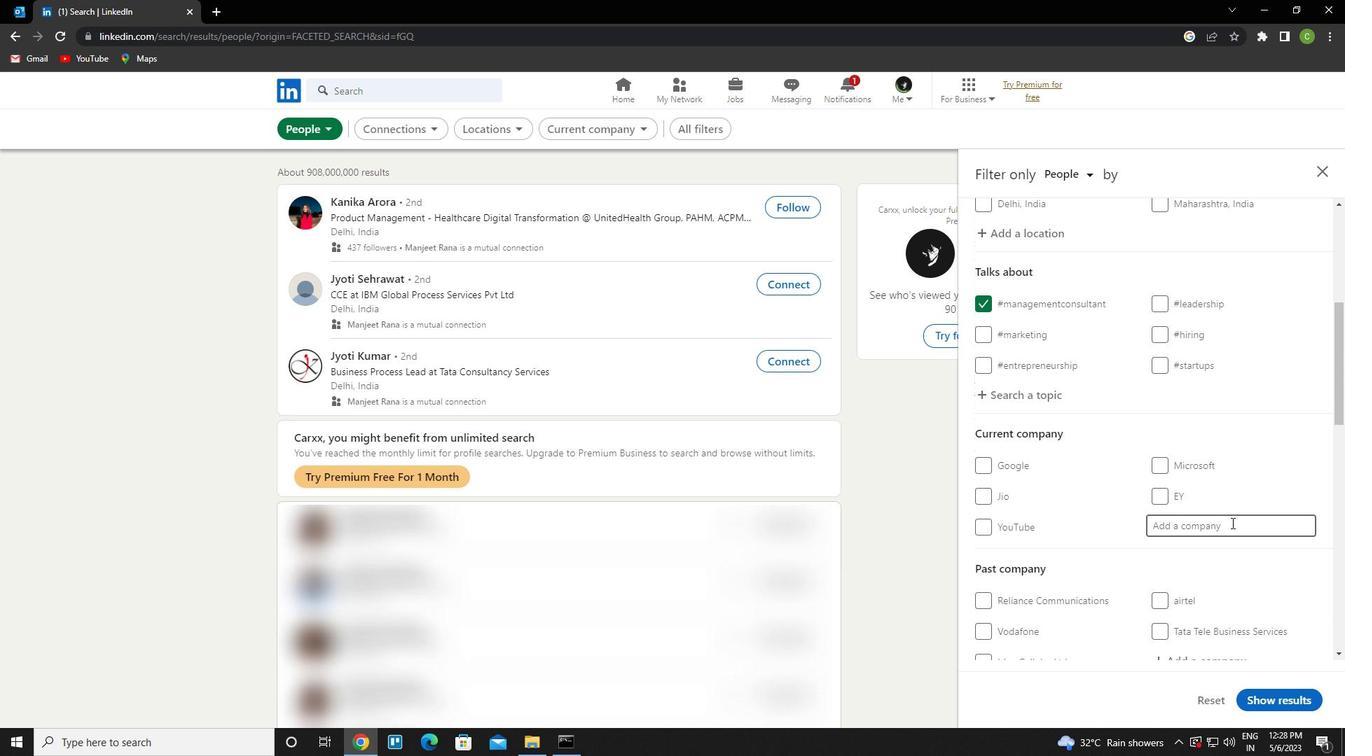 
Action: Mouse moved to (1229, 528)
Screenshot: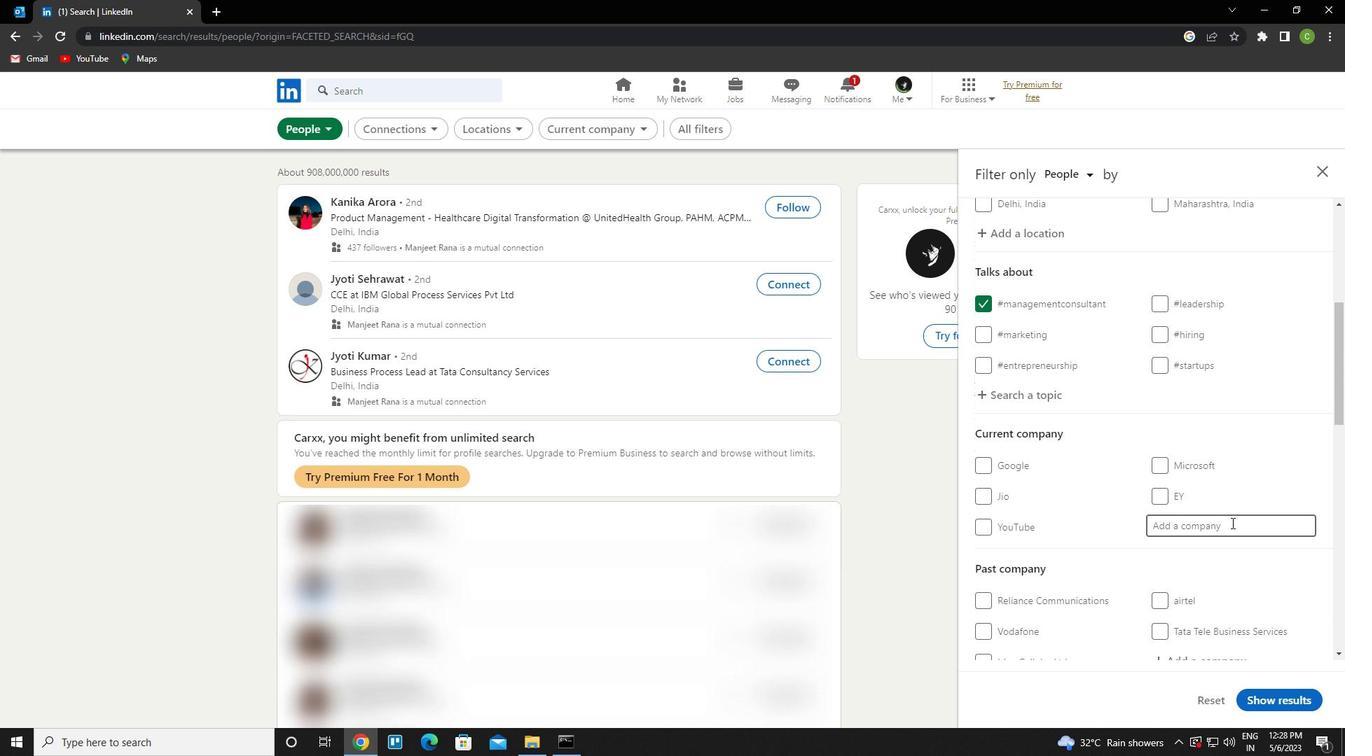 
Action: Key pressed <Key.caps_lock>a<Key.caps_lock>lembic<Key.down><Key.enter>
Screenshot: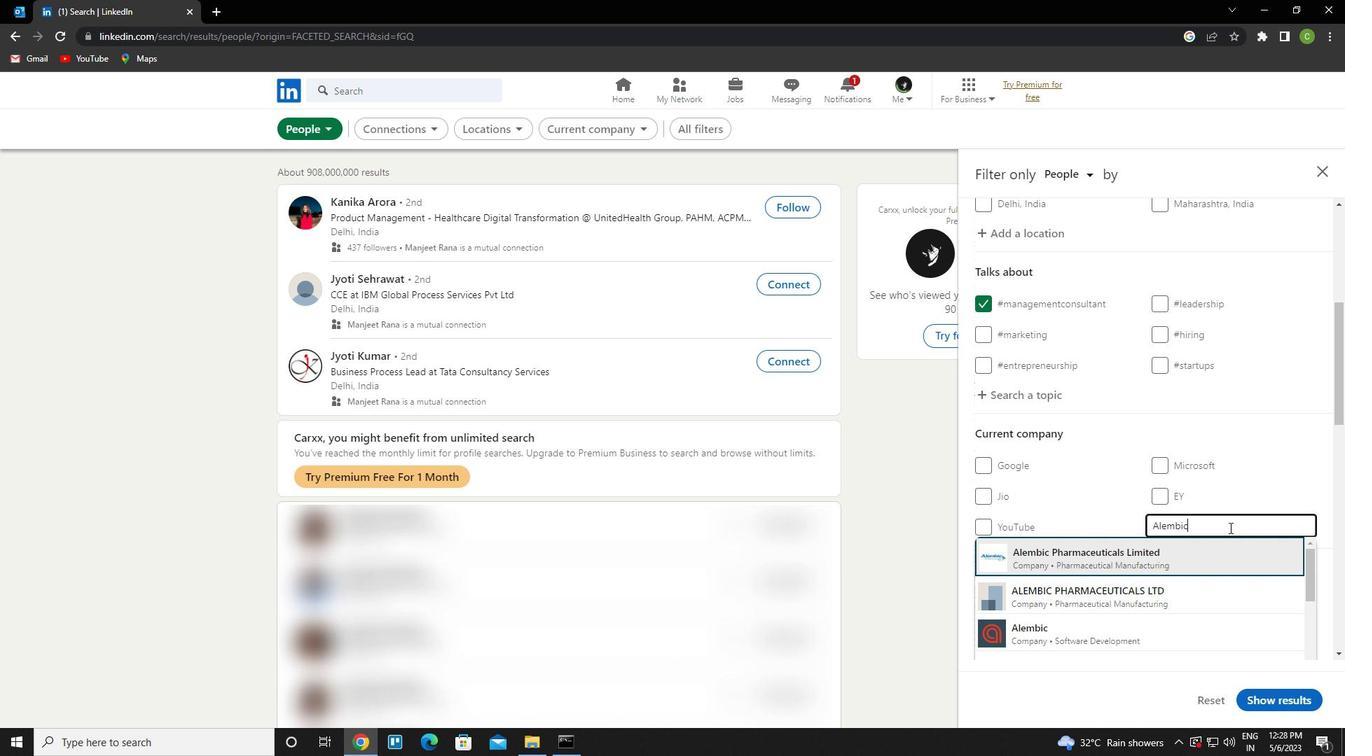 
Action: Mouse moved to (1285, 515)
Screenshot: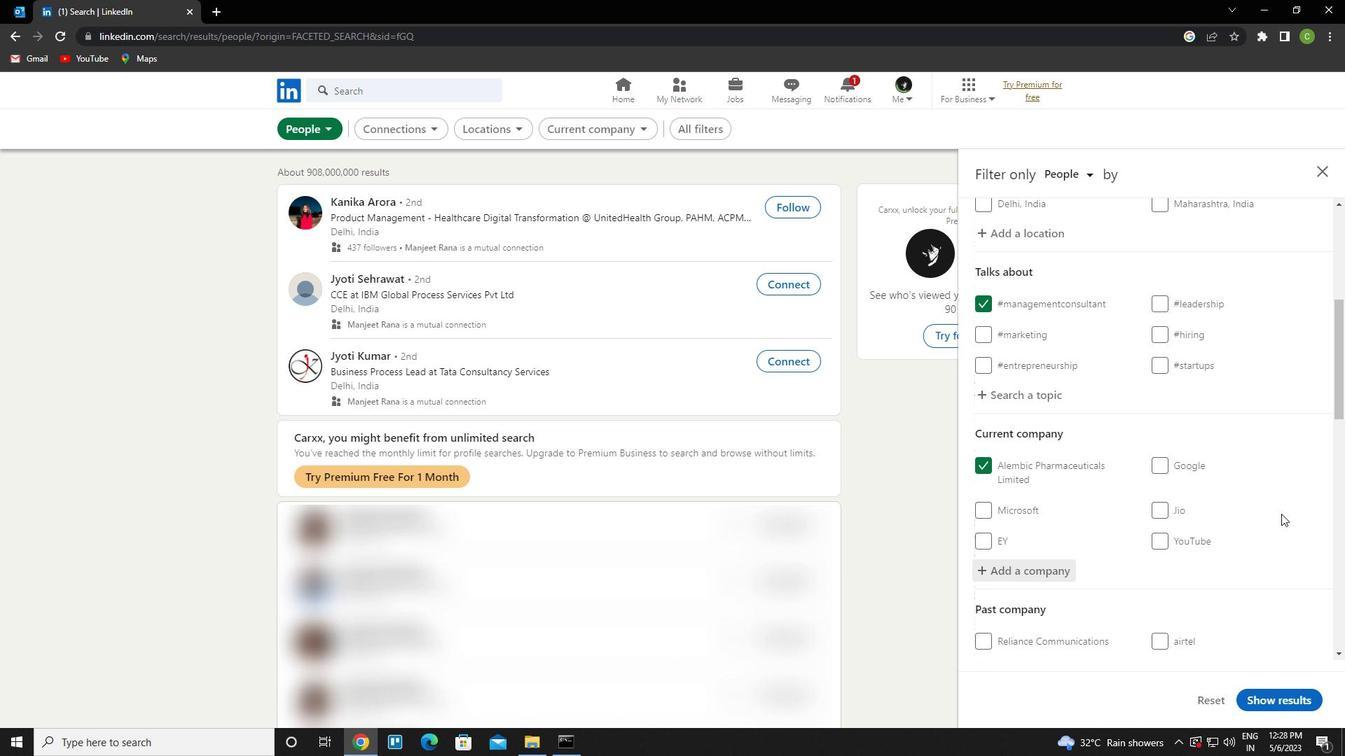 
Action: Mouse scrolled (1285, 514) with delta (0, 0)
Screenshot: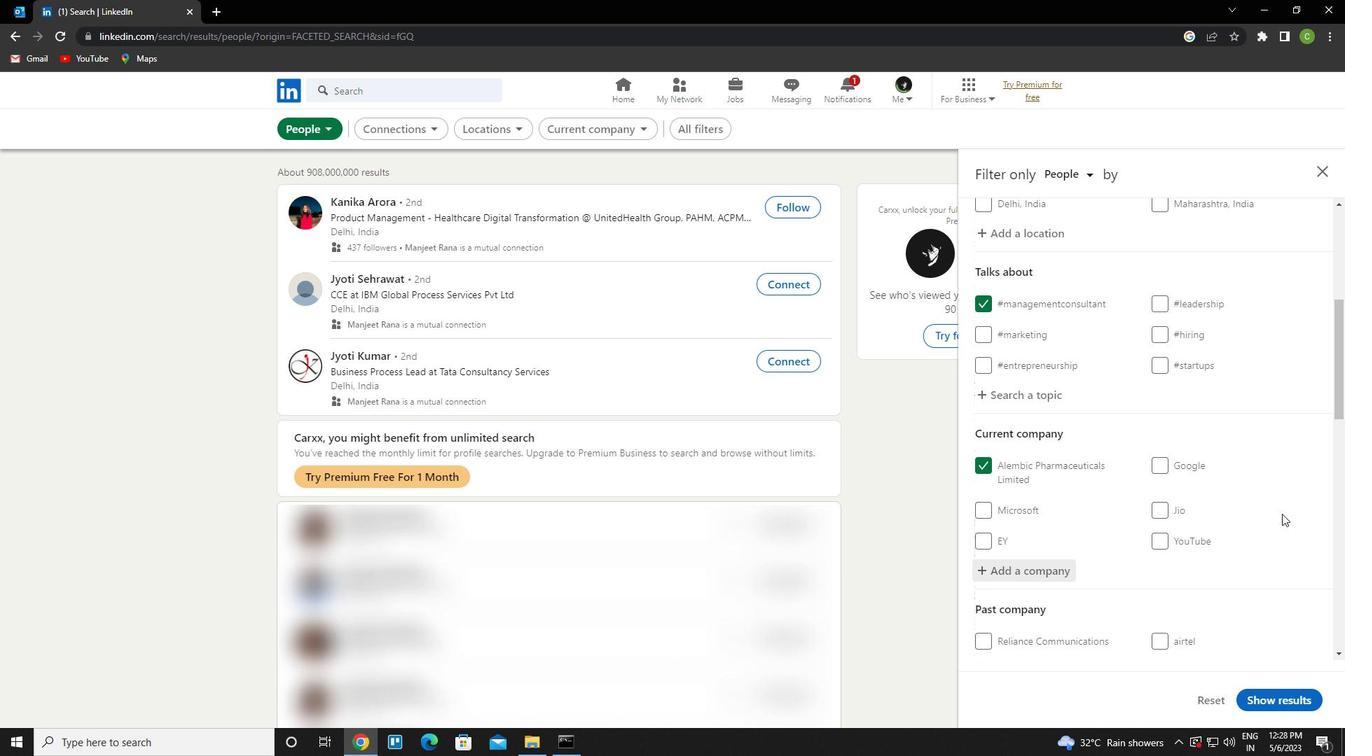 
Action: Mouse moved to (1281, 516)
Screenshot: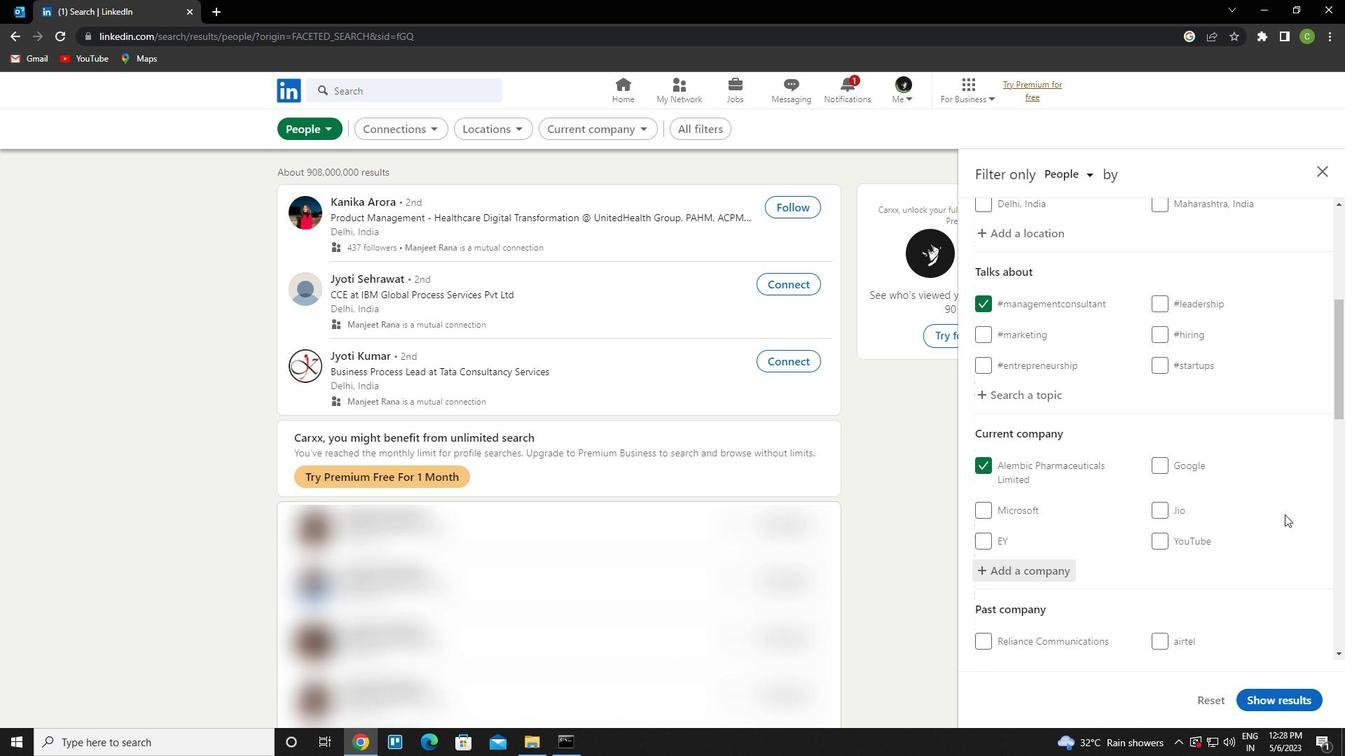 
Action: Mouse scrolled (1281, 515) with delta (0, 0)
Screenshot: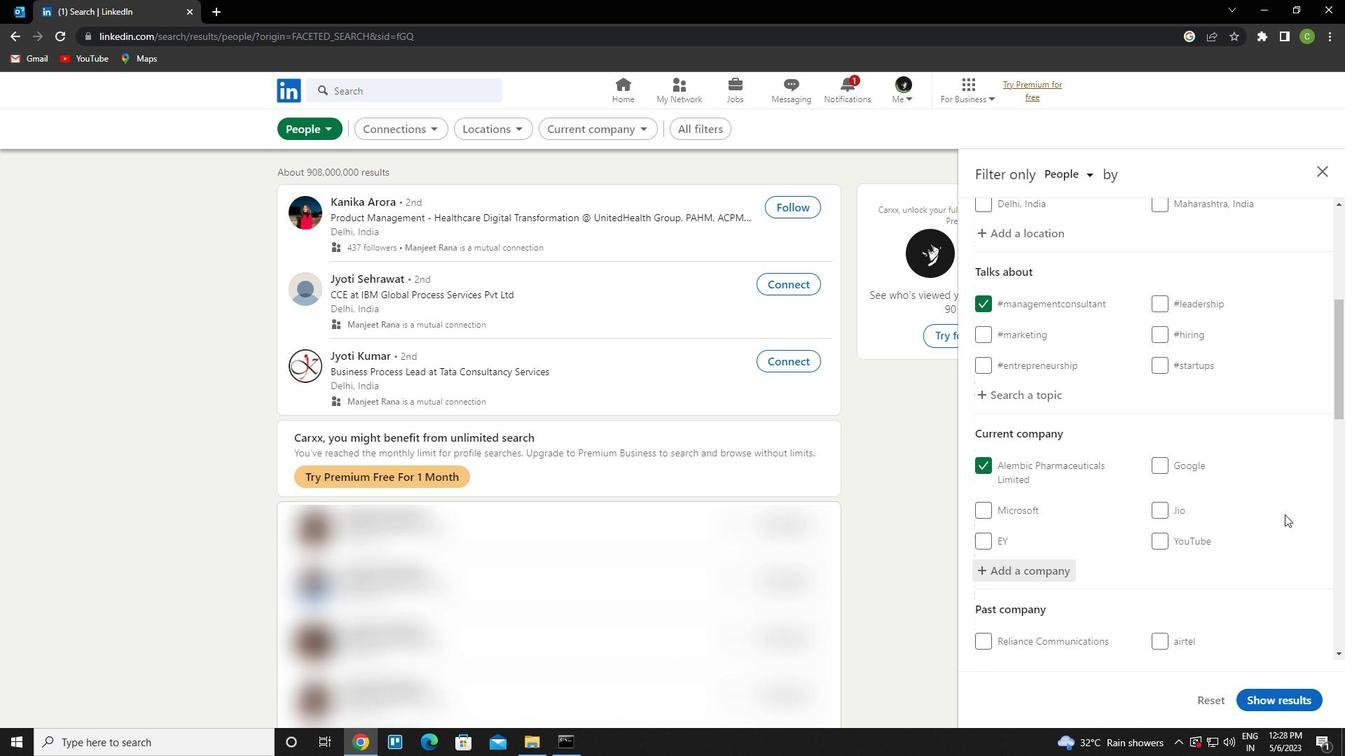 
Action: Mouse moved to (1267, 502)
Screenshot: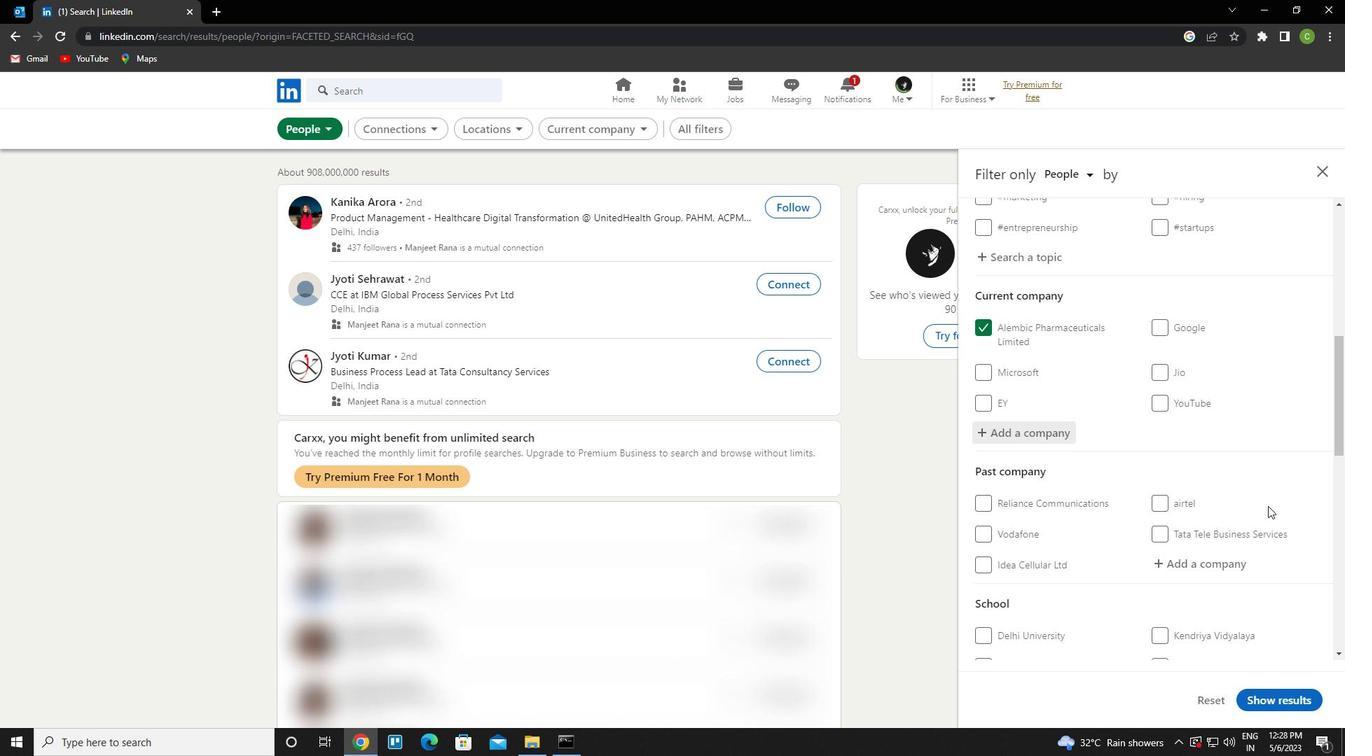 
Action: Mouse scrolled (1267, 501) with delta (0, 0)
Screenshot: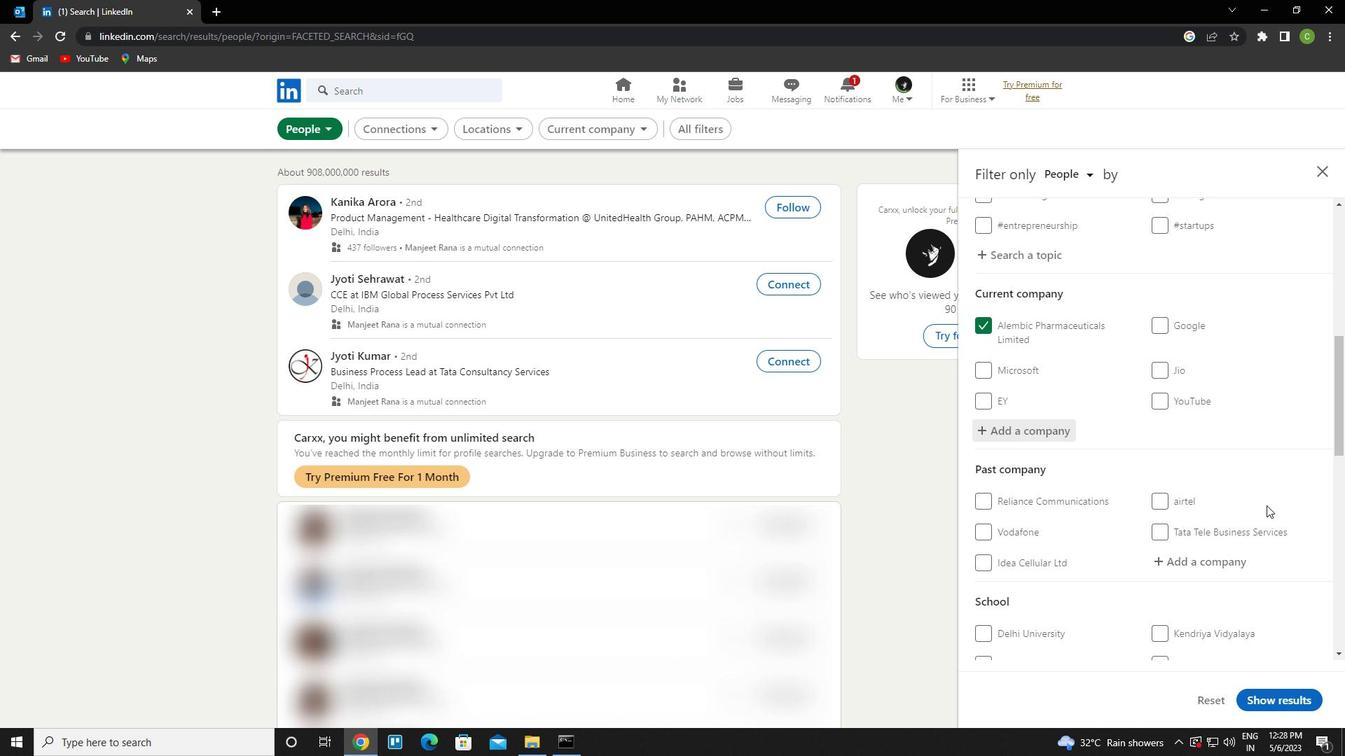 
Action: Mouse scrolled (1267, 501) with delta (0, 0)
Screenshot: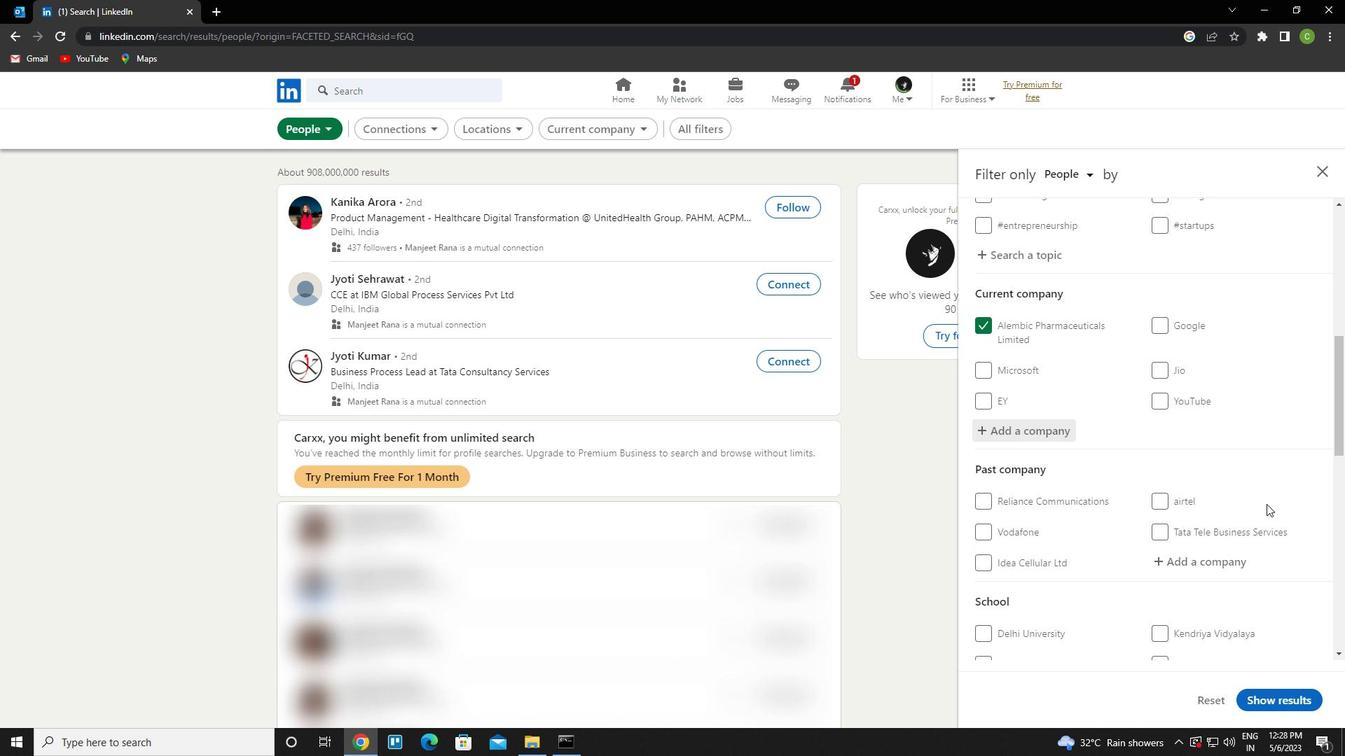 
Action: Mouse moved to (1262, 502)
Screenshot: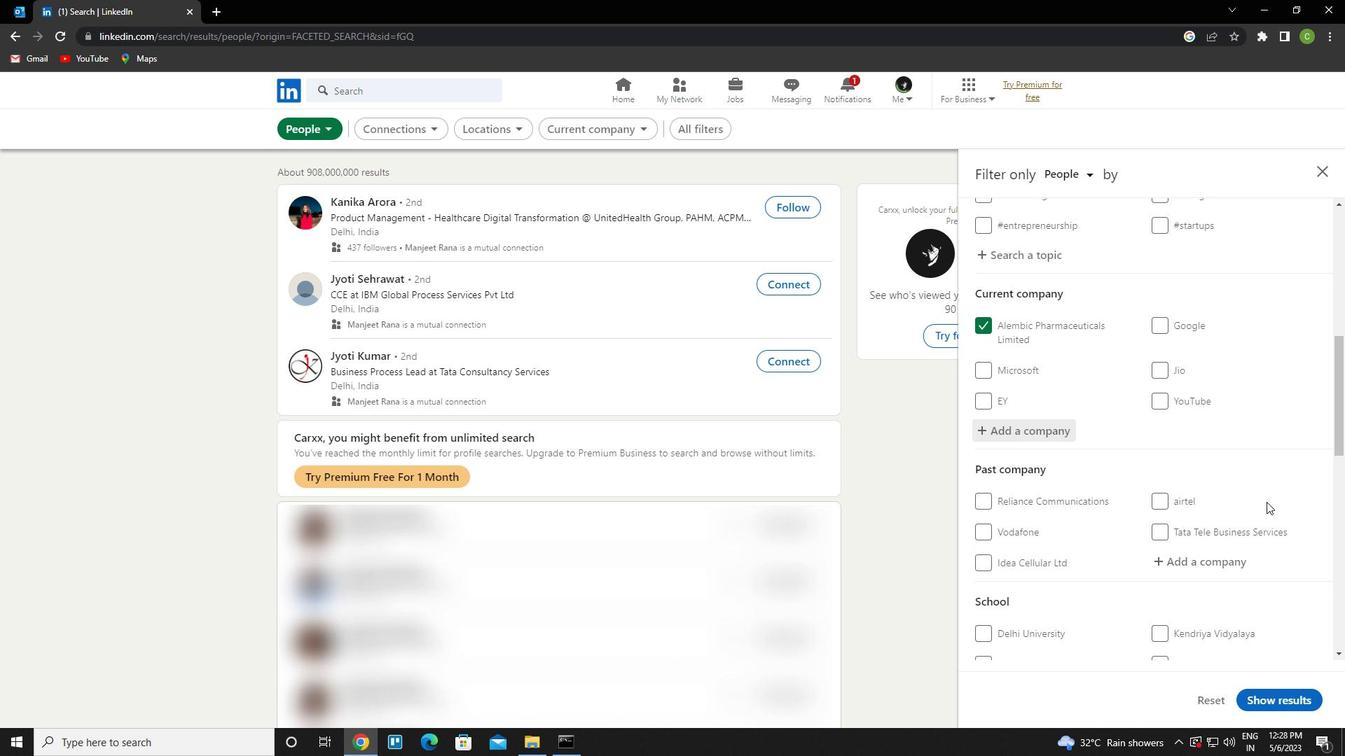 
Action: Mouse scrolled (1262, 501) with delta (0, 0)
Screenshot: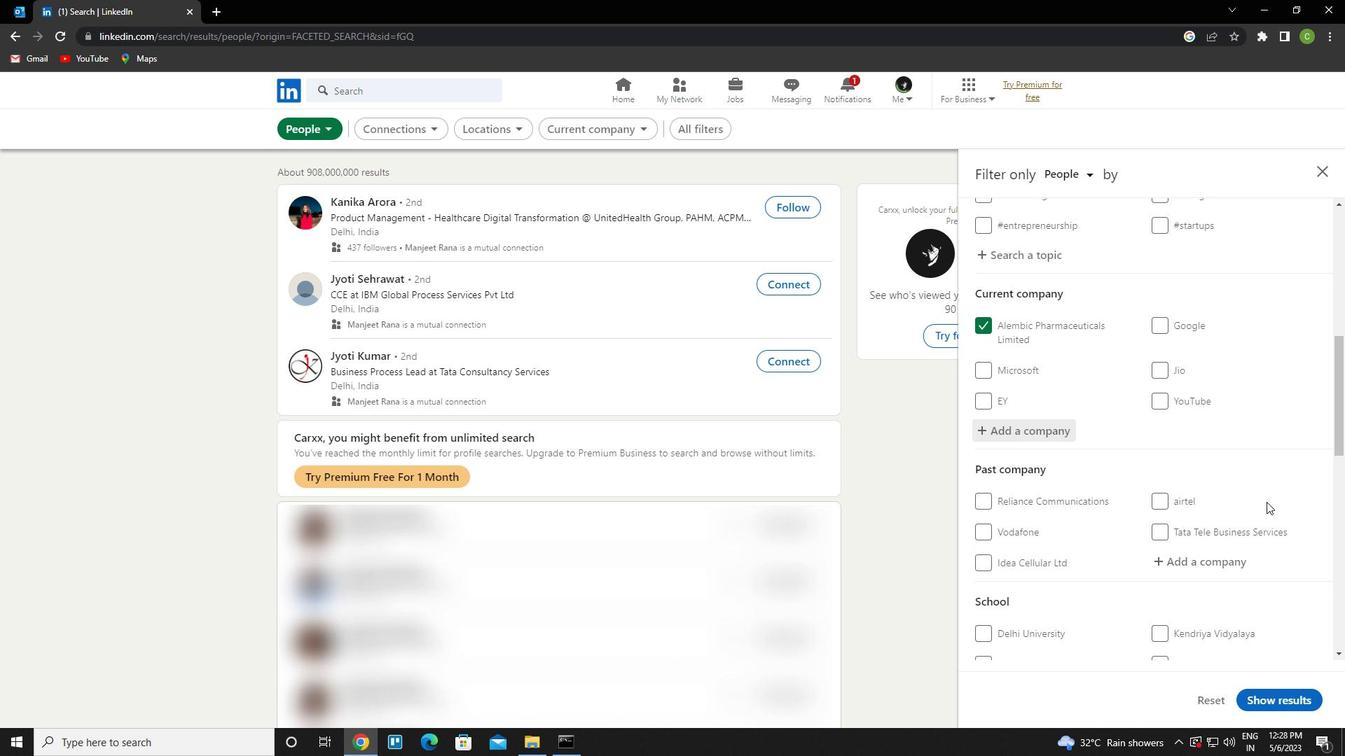 
Action: Mouse moved to (1257, 501)
Screenshot: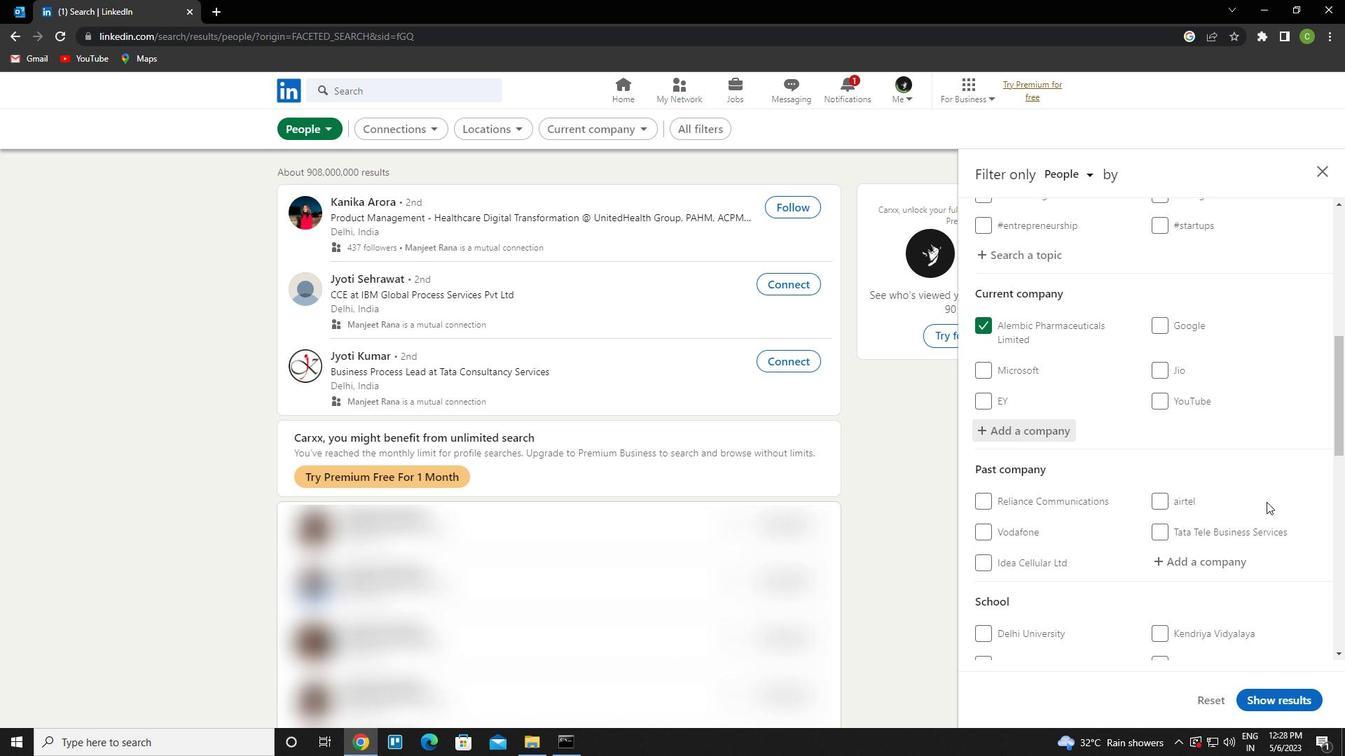 
Action: Mouse scrolled (1257, 501) with delta (0, 0)
Screenshot: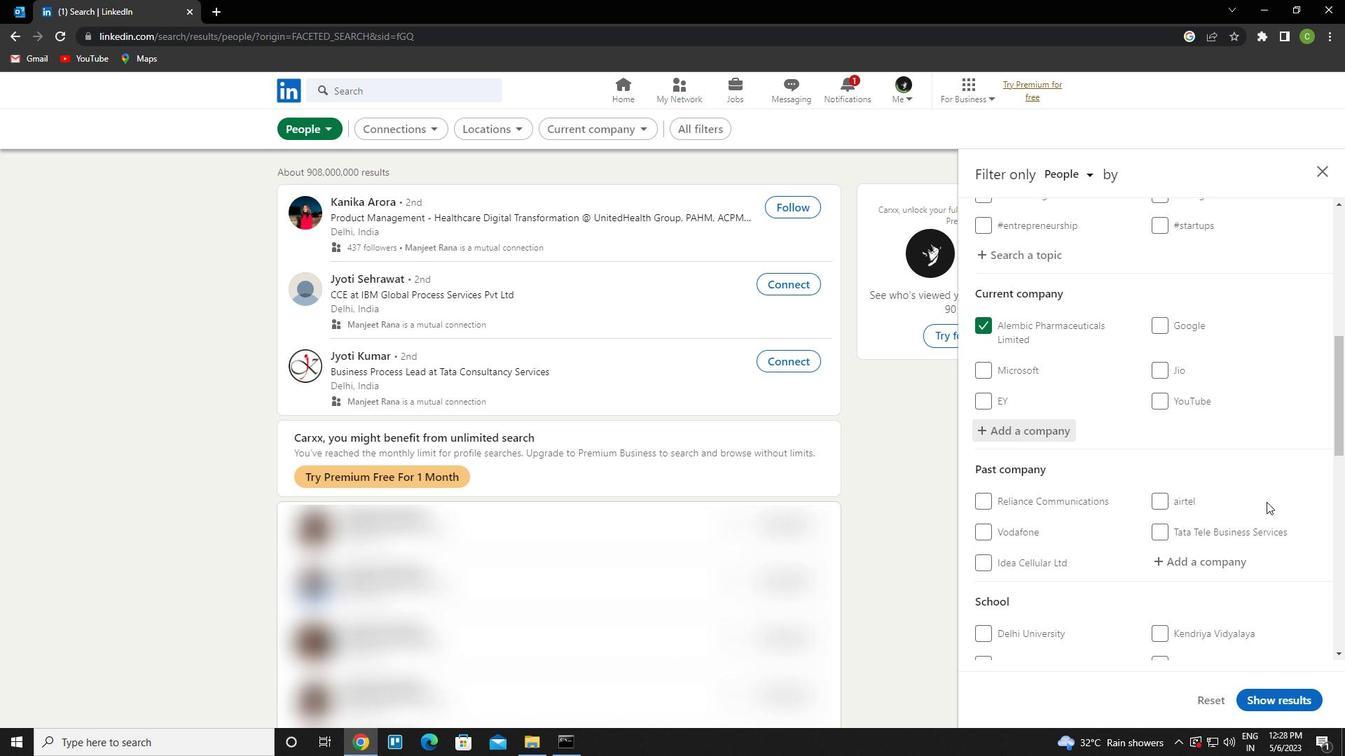 
Action: Mouse moved to (1203, 432)
Screenshot: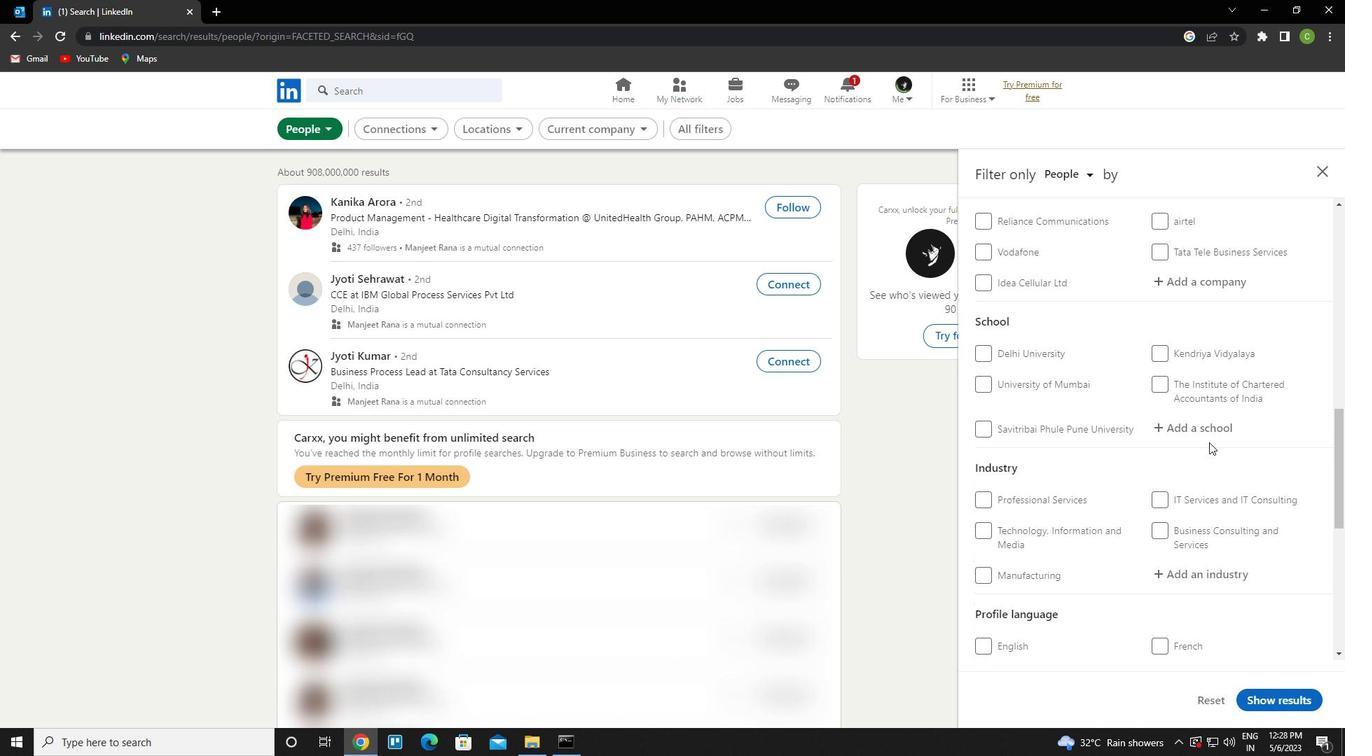 
Action: Mouse pressed left at (1203, 432)
Screenshot: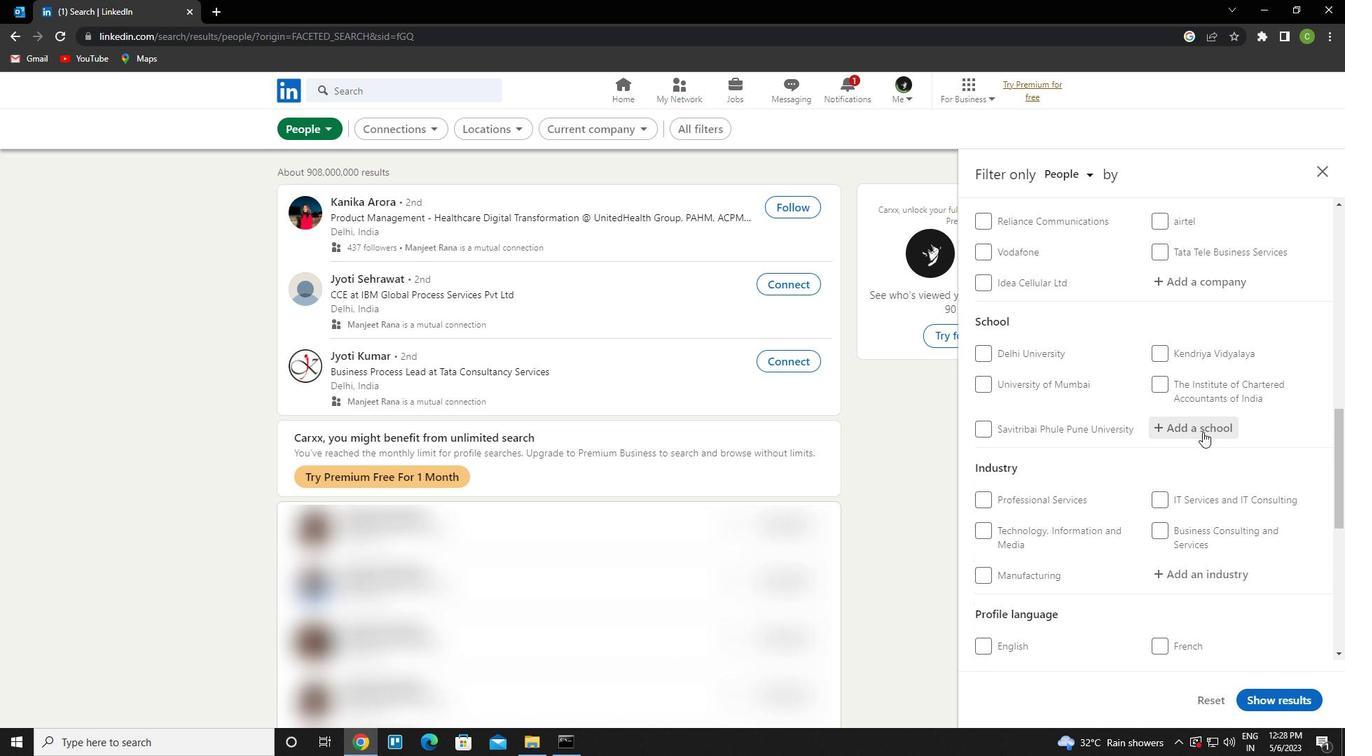 
Action: Key pressed <Key.caps_lock>p<Key.caps_lock>rin<Key.space><Key.caps_lock>l.n<Key.space>w<Key.caps_lock>ek<Key.backspace><Key.down><Key.down><Key.enter>
Screenshot: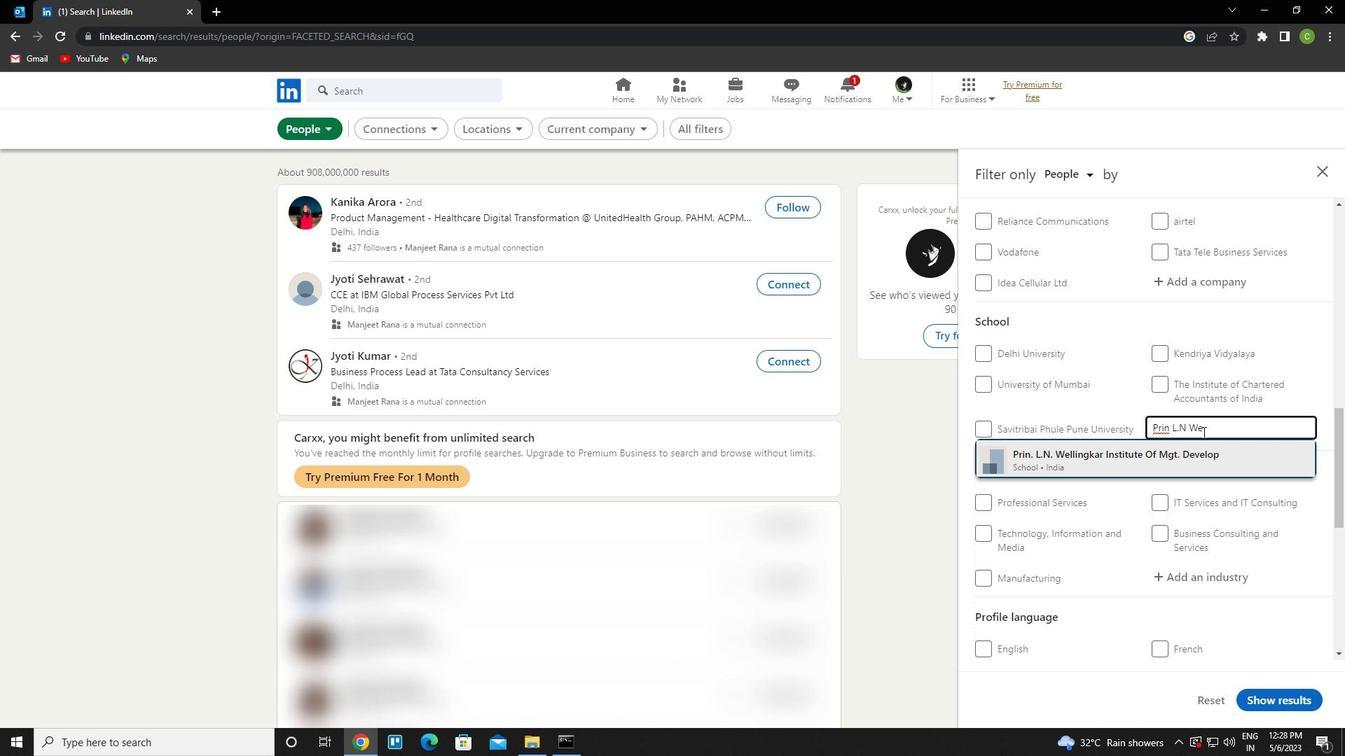 
Action: Mouse moved to (1187, 448)
Screenshot: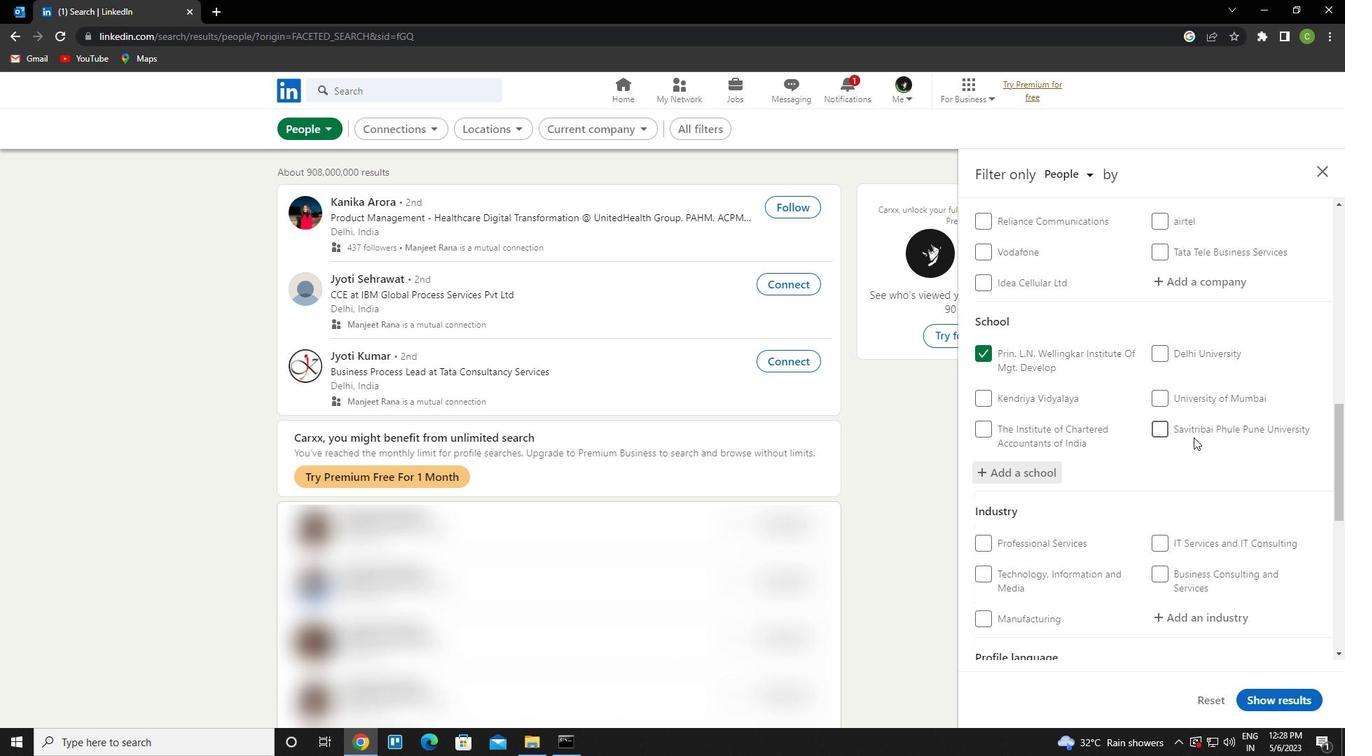 
Action: Mouse scrolled (1187, 447) with delta (0, 0)
Screenshot: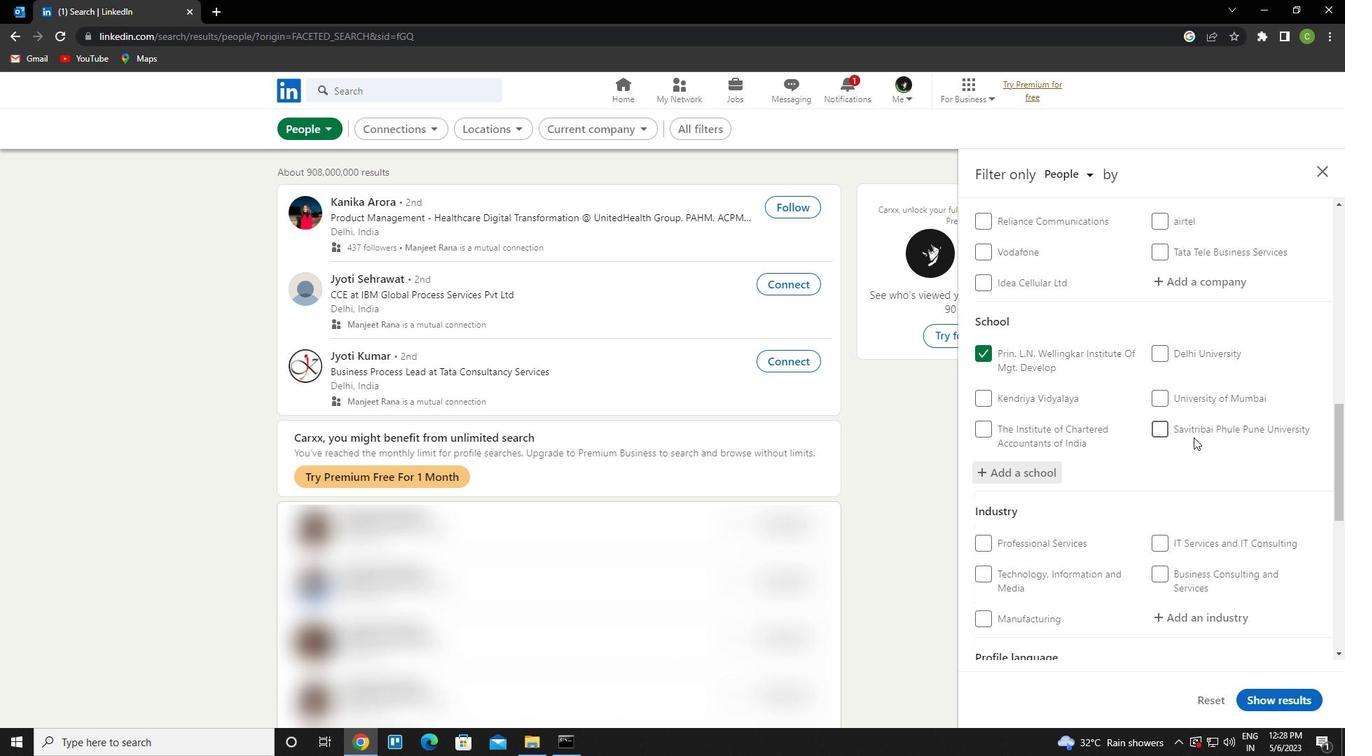 
Action: Mouse moved to (1185, 454)
Screenshot: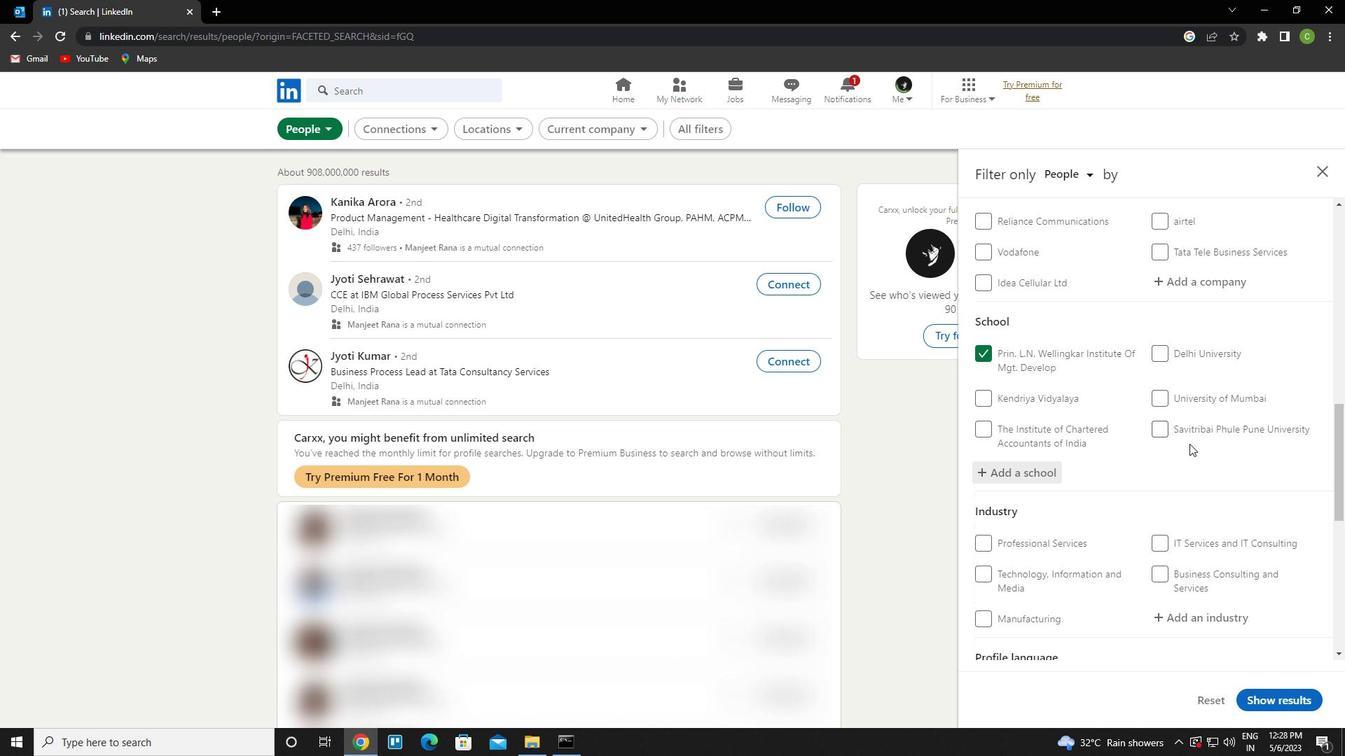 
Action: Mouse scrolled (1185, 453) with delta (0, 0)
Screenshot: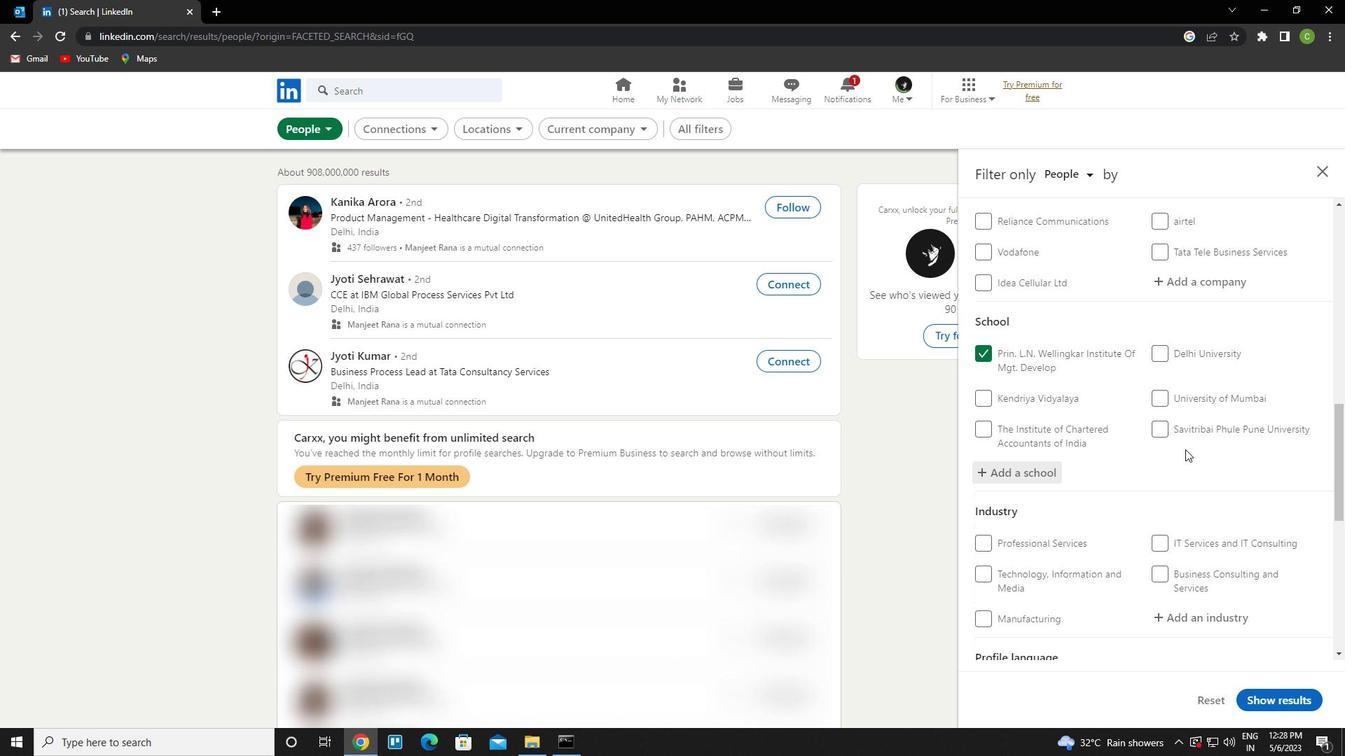 
Action: Mouse moved to (1184, 456)
Screenshot: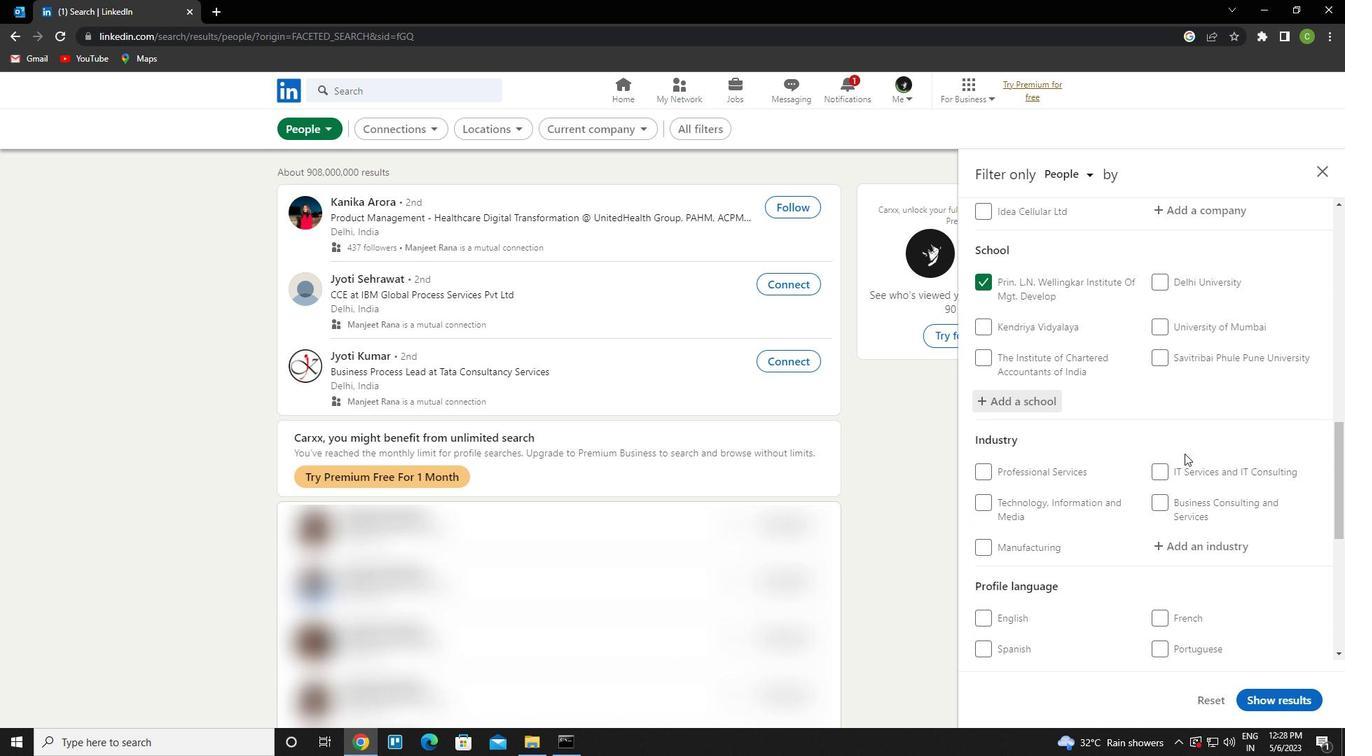 
Action: Mouse scrolled (1184, 455) with delta (0, 0)
Screenshot: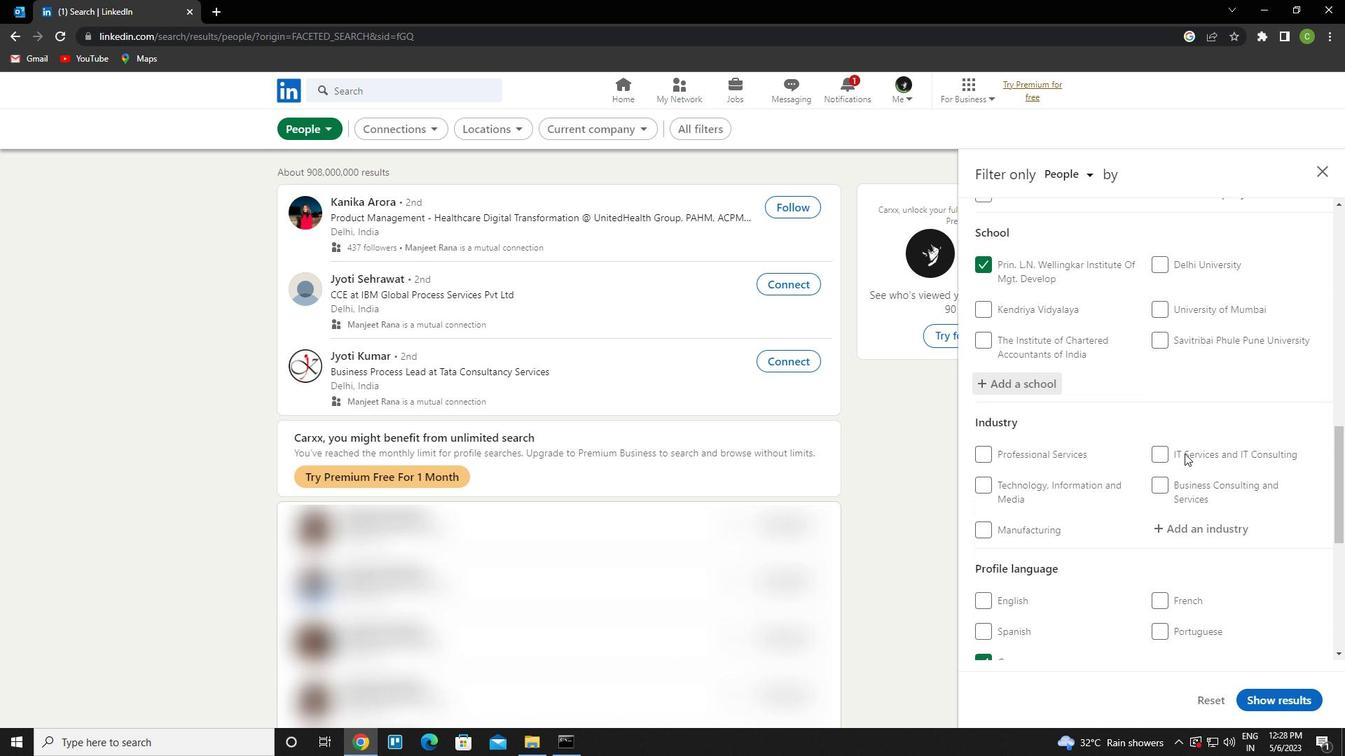 
Action: Mouse moved to (1183, 456)
Screenshot: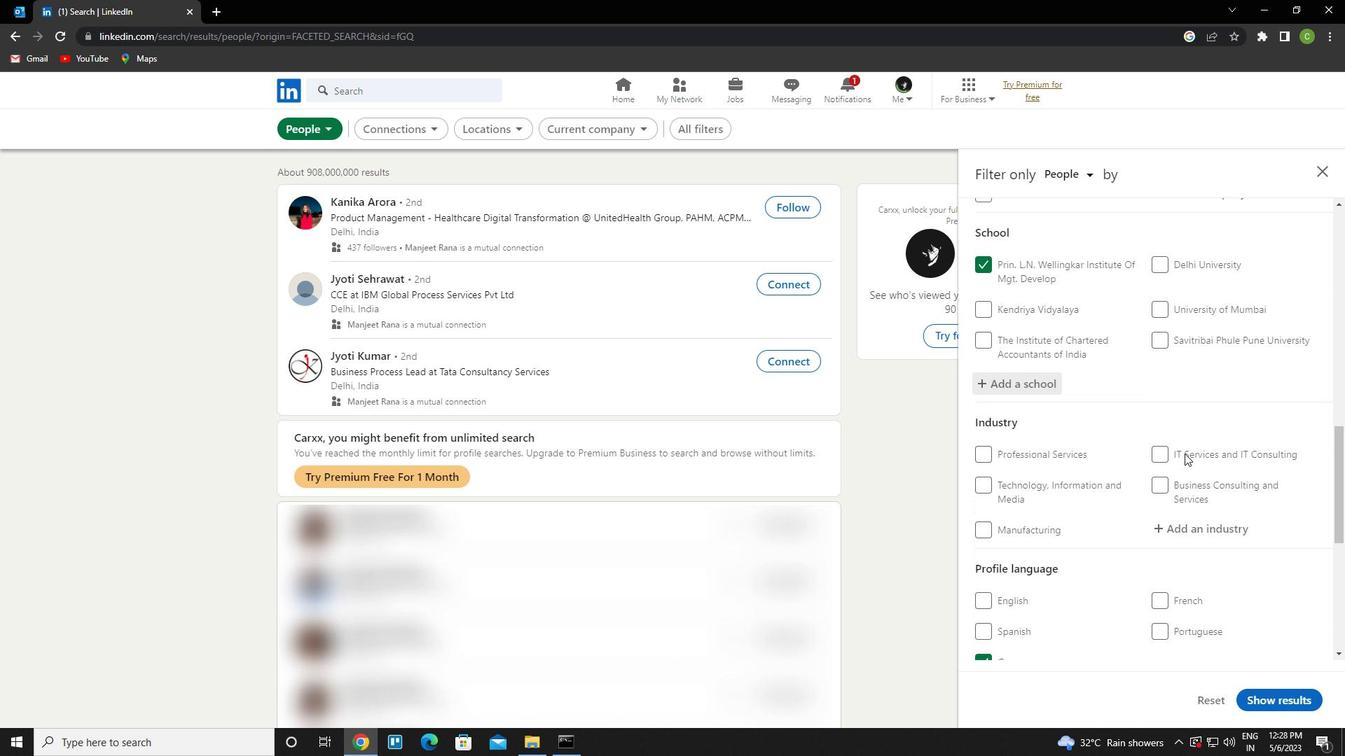 
Action: Mouse scrolled (1183, 456) with delta (0, 0)
Screenshot: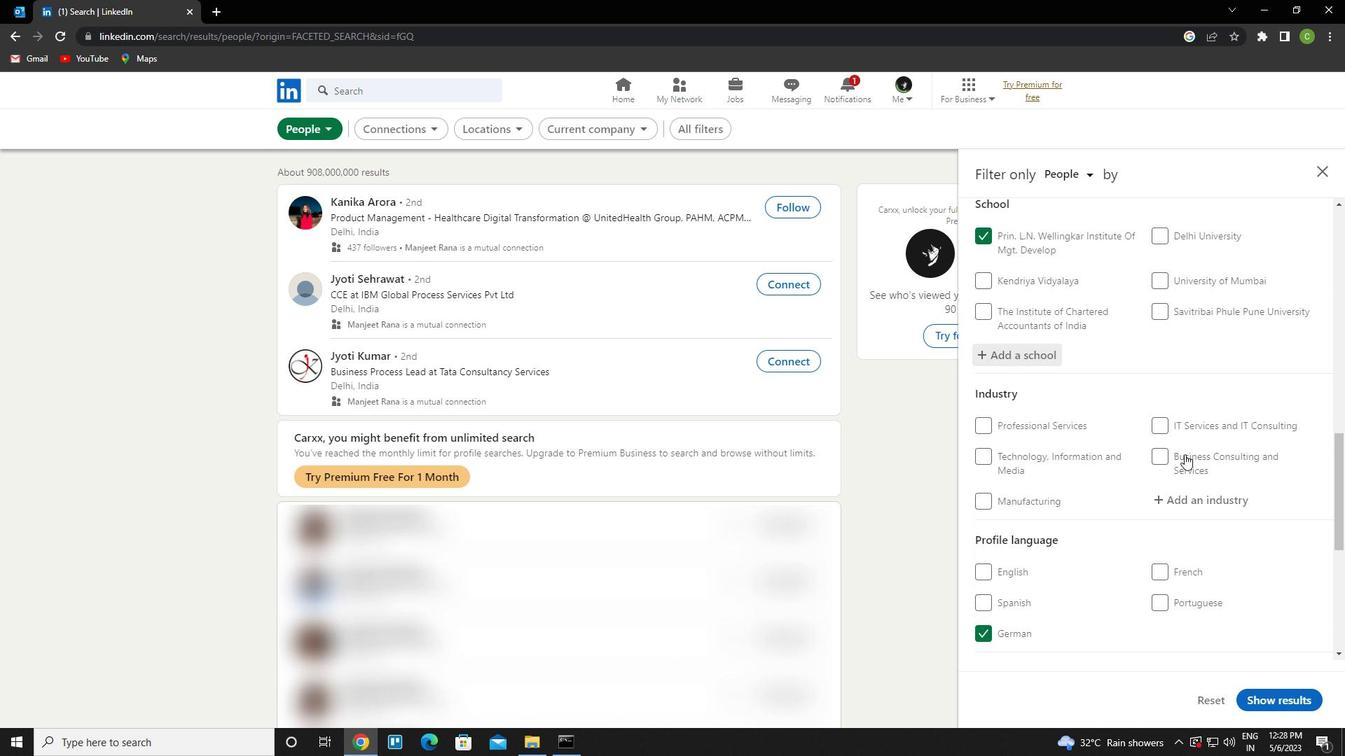 
Action: Mouse moved to (1229, 339)
Screenshot: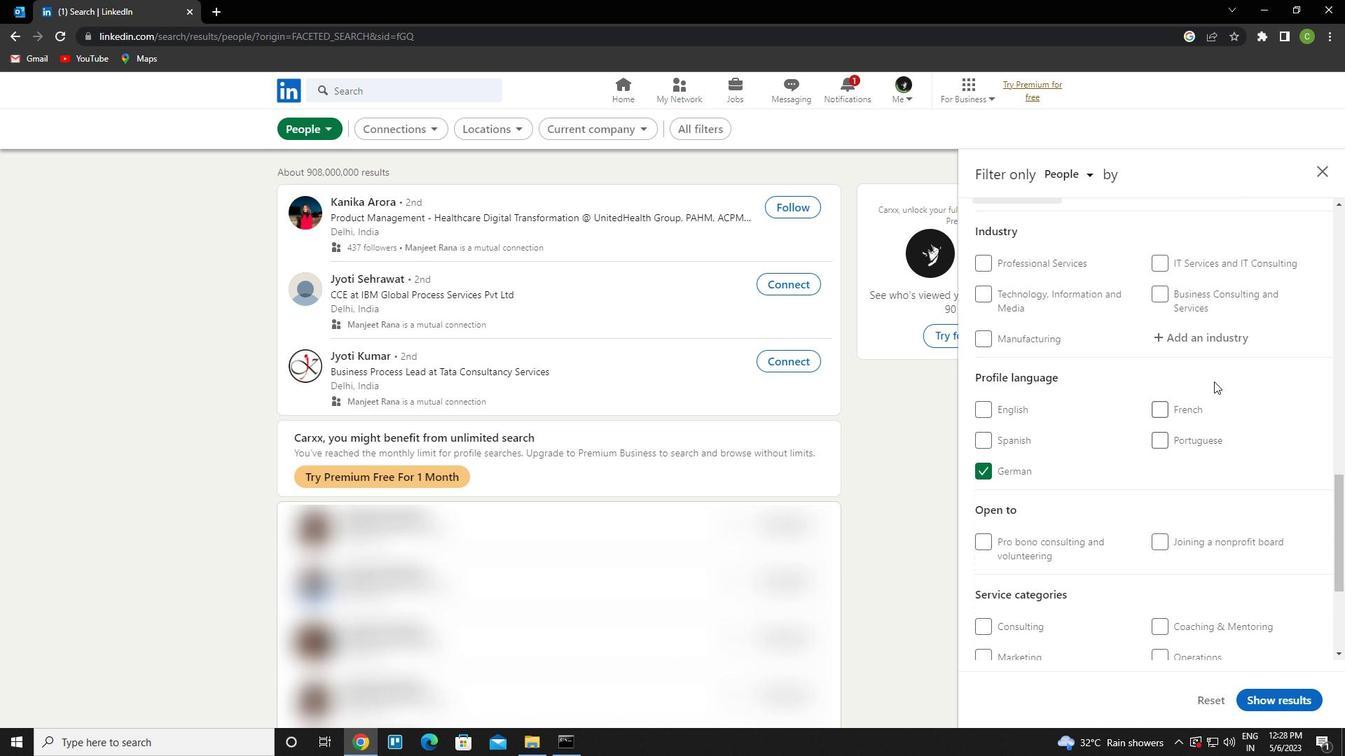 
Action: Mouse pressed left at (1229, 339)
Screenshot: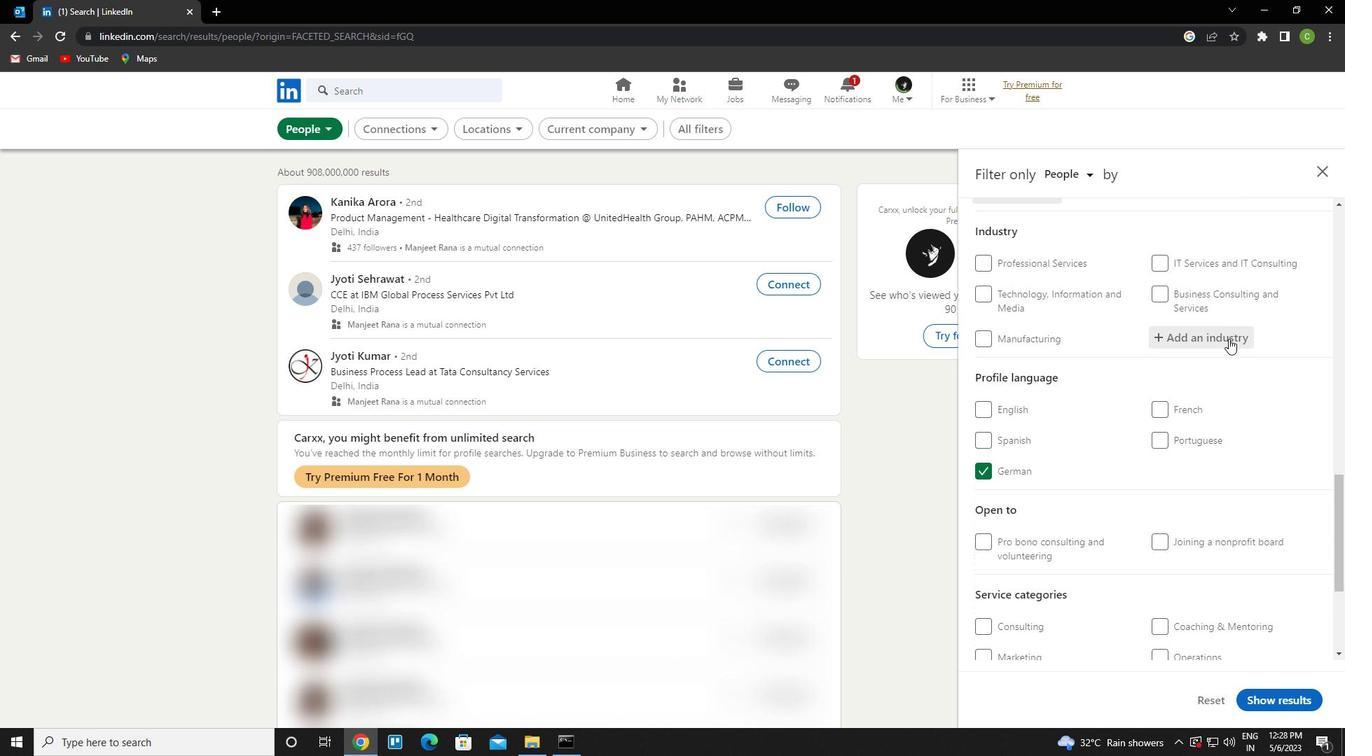 
Action: Key pressed <Key.caps_lock>l<Key.caps_lock>andscaping<Key.space>ser<Key.down><Key.enter>
Screenshot: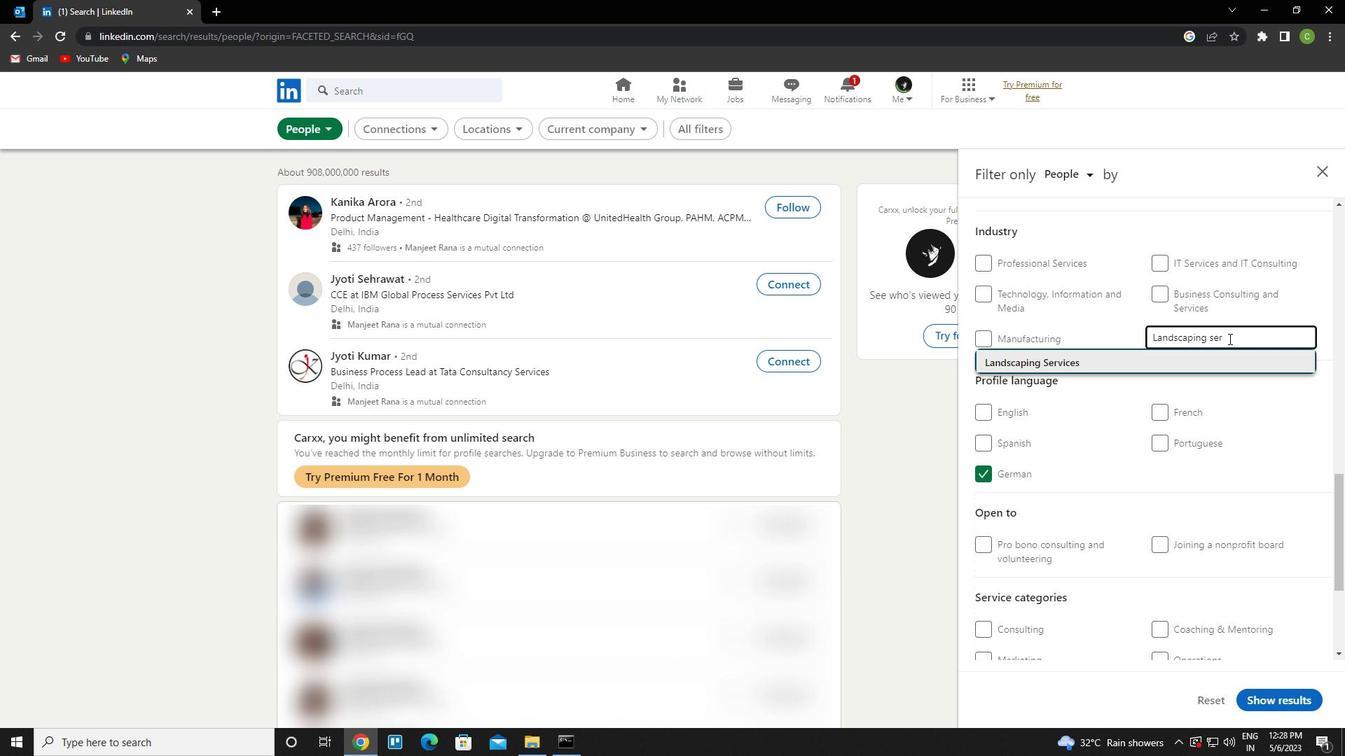 
Action: Mouse scrolled (1229, 338) with delta (0, 0)
Screenshot: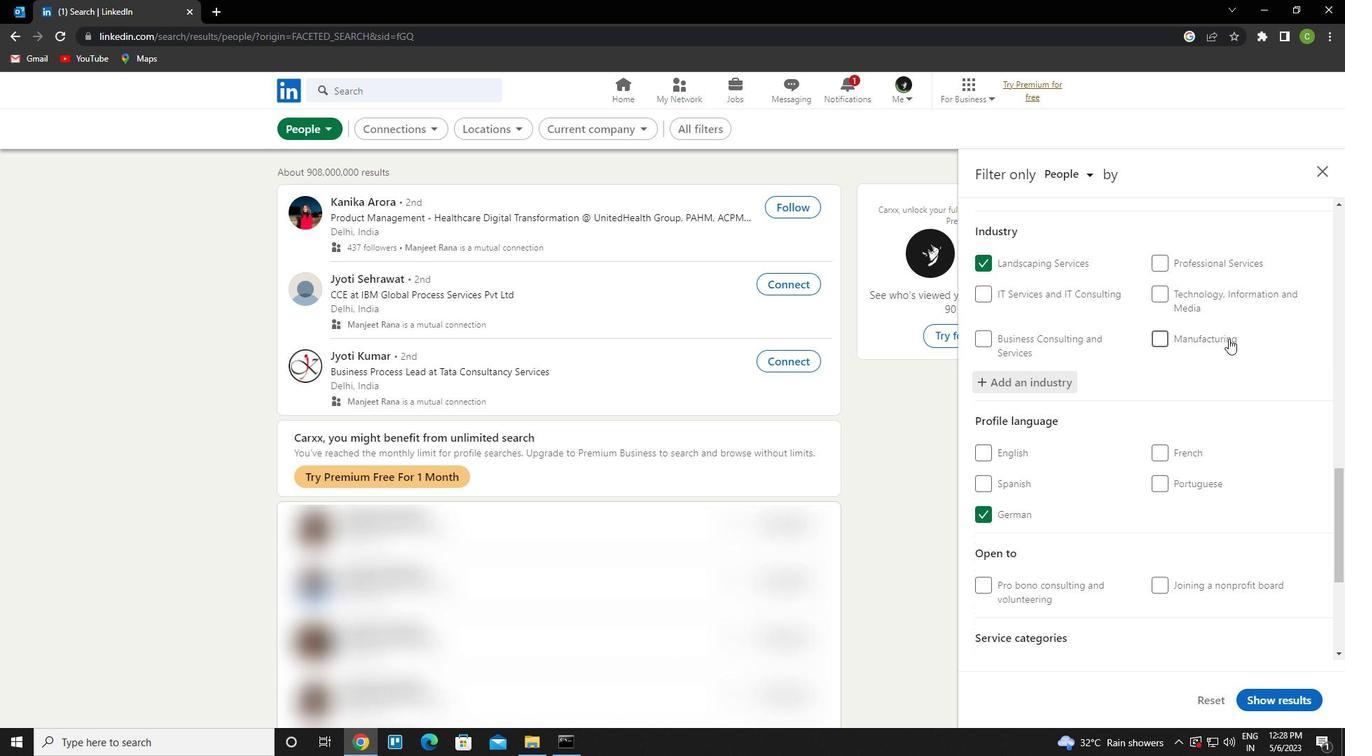 
Action: Mouse scrolled (1229, 338) with delta (0, 0)
Screenshot: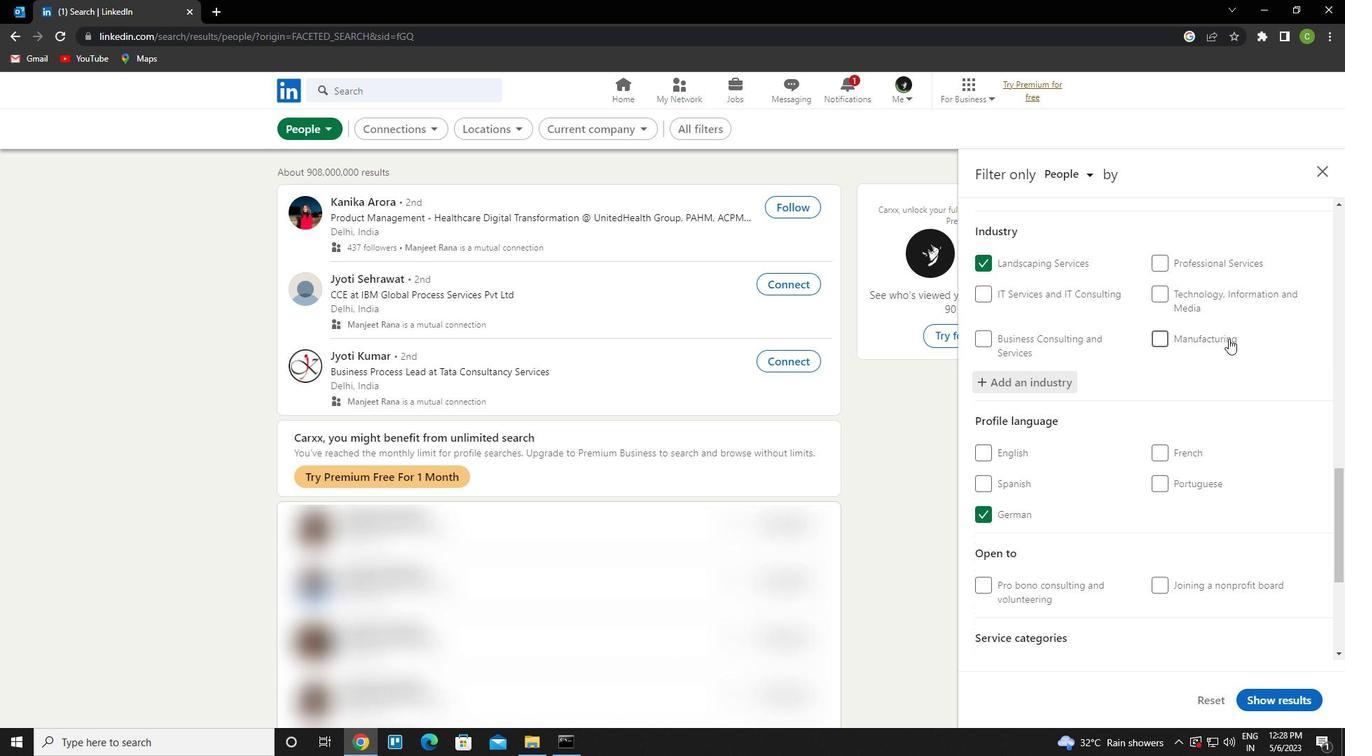 
Action: Mouse scrolled (1229, 338) with delta (0, 0)
Screenshot: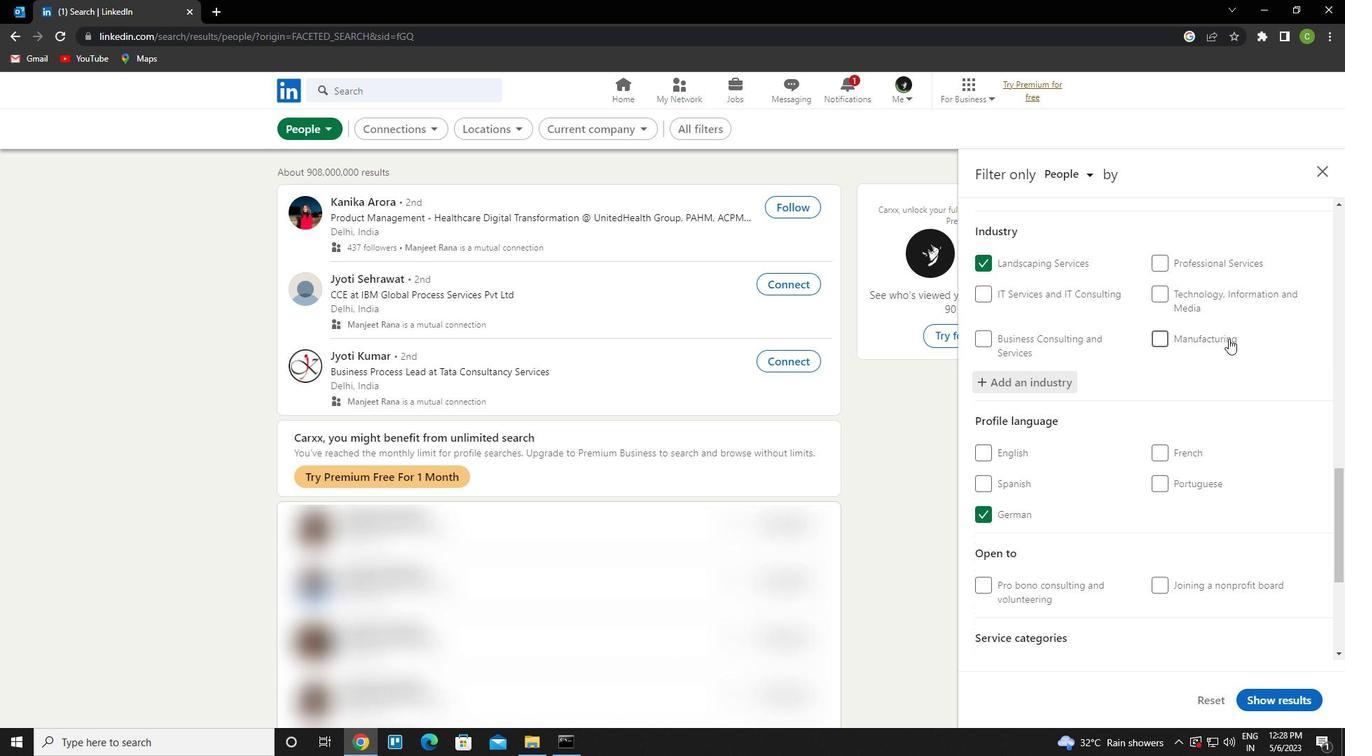 
Action: Mouse scrolled (1229, 338) with delta (0, 0)
Screenshot: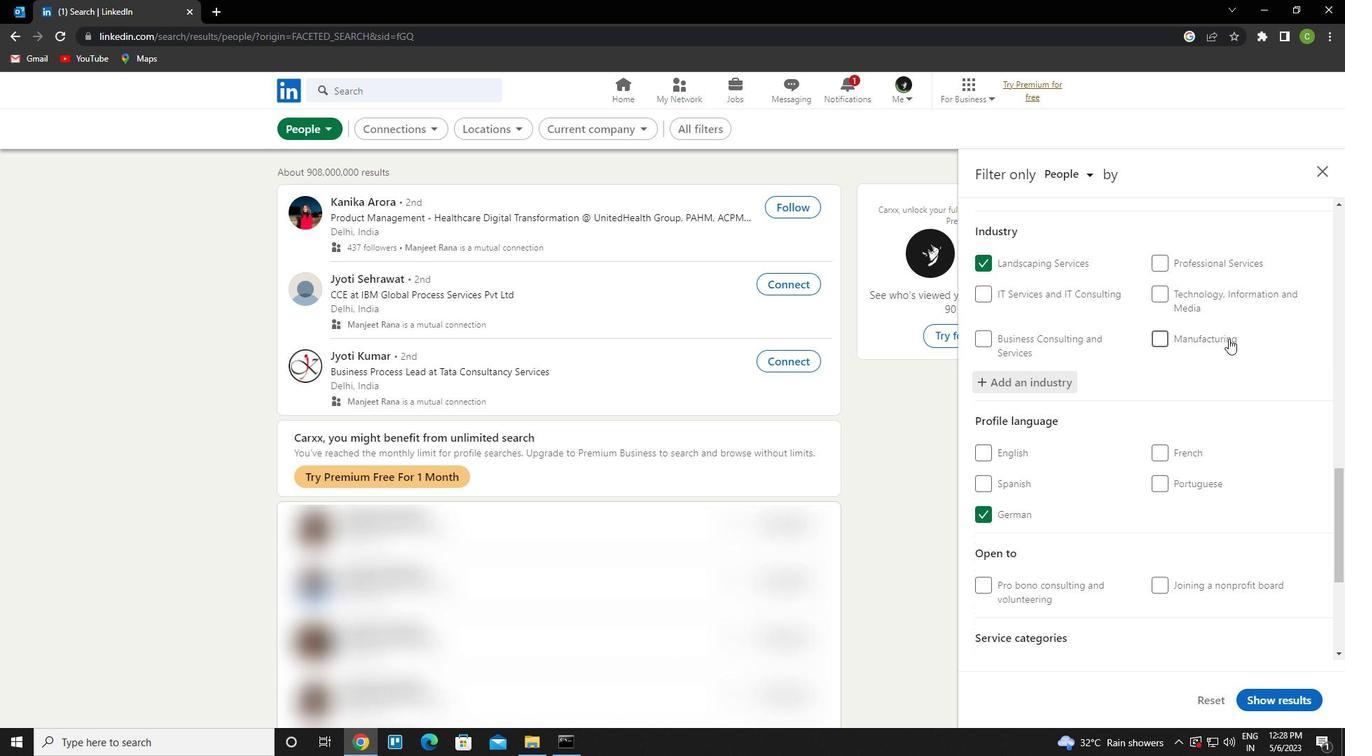 
Action: Mouse scrolled (1229, 338) with delta (0, 0)
Screenshot: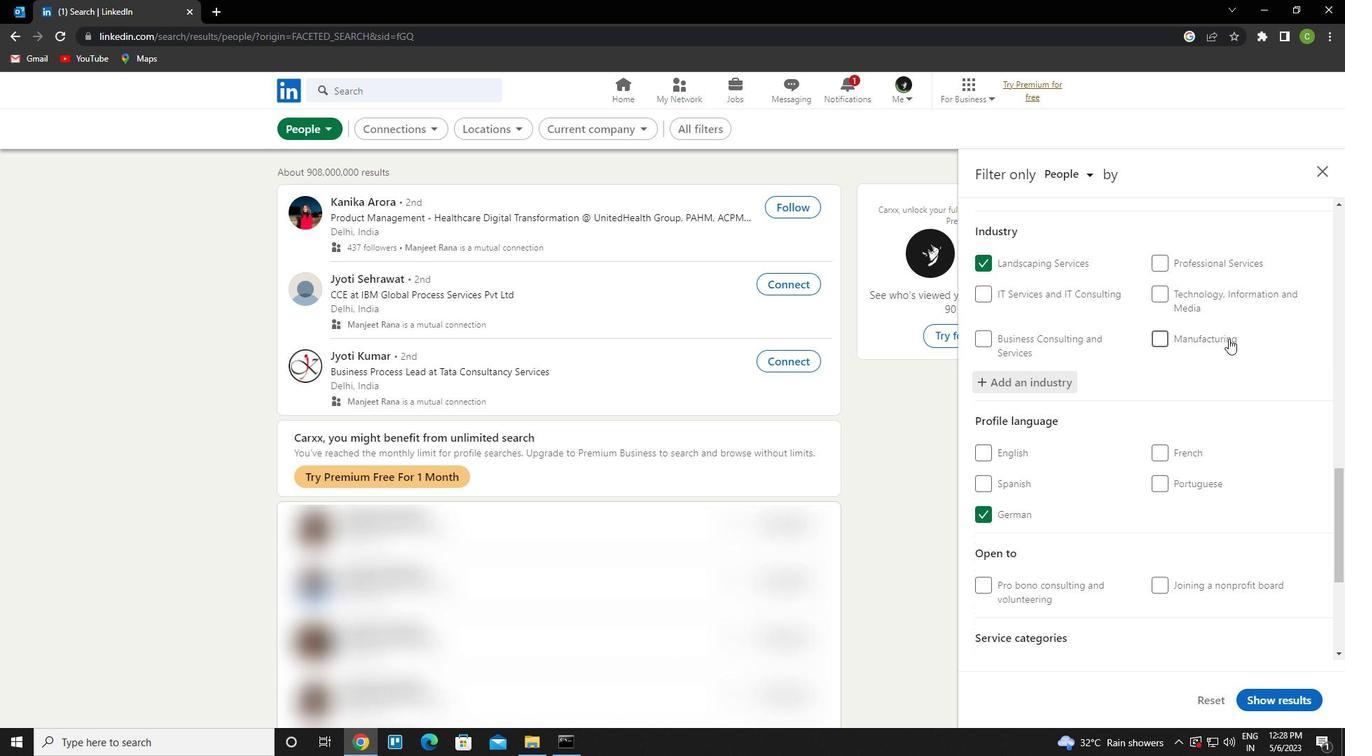 
Action: Mouse scrolled (1229, 338) with delta (0, 0)
Screenshot: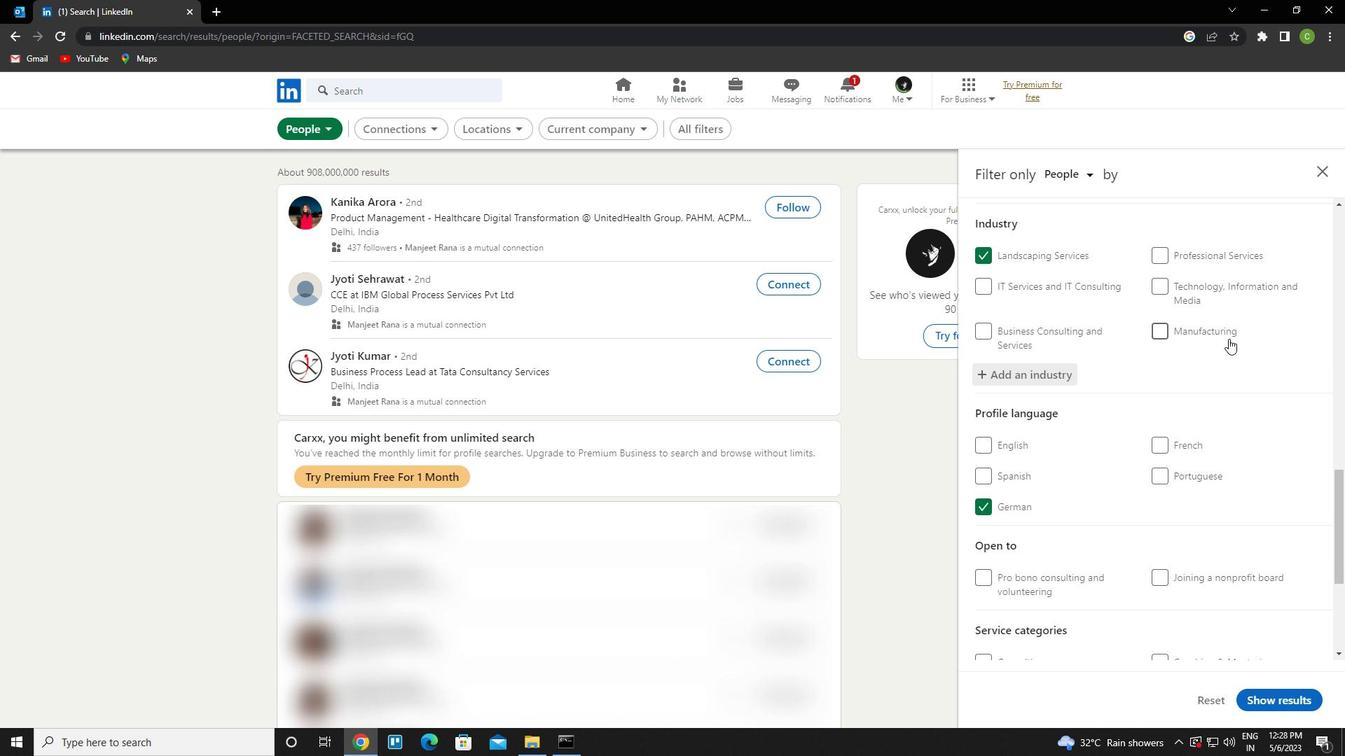 
Action: Mouse scrolled (1229, 338) with delta (0, 0)
Screenshot: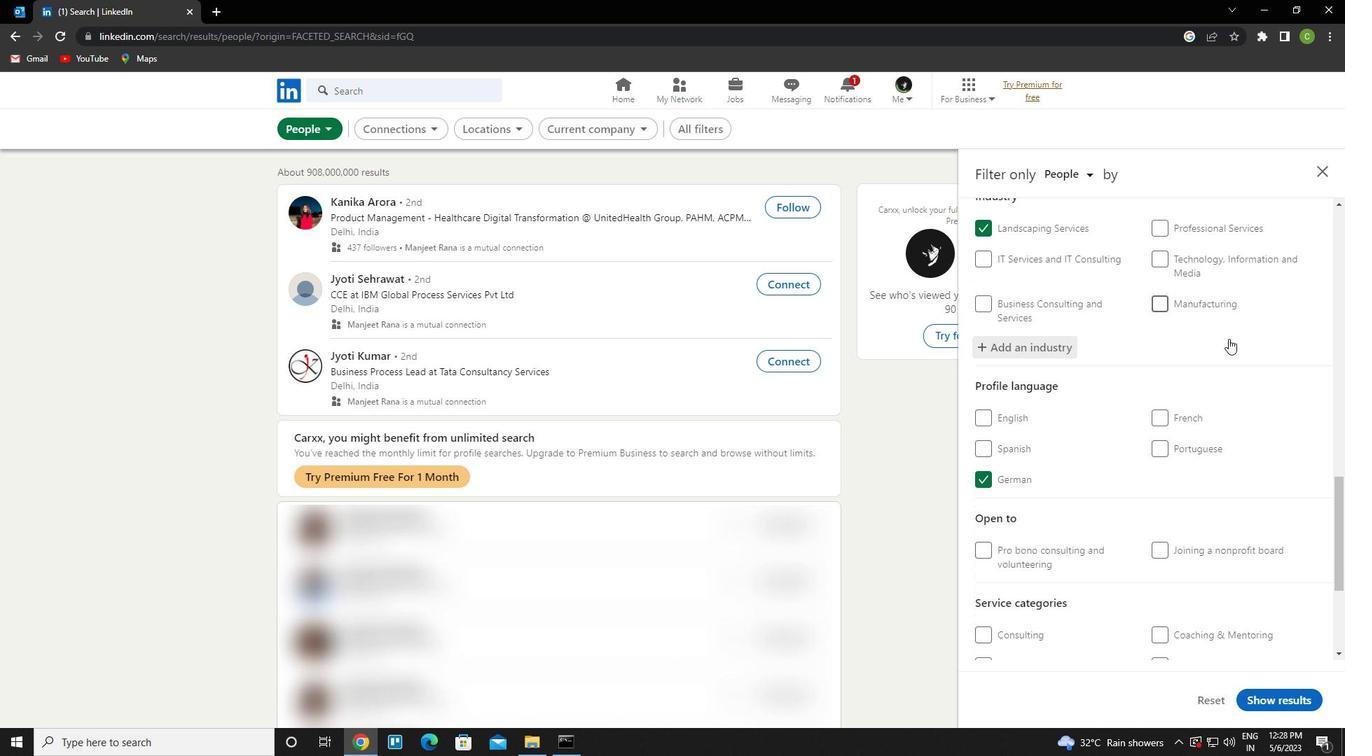 
Action: Mouse moved to (1199, 454)
Screenshot: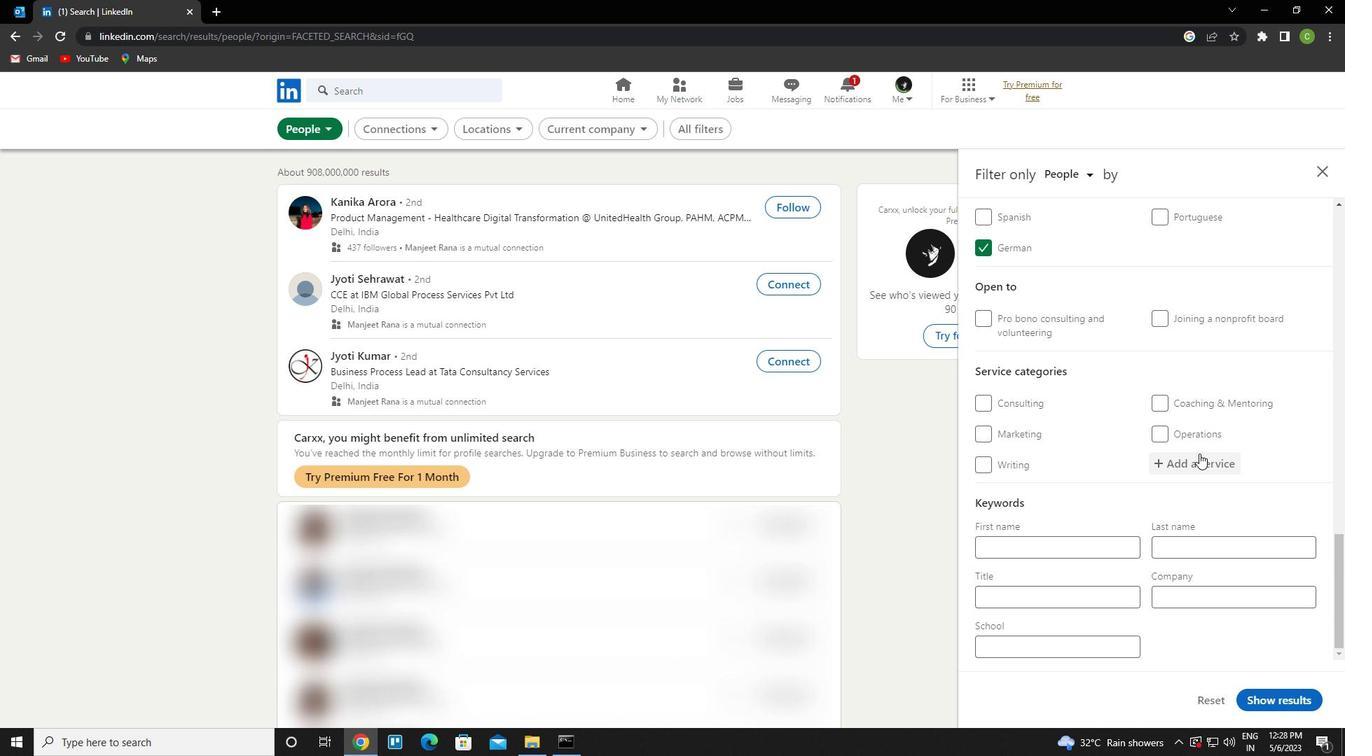 
Action: Mouse pressed left at (1199, 454)
Screenshot: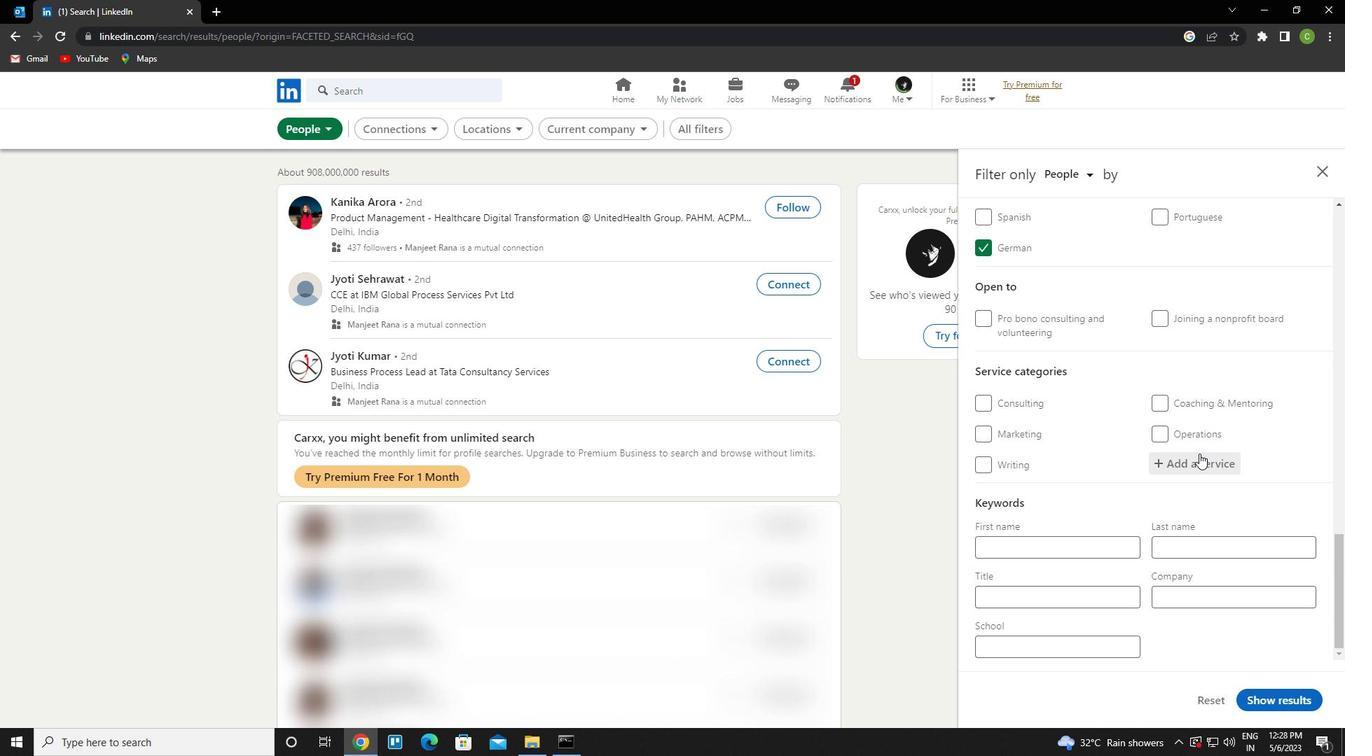 
Action: Key pressed <Key.caps_lock>v<Key.caps_lock>irtual<Key.down><Key.enter>
Screenshot: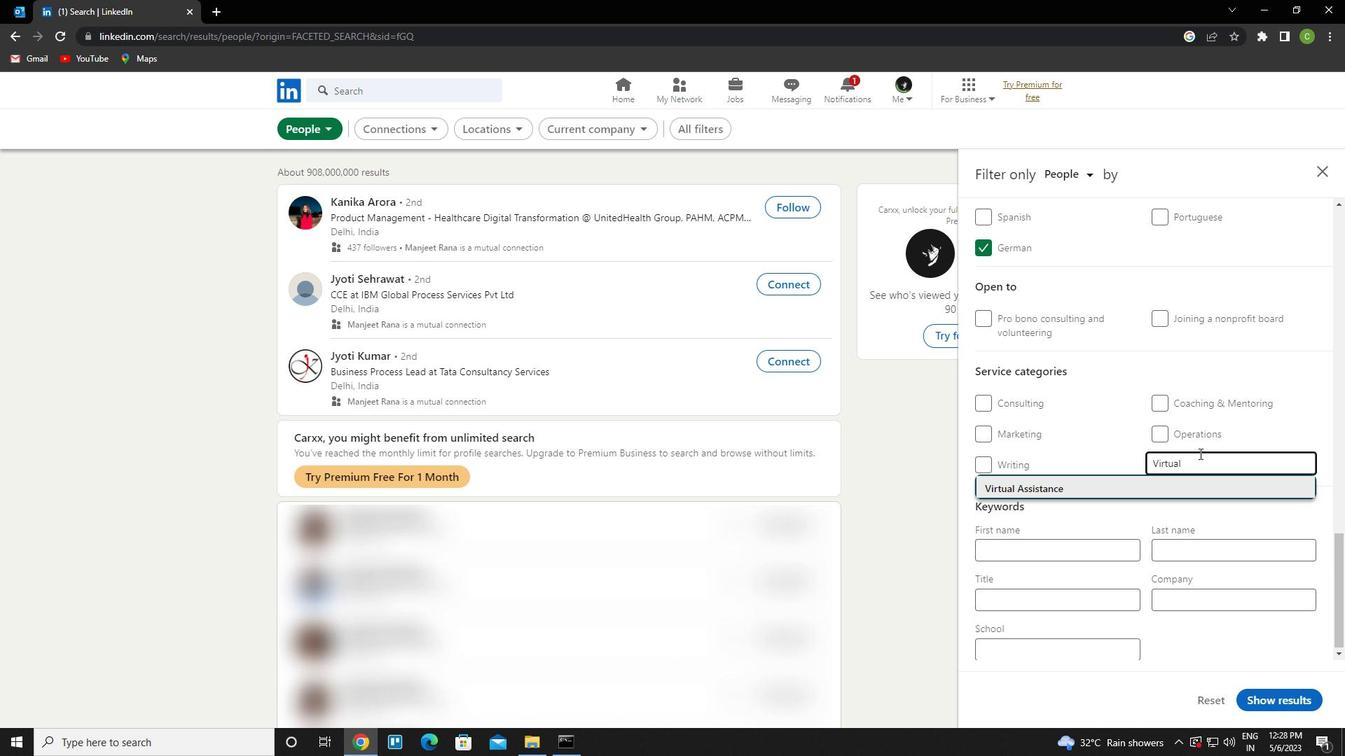 
Action: Mouse scrolled (1199, 453) with delta (0, 0)
Screenshot: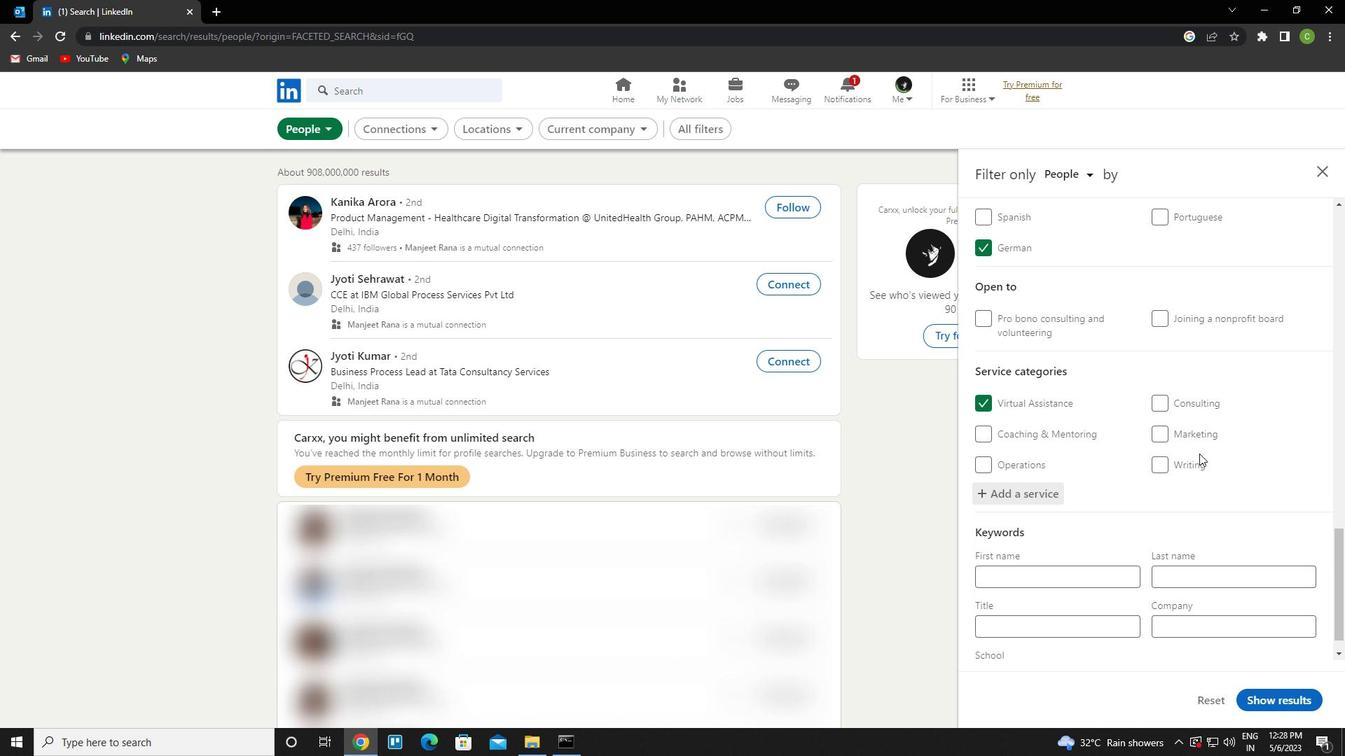 
Action: Mouse scrolled (1199, 453) with delta (0, 0)
Screenshot: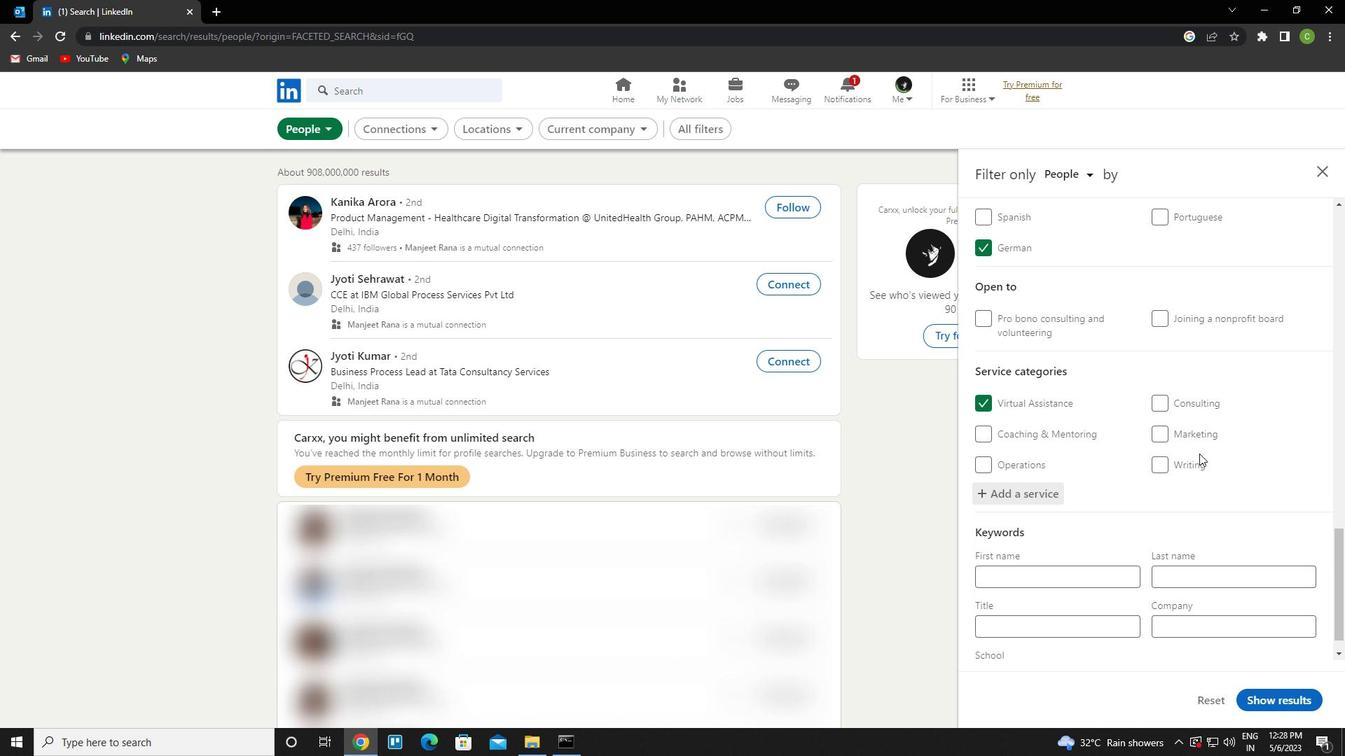 
Action: Mouse scrolled (1199, 453) with delta (0, 0)
Screenshot: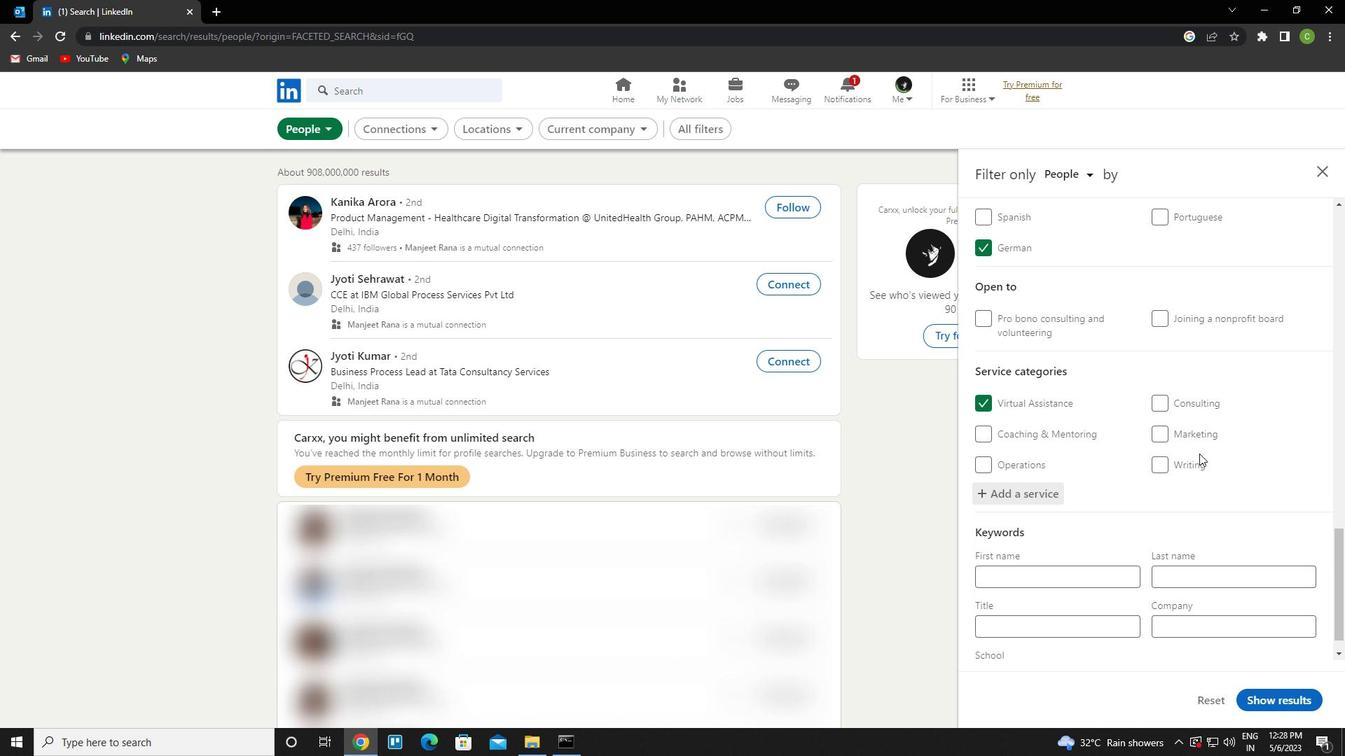 
Action: Mouse scrolled (1199, 453) with delta (0, 0)
Screenshot: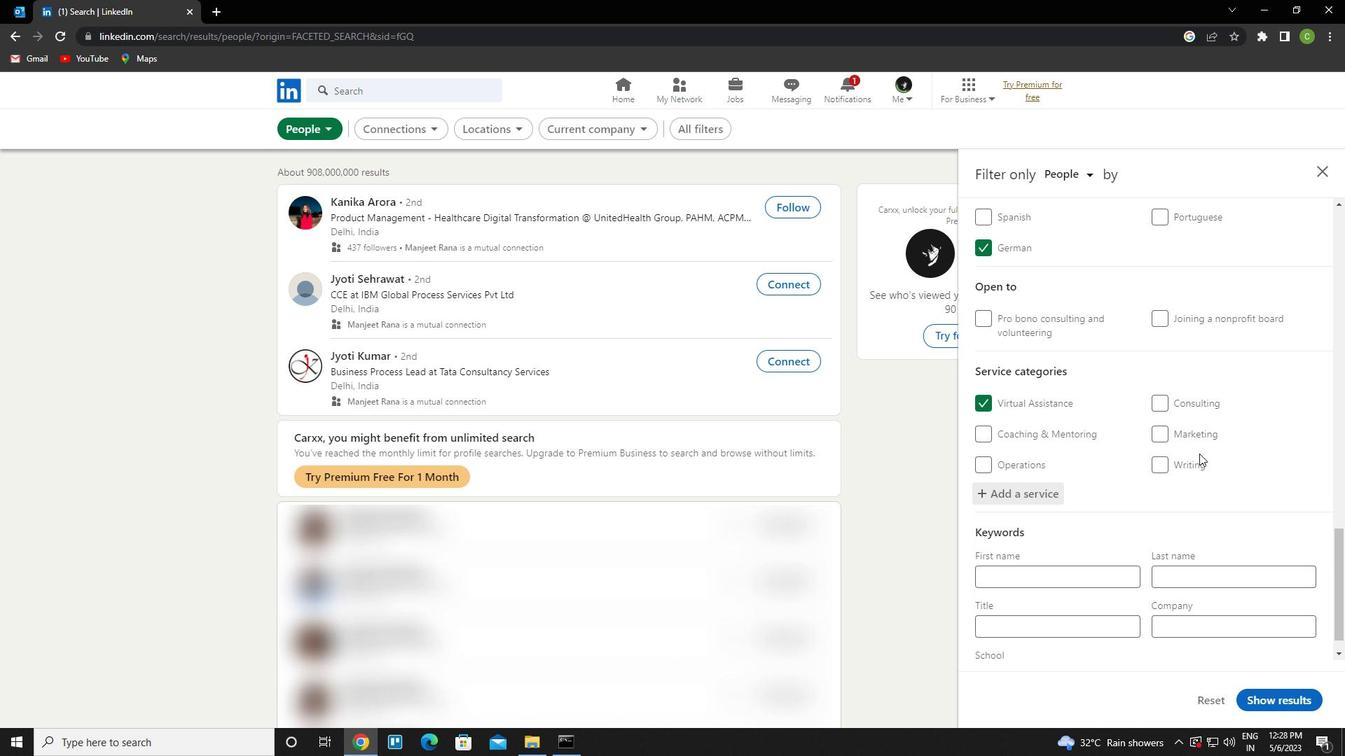 
Action: Mouse moved to (1199, 456)
Screenshot: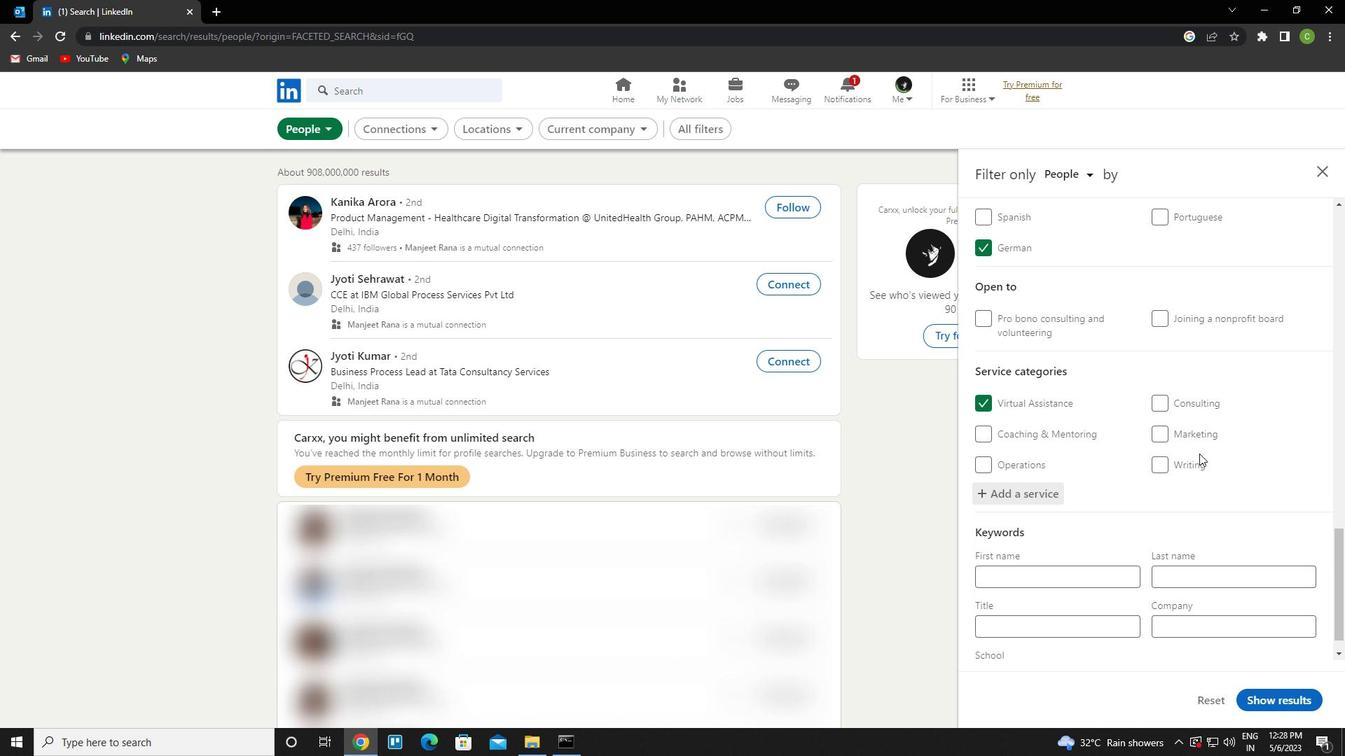 
Action: Mouse scrolled (1199, 455) with delta (0, 0)
Screenshot: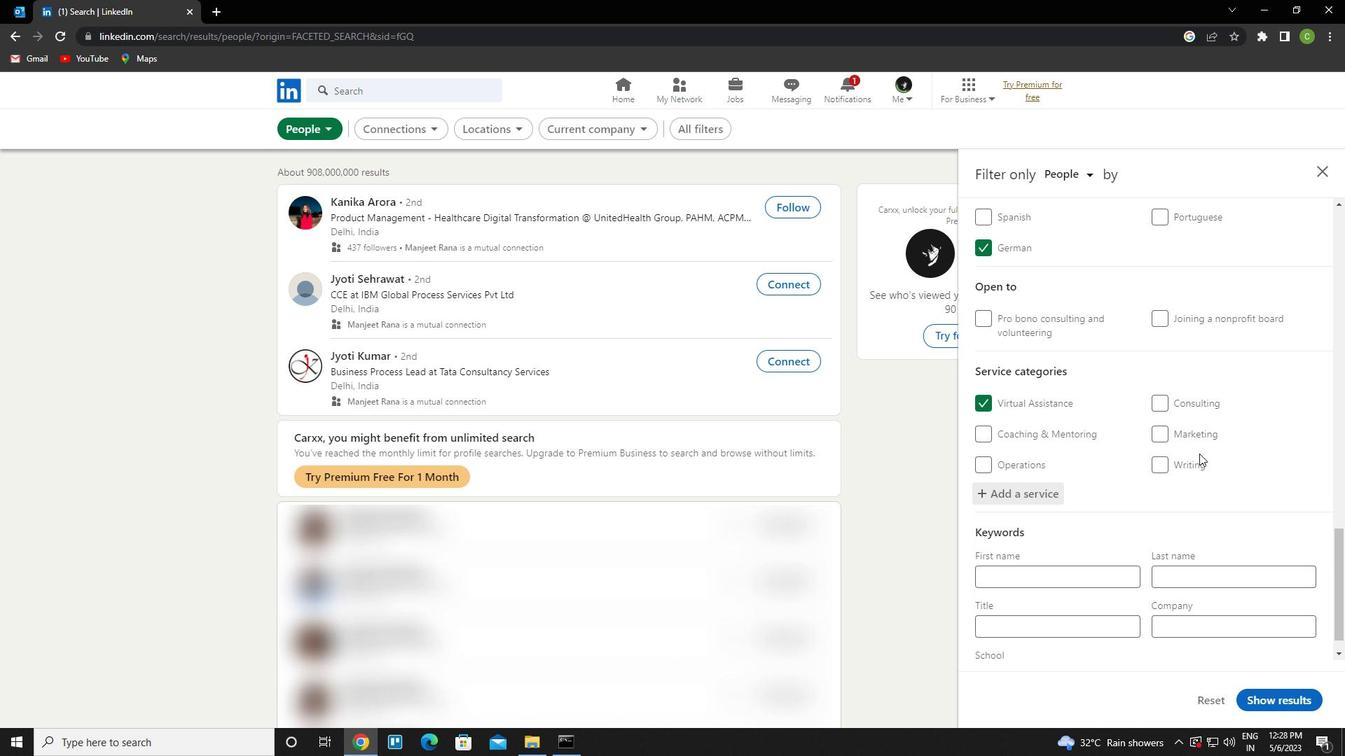 
Action: Mouse moved to (1111, 590)
Screenshot: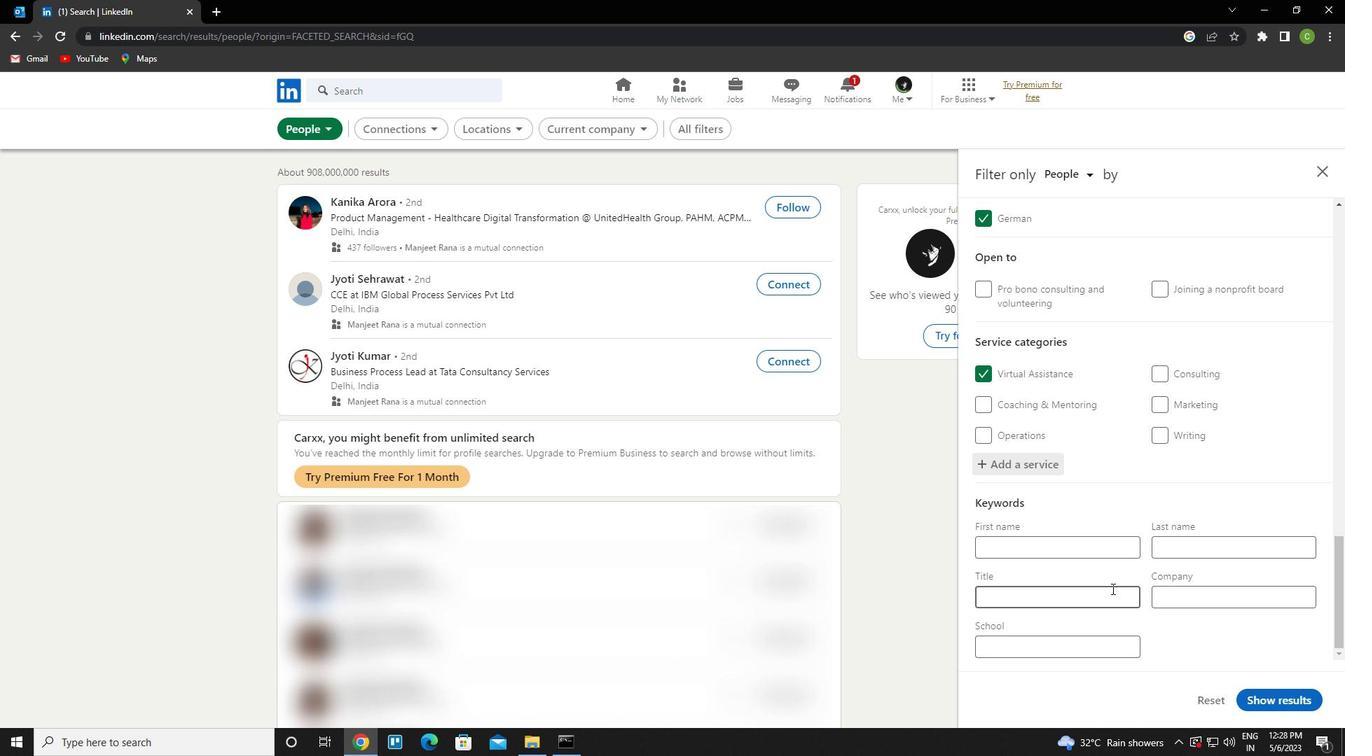 
Action: Mouse pressed left at (1111, 590)
Screenshot: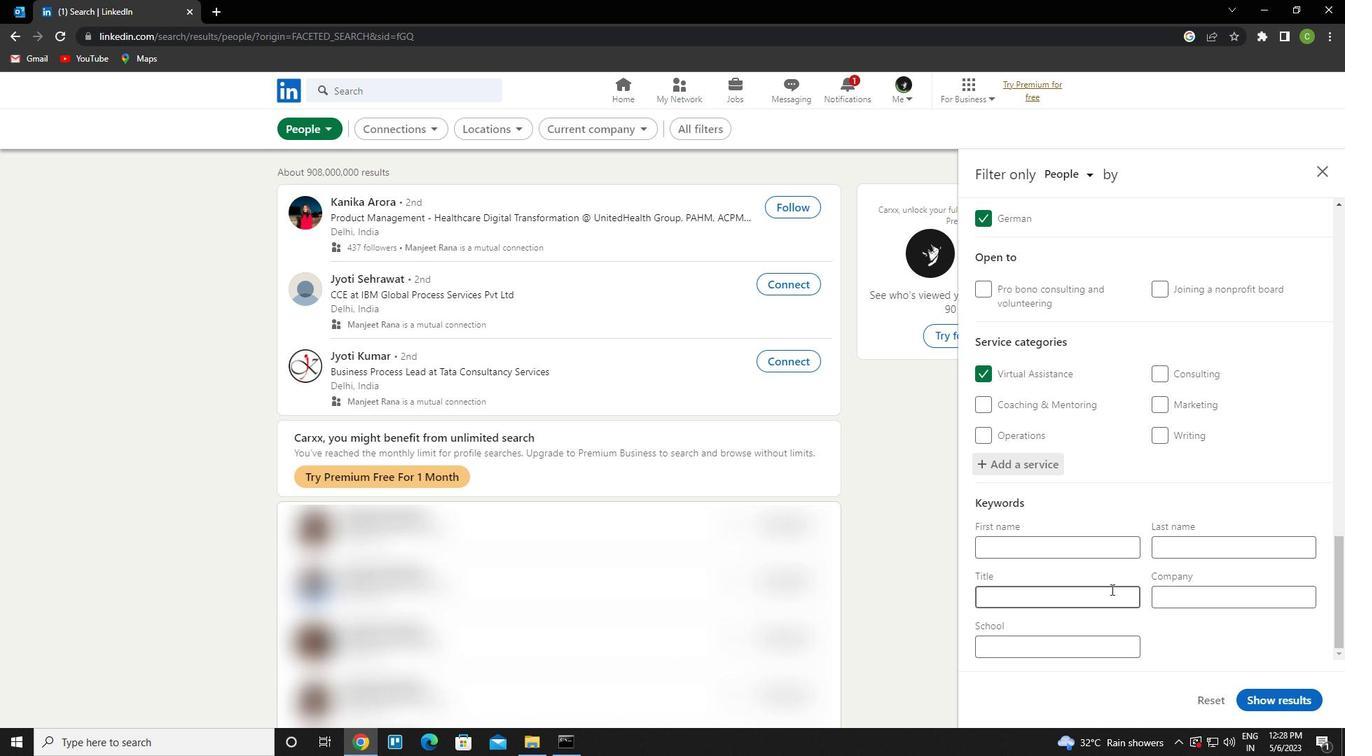 
Action: Key pressed <Key.caps_lock>a<Key.caps_lock>nimal<Key.space><Key.caps_lock>t<Key.caps_lock>rainer
Screenshot: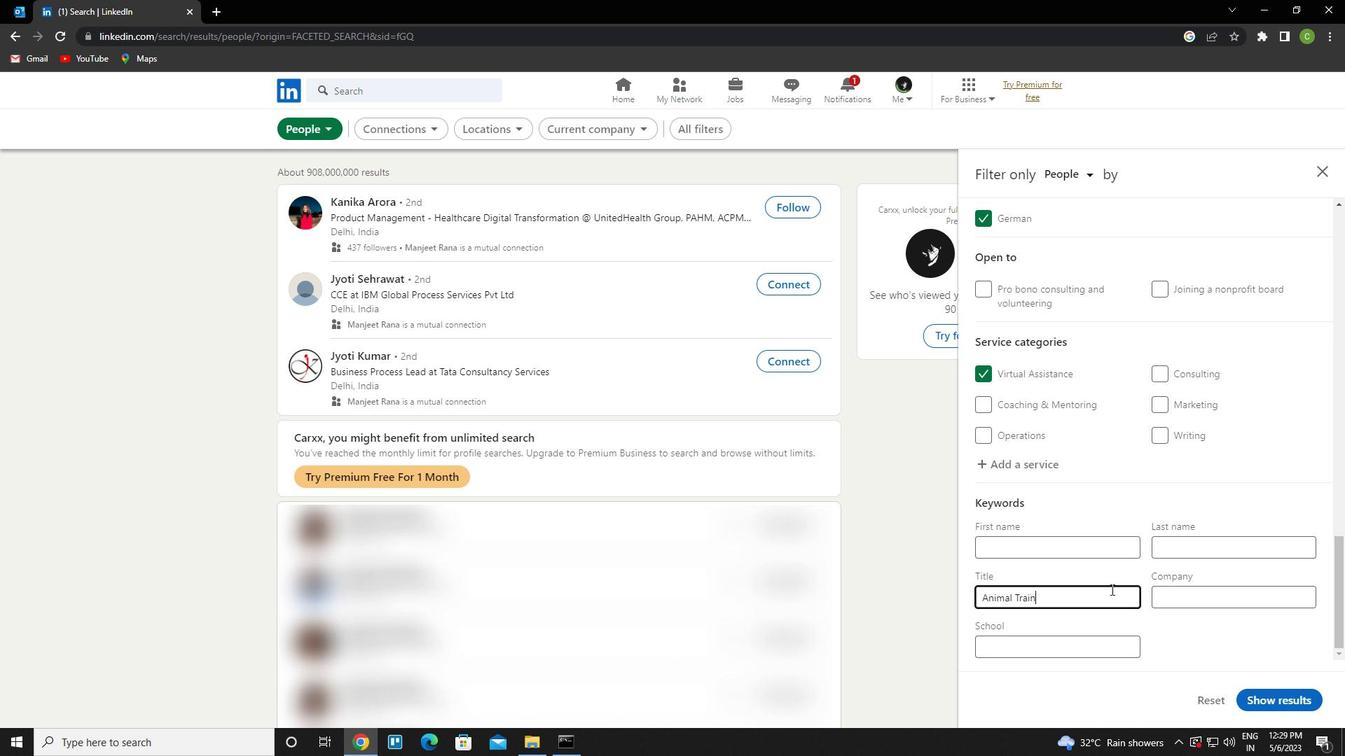 
Action: Mouse moved to (1262, 700)
Screenshot: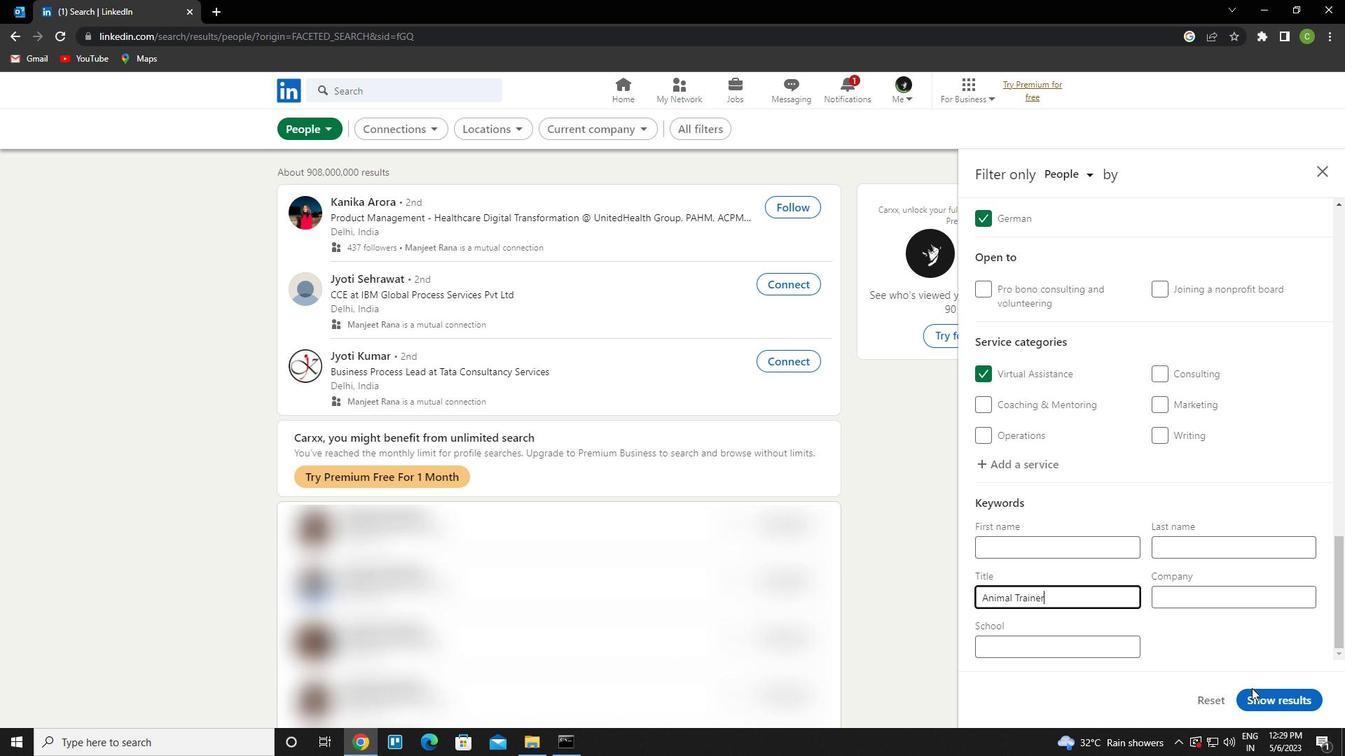 
Action: Mouse pressed left at (1262, 700)
Screenshot: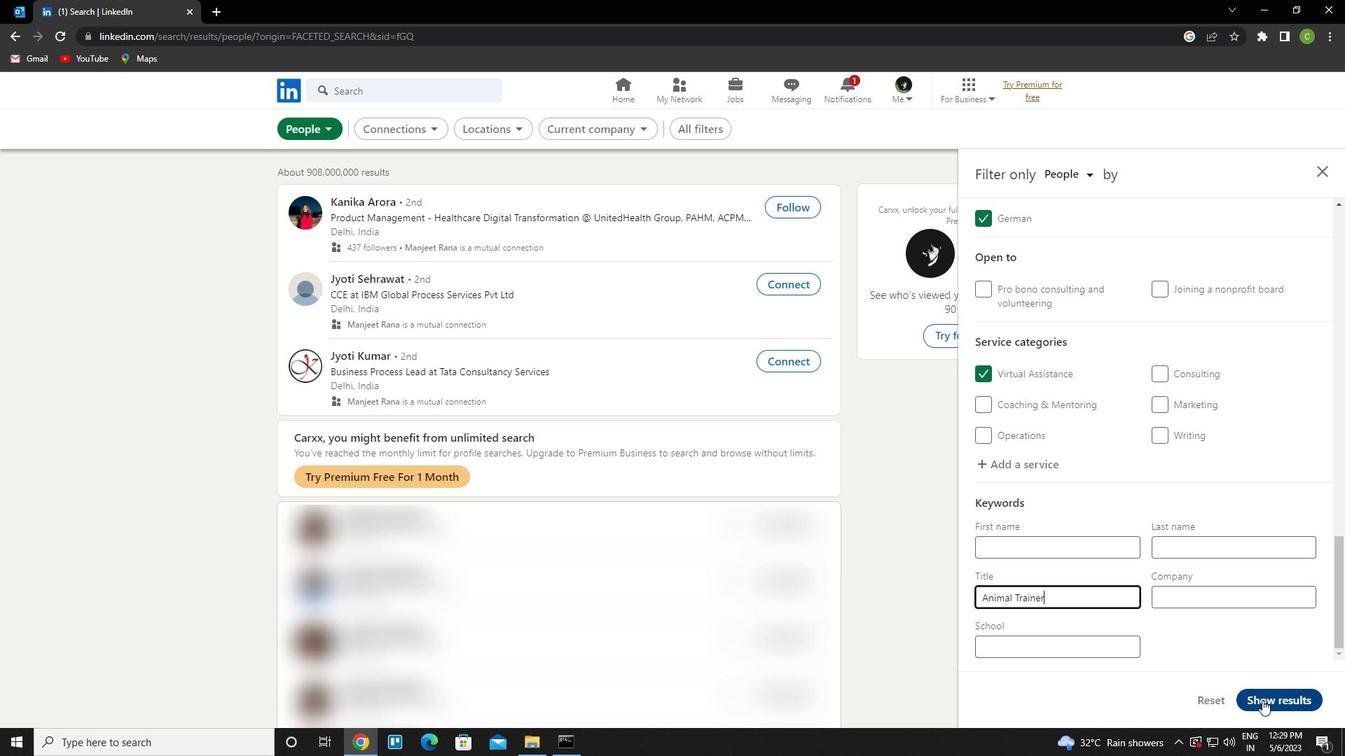 
Action: Mouse moved to (1073, 615)
Screenshot: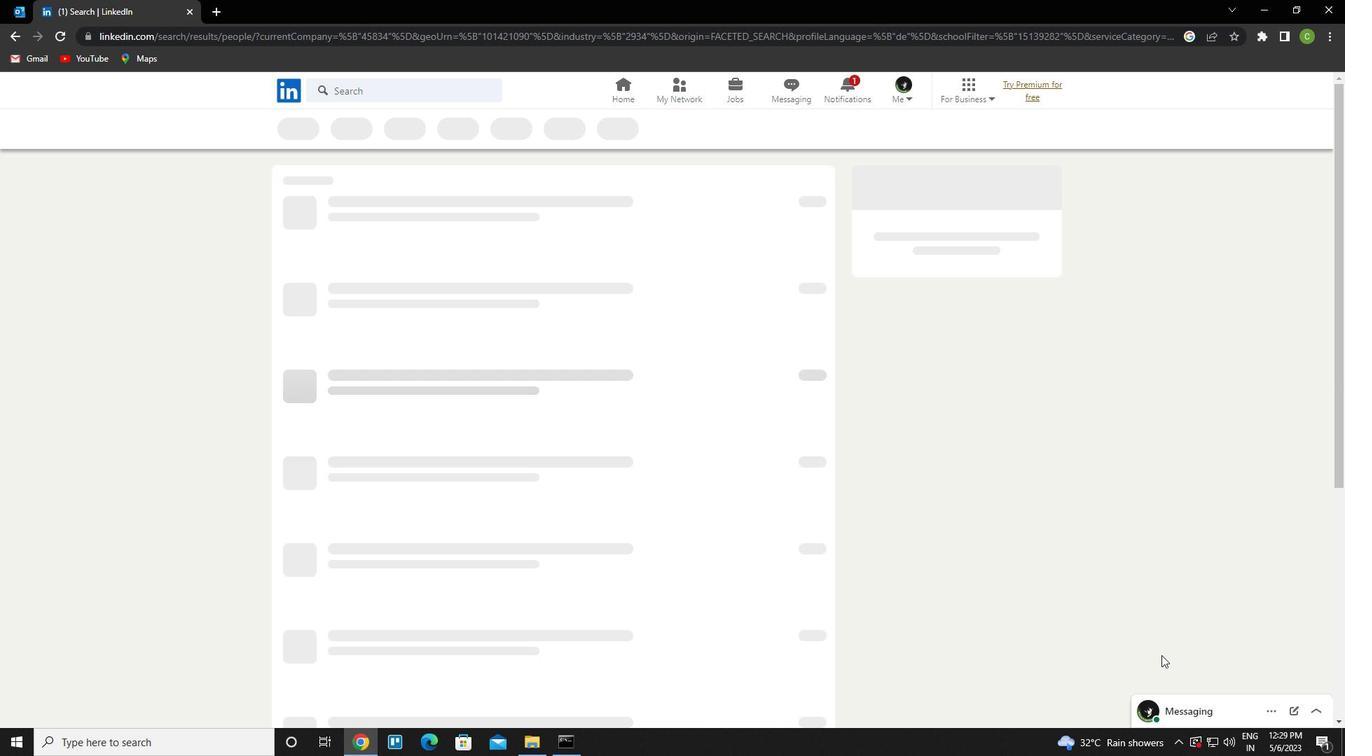 
